 Task: Create a due date automation trigger when advanced on, on the tuesday after a card is due add fields without custom field "Resume" set to a date more than 1 working days from now at 11:00 AM.
Action: Mouse moved to (1107, 337)
Screenshot: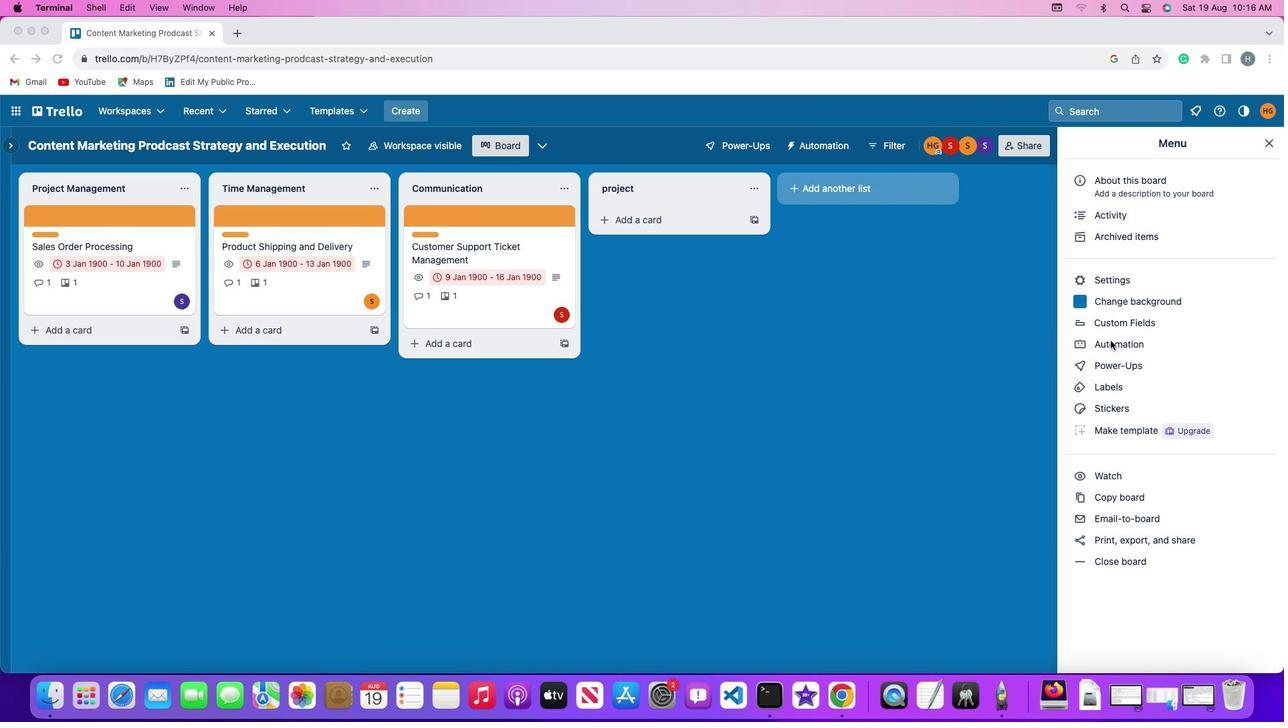 
Action: Mouse pressed left at (1107, 337)
Screenshot: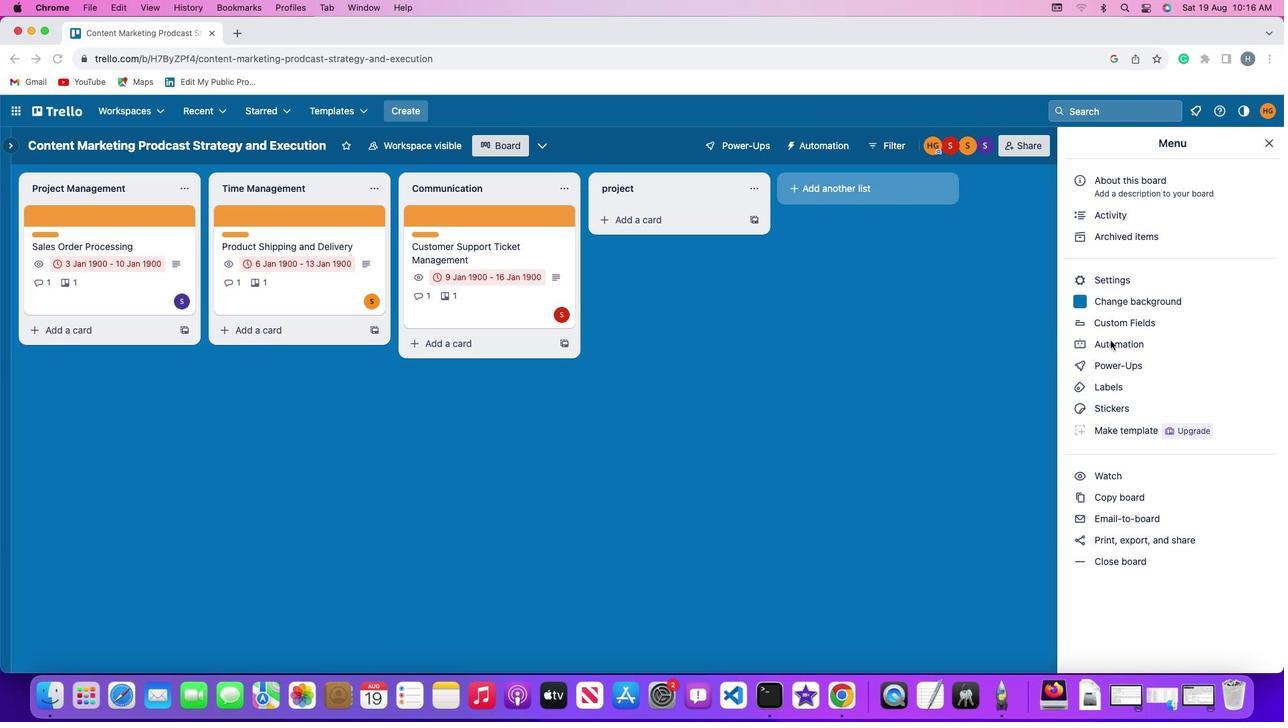 
Action: Mouse pressed left at (1107, 337)
Screenshot: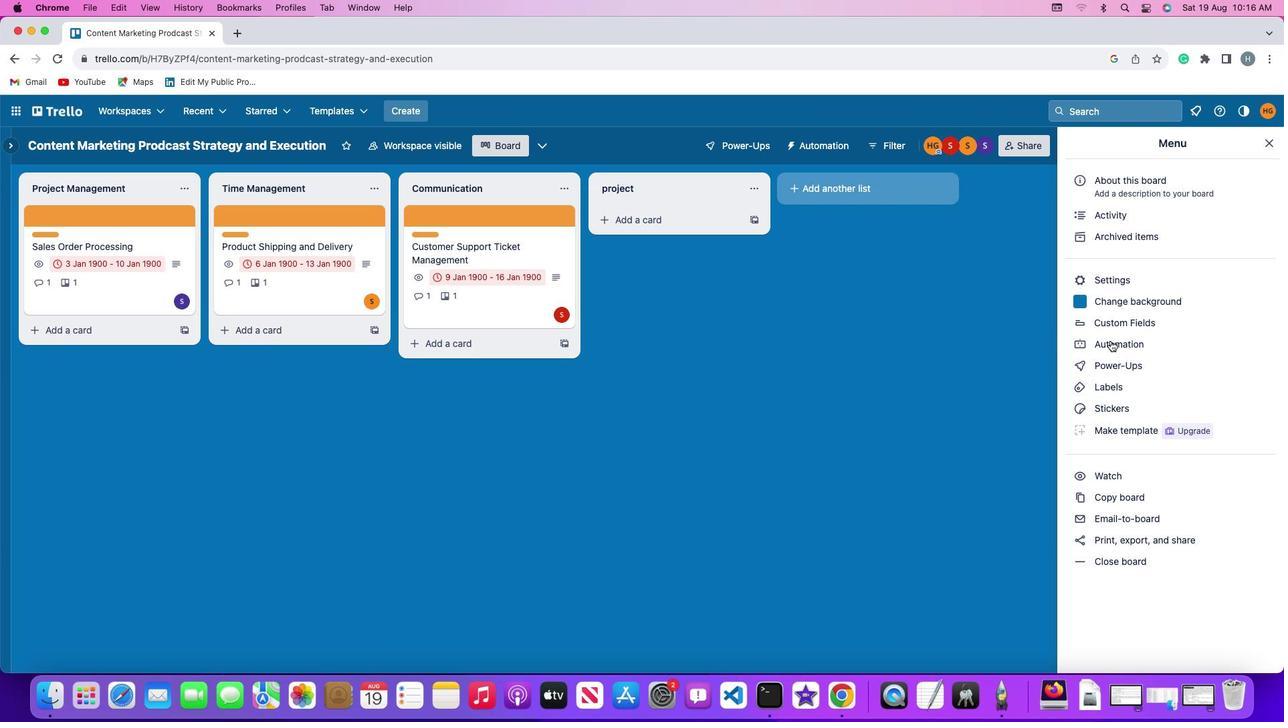 
Action: Mouse moved to (60, 309)
Screenshot: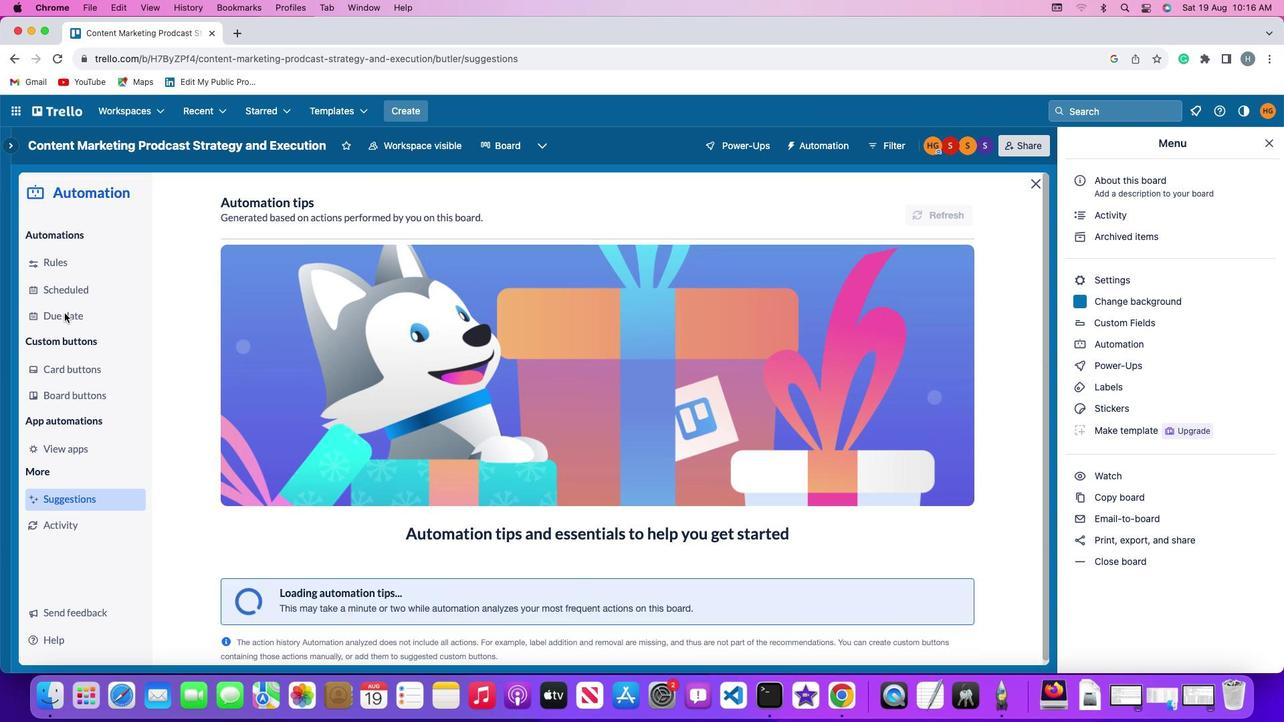 
Action: Mouse pressed left at (60, 309)
Screenshot: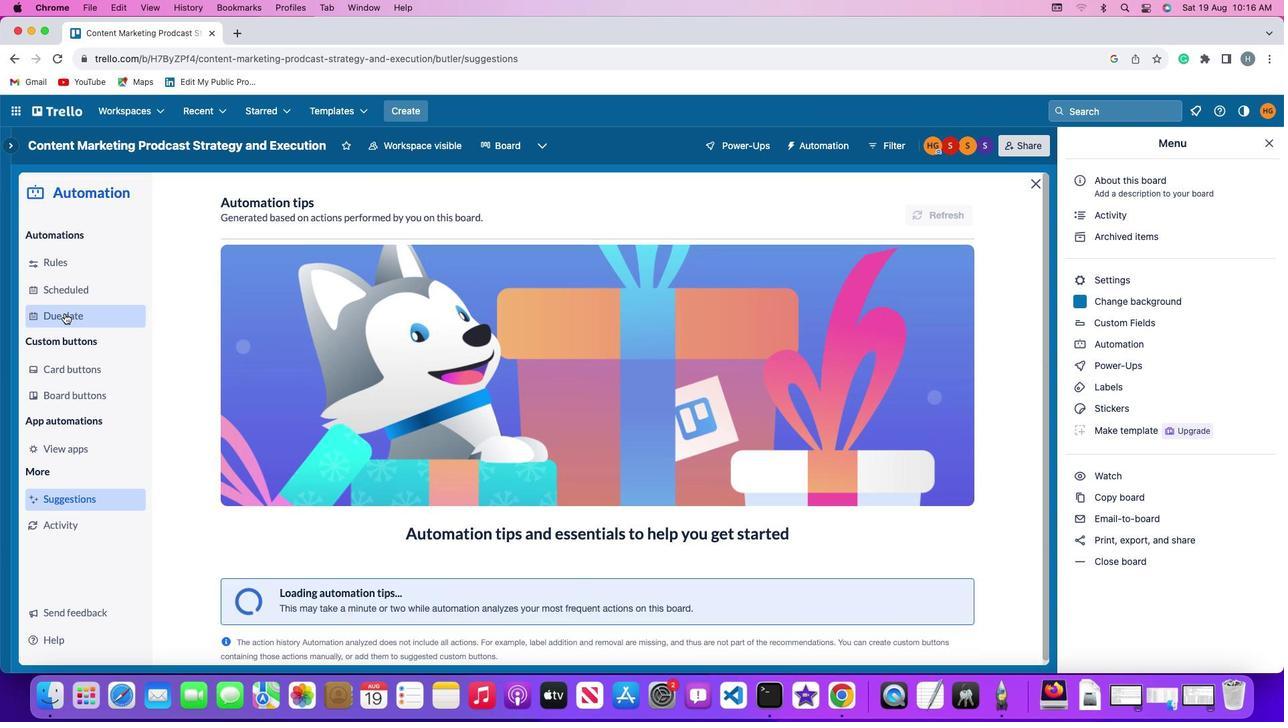 
Action: Mouse moved to (883, 201)
Screenshot: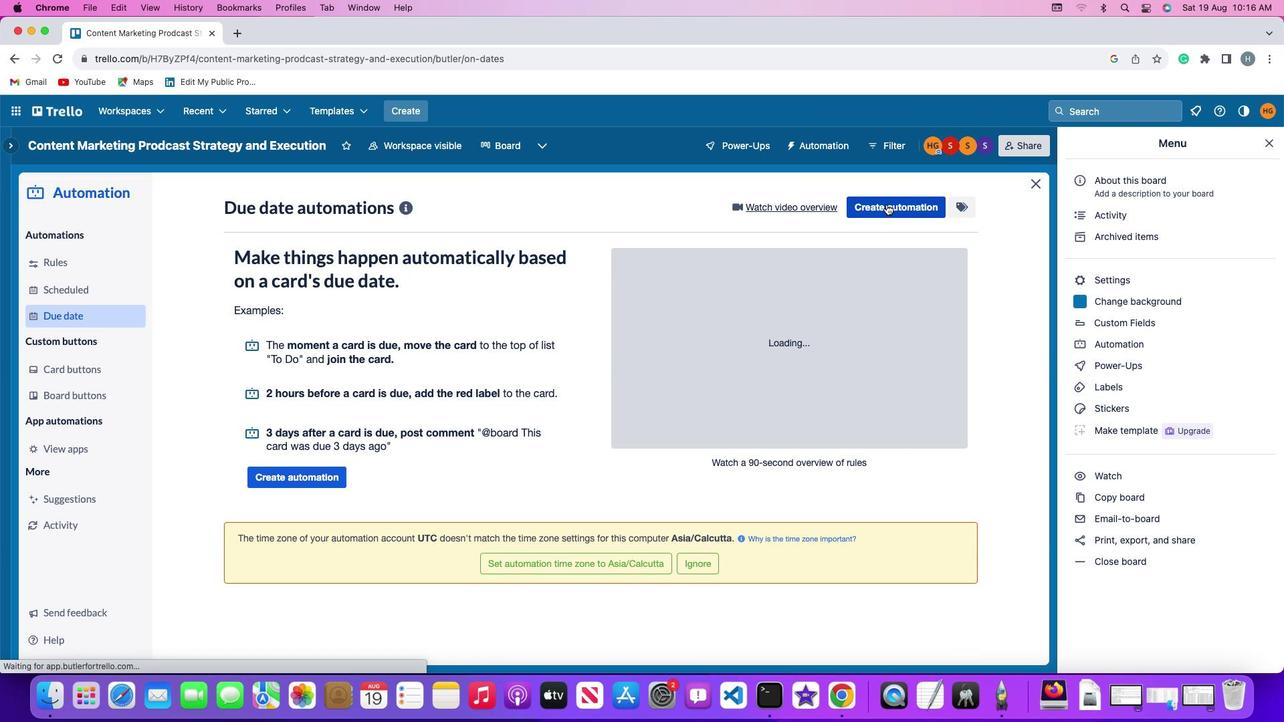 
Action: Mouse pressed left at (883, 201)
Screenshot: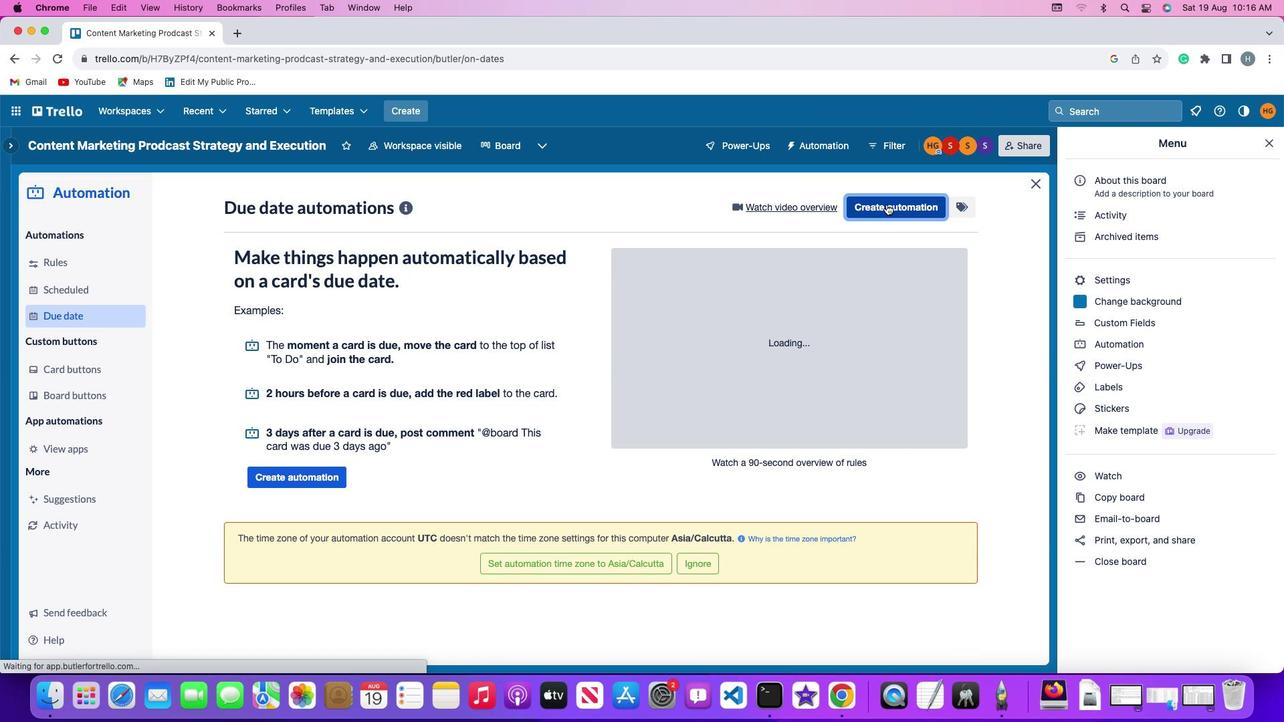 
Action: Mouse moved to (255, 333)
Screenshot: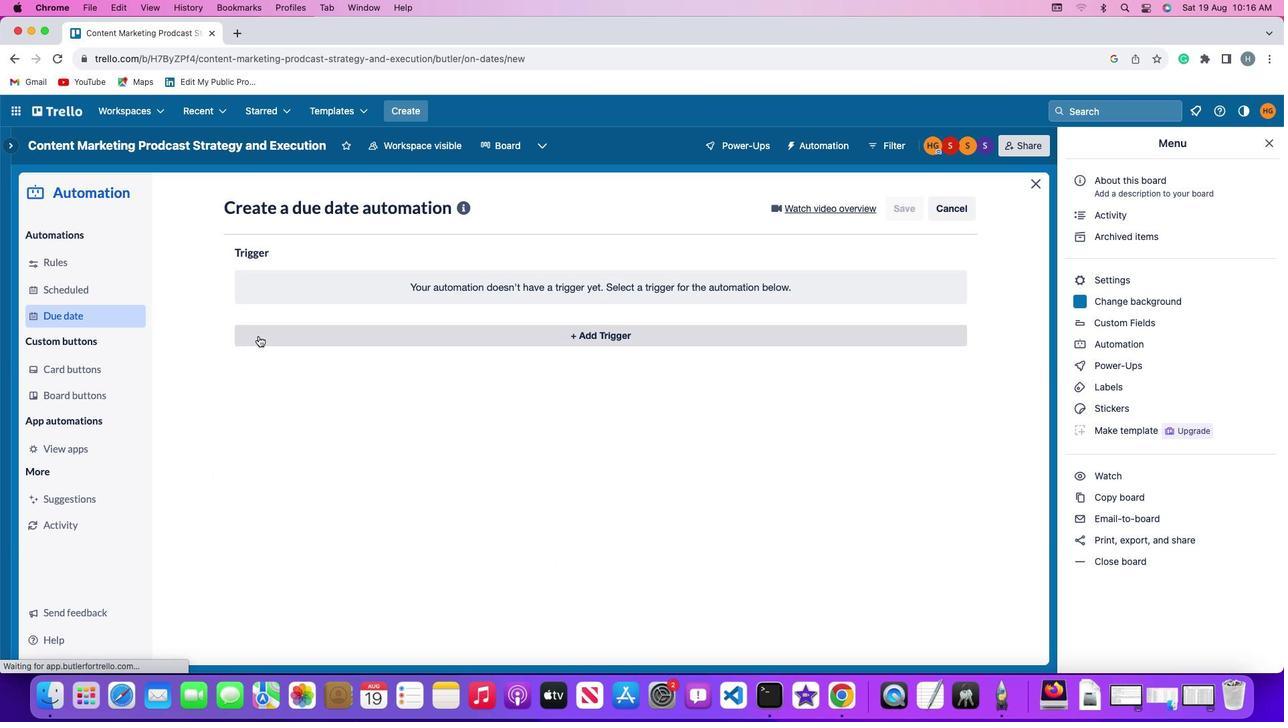 
Action: Mouse pressed left at (255, 333)
Screenshot: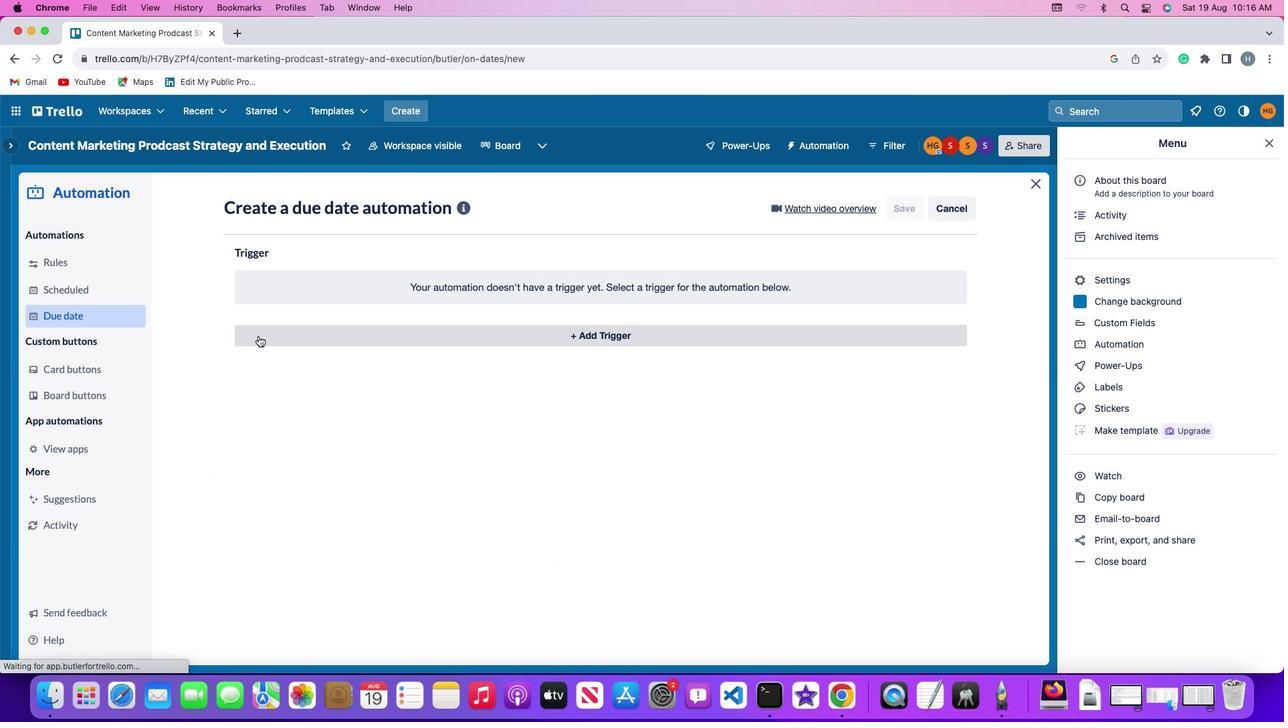 
Action: Mouse moved to (297, 579)
Screenshot: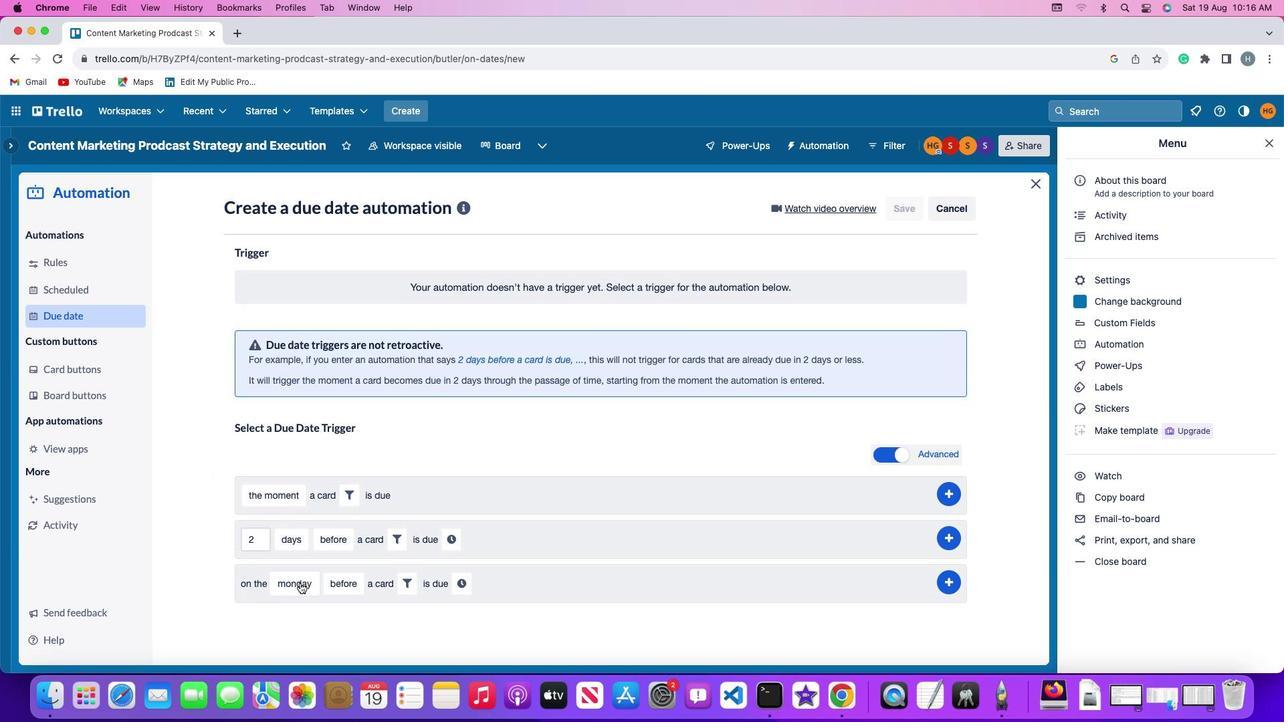 
Action: Mouse pressed left at (297, 579)
Screenshot: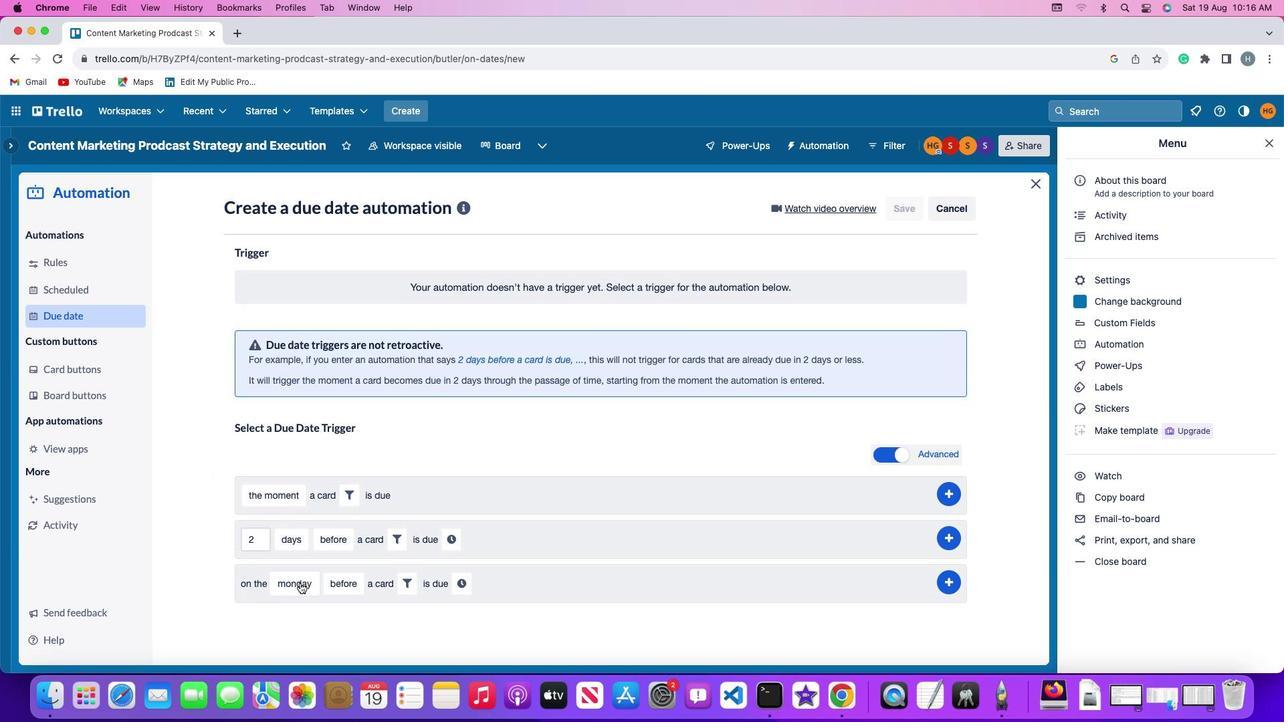 
Action: Mouse moved to (311, 424)
Screenshot: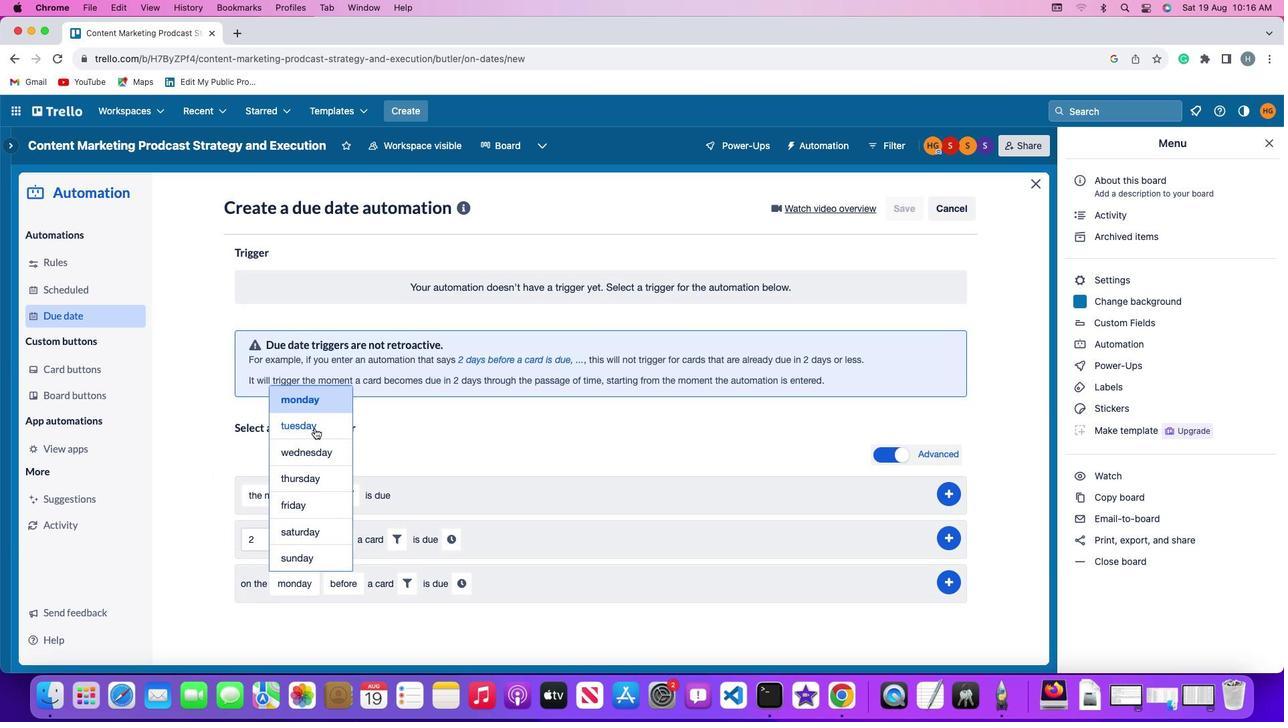 
Action: Mouse pressed left at (311, 424)
Screenshot: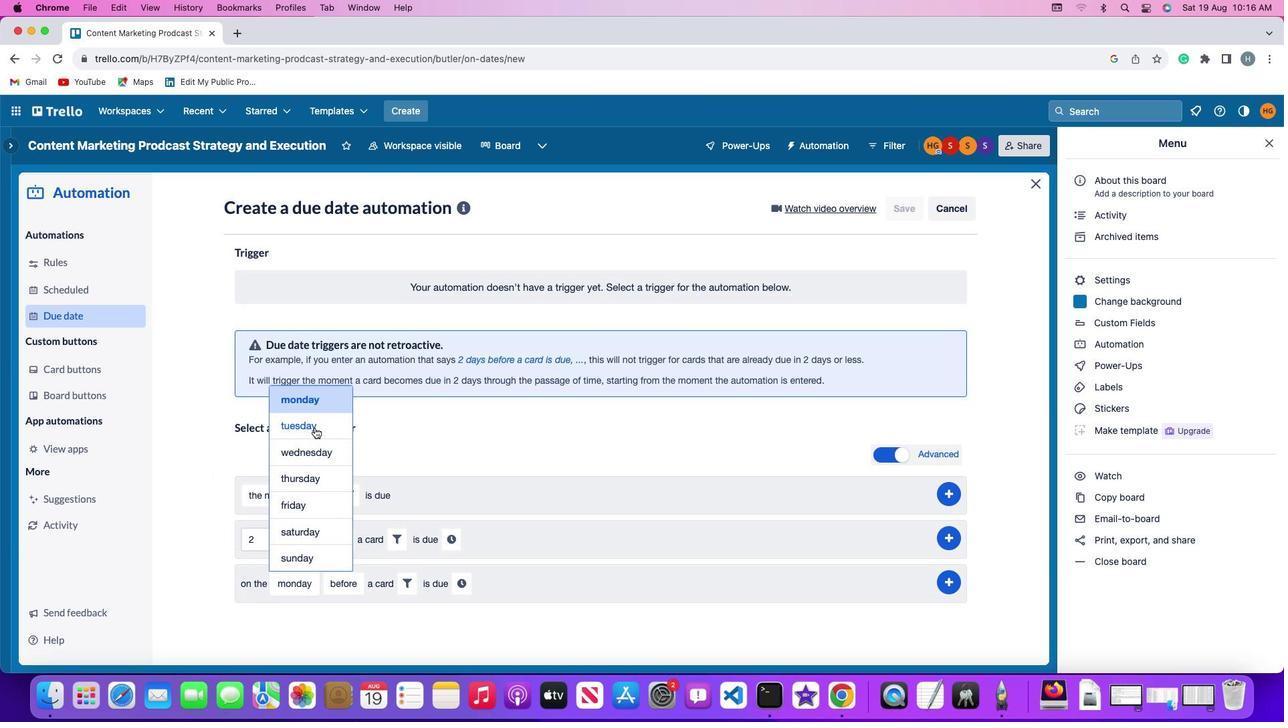 
Action: Mouse moved to (335, 574)
Screenshot: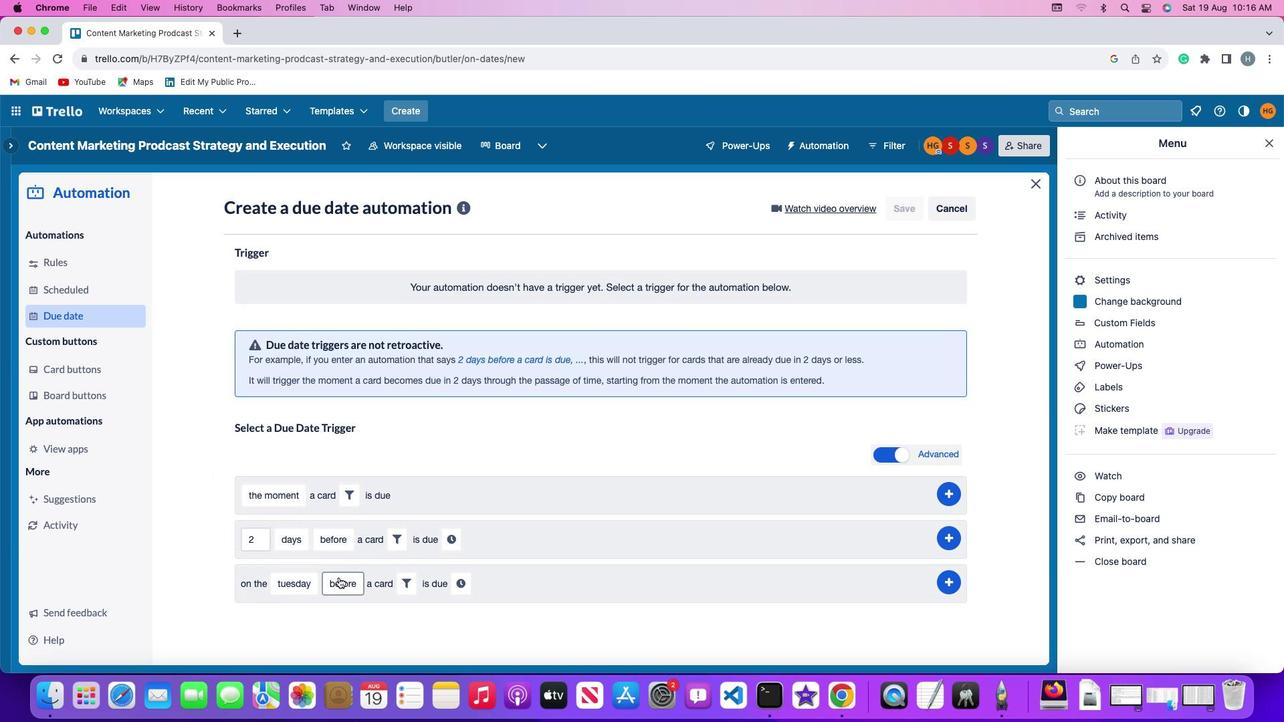 
Action: Mouse pressed left at (335, 574)
Screenshot: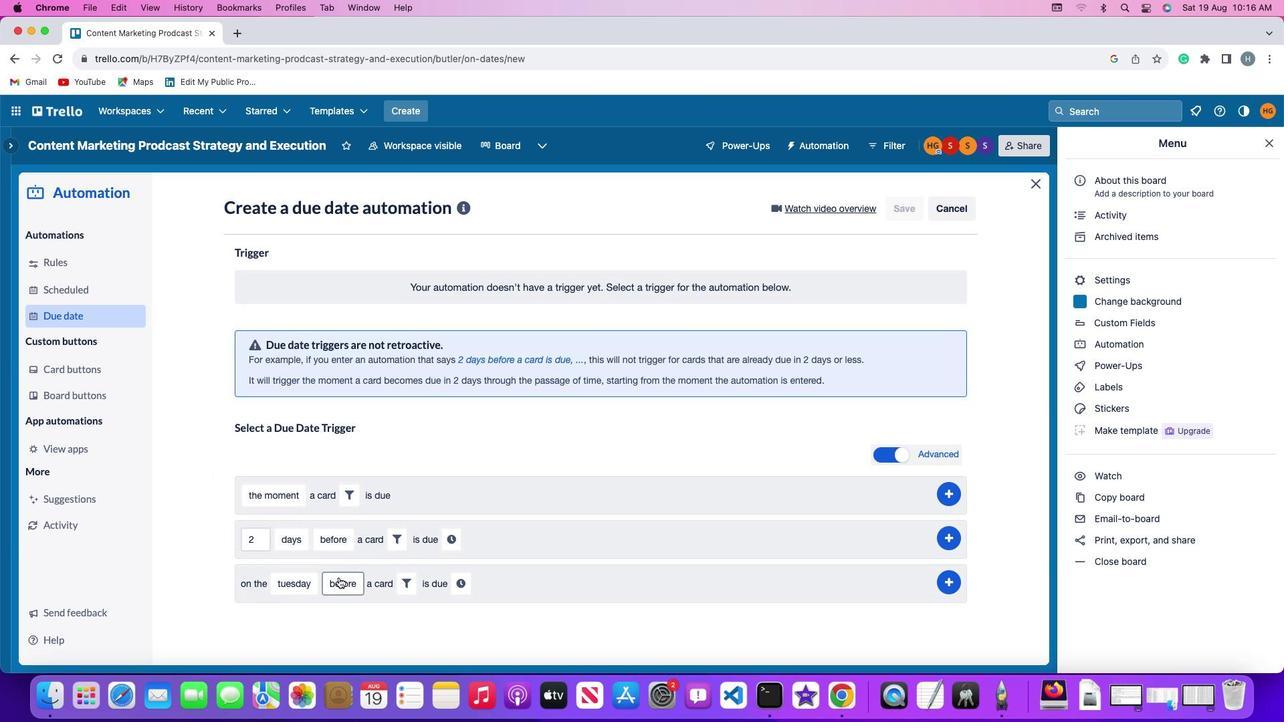 
Action: Mouse moved to (353, 495)
Screenshot: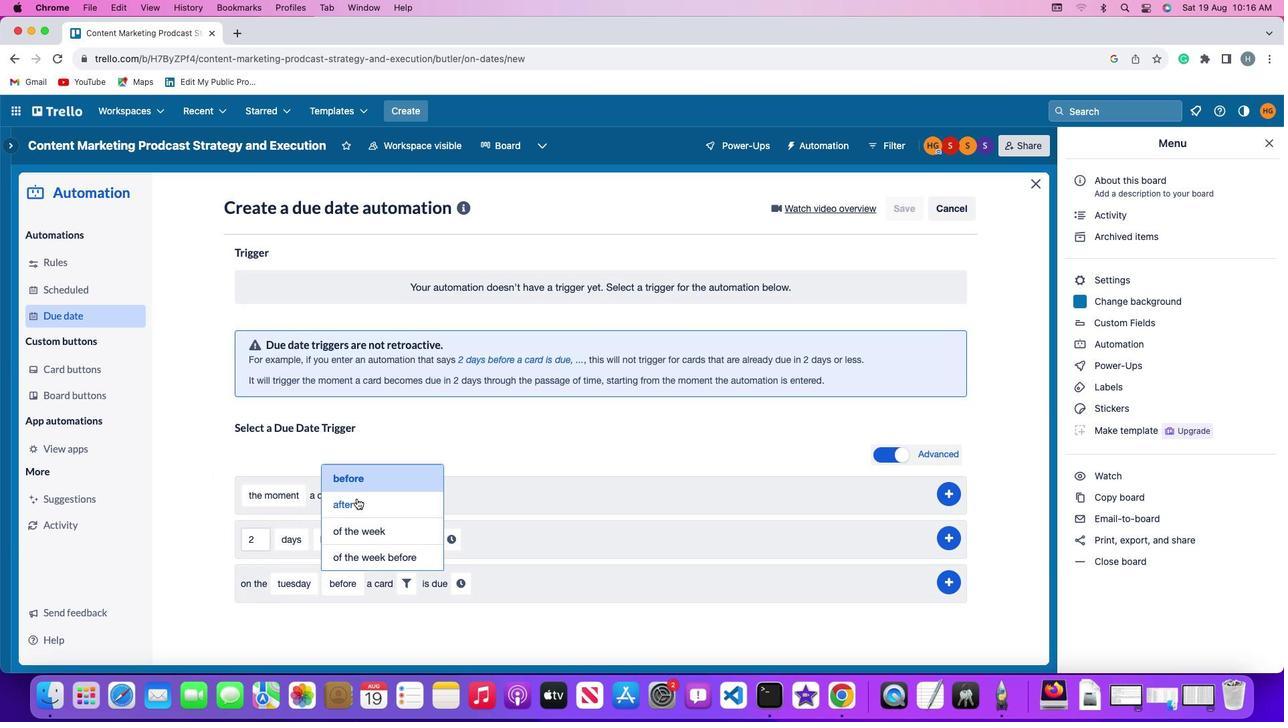 
Action: Mouse pressed left at (353, 495)
Screenshot: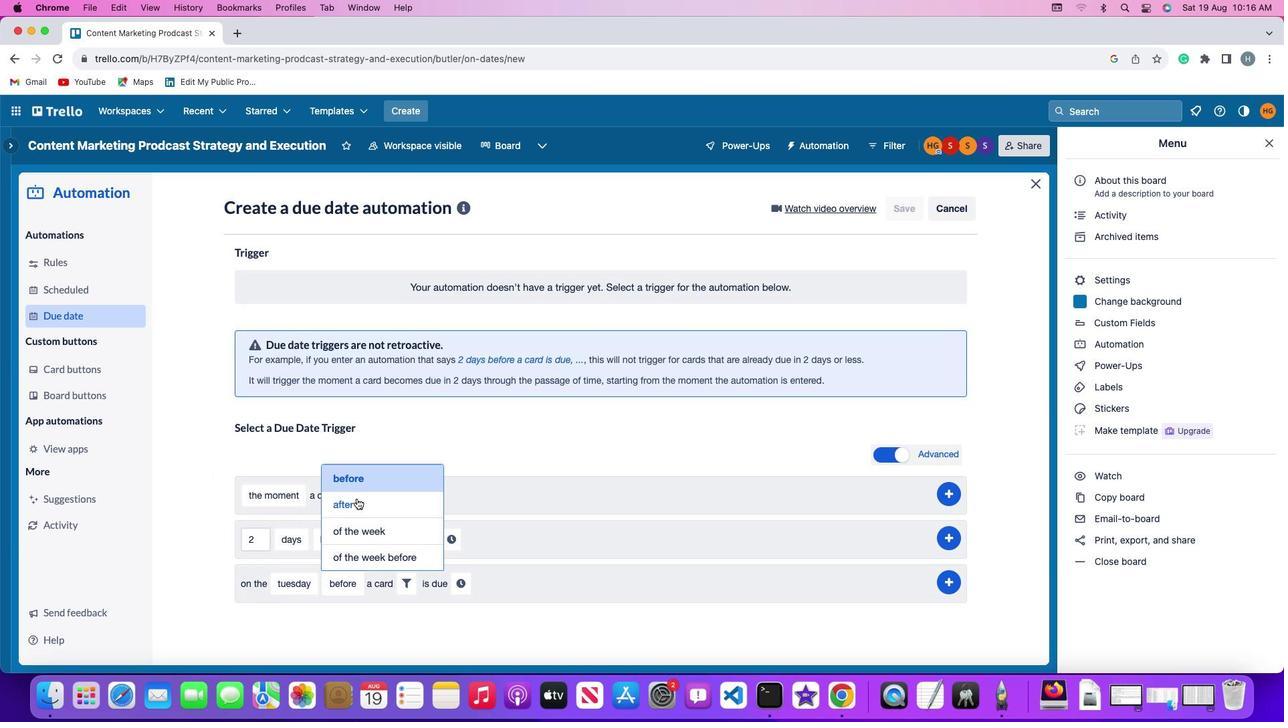 
Action: Mouse moved to (398, 574)
Screenshot: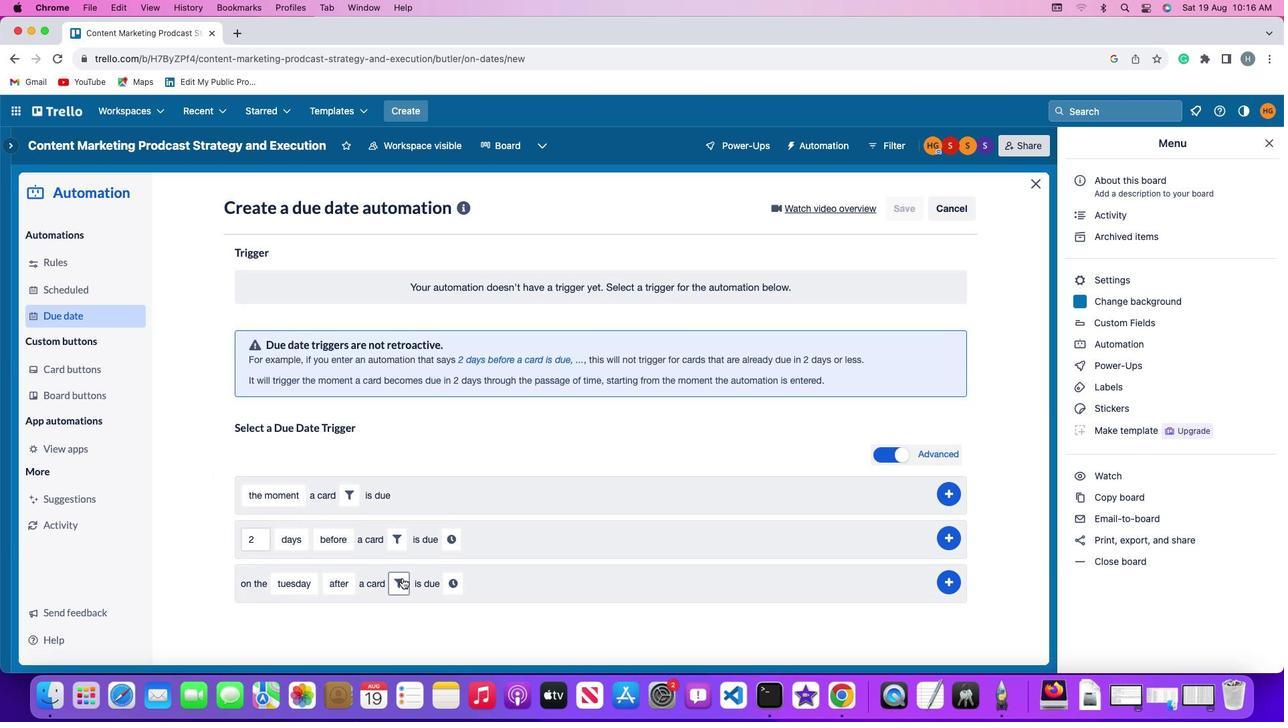 
Action: Mouse pressed left at (398, 574)
Screenshot: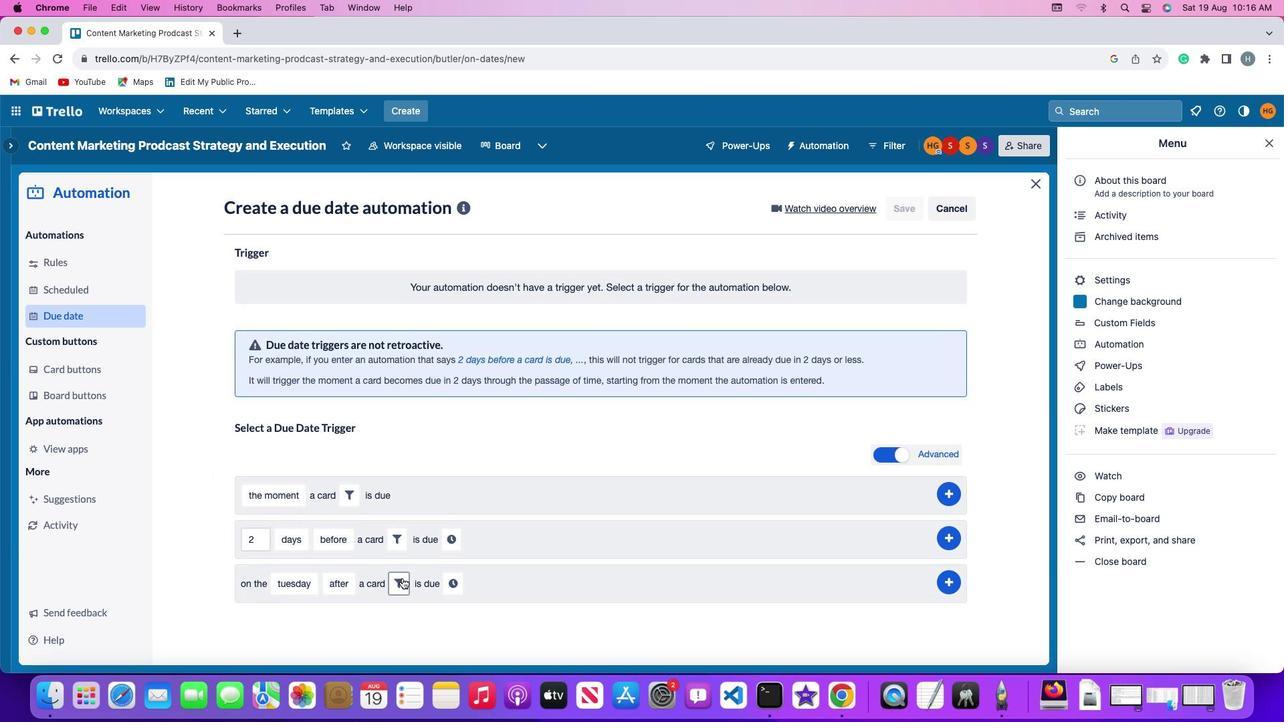 
Action: Mouse moved to (612, 620)
Screenshot: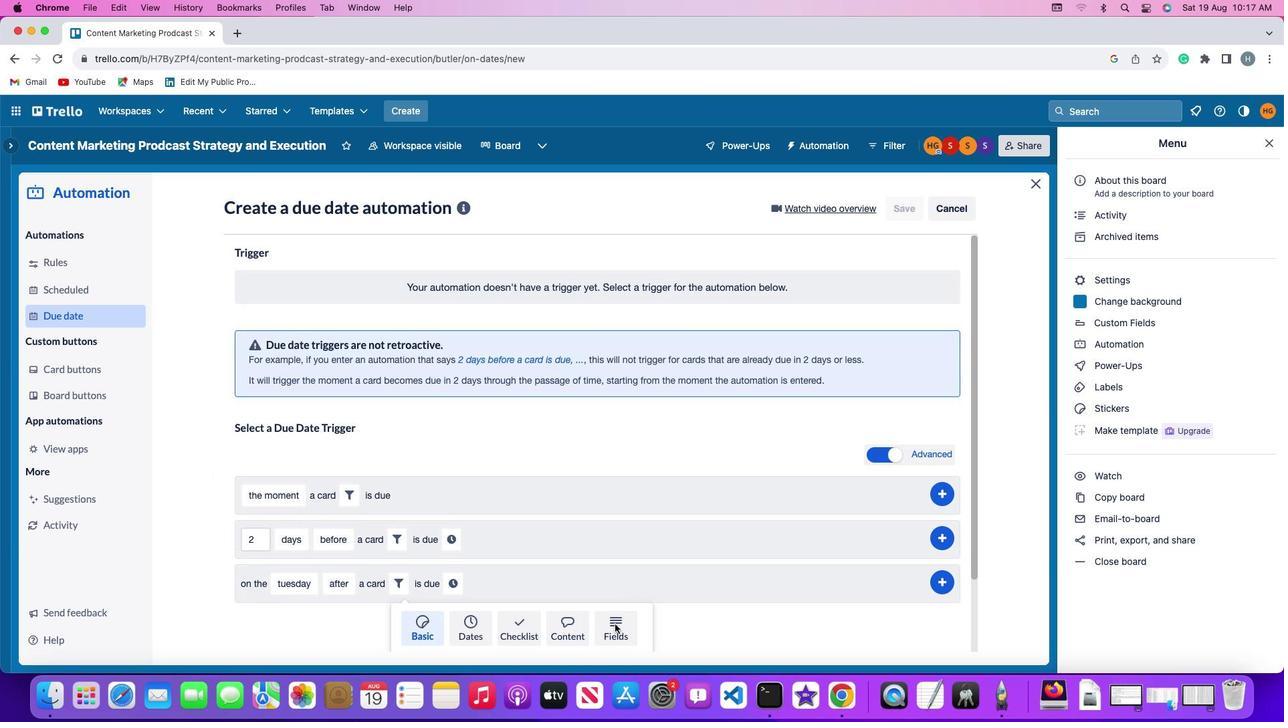 
Action: Mouse pressed left at (612, 620)
Screenshot: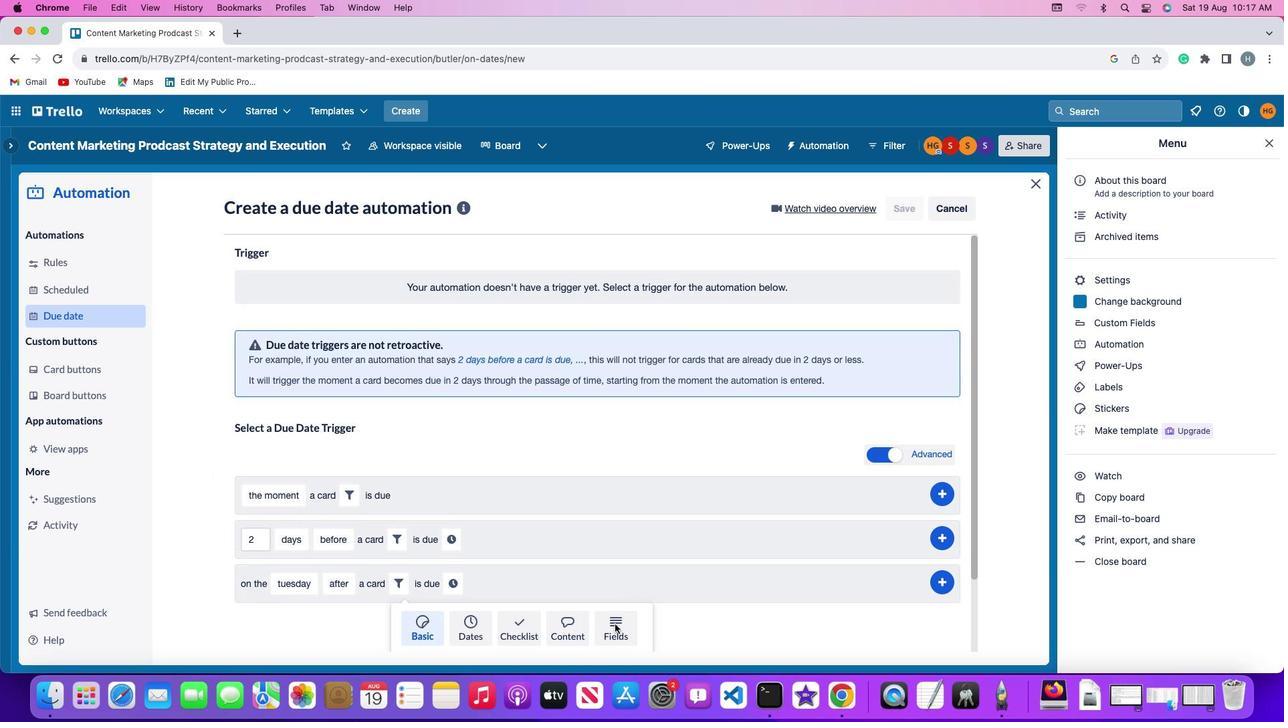 
Action: Mouse moved to (326, 616)
Screenshot: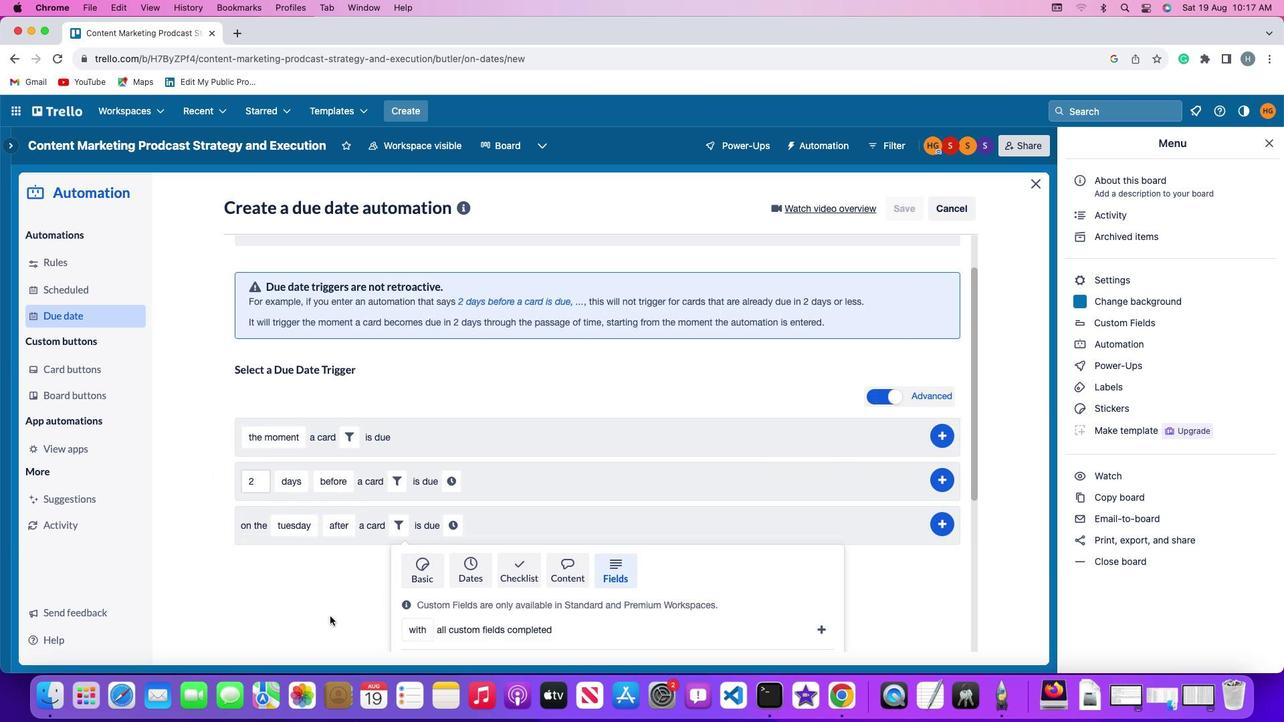 
Action: Mouse scrolled (326, 616) with delta (-2, -3)
Screenshot: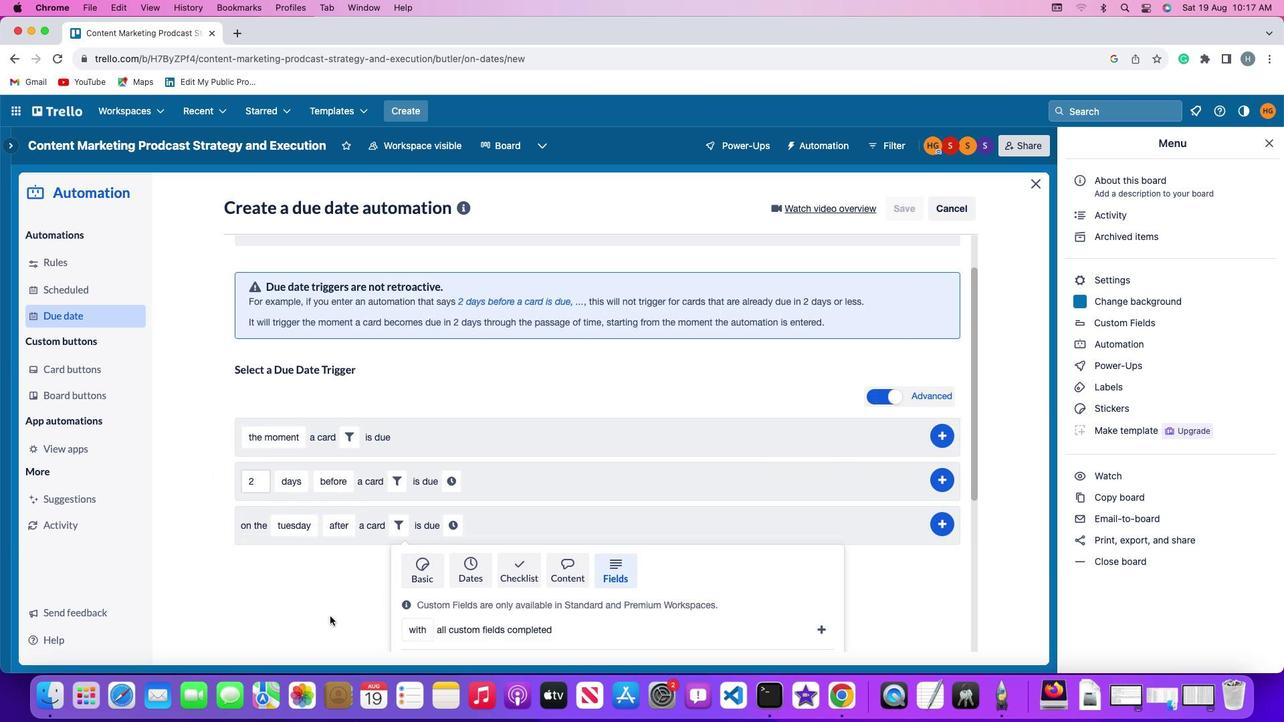 
Action: Mouse moved to (326, 614)
Screenshot: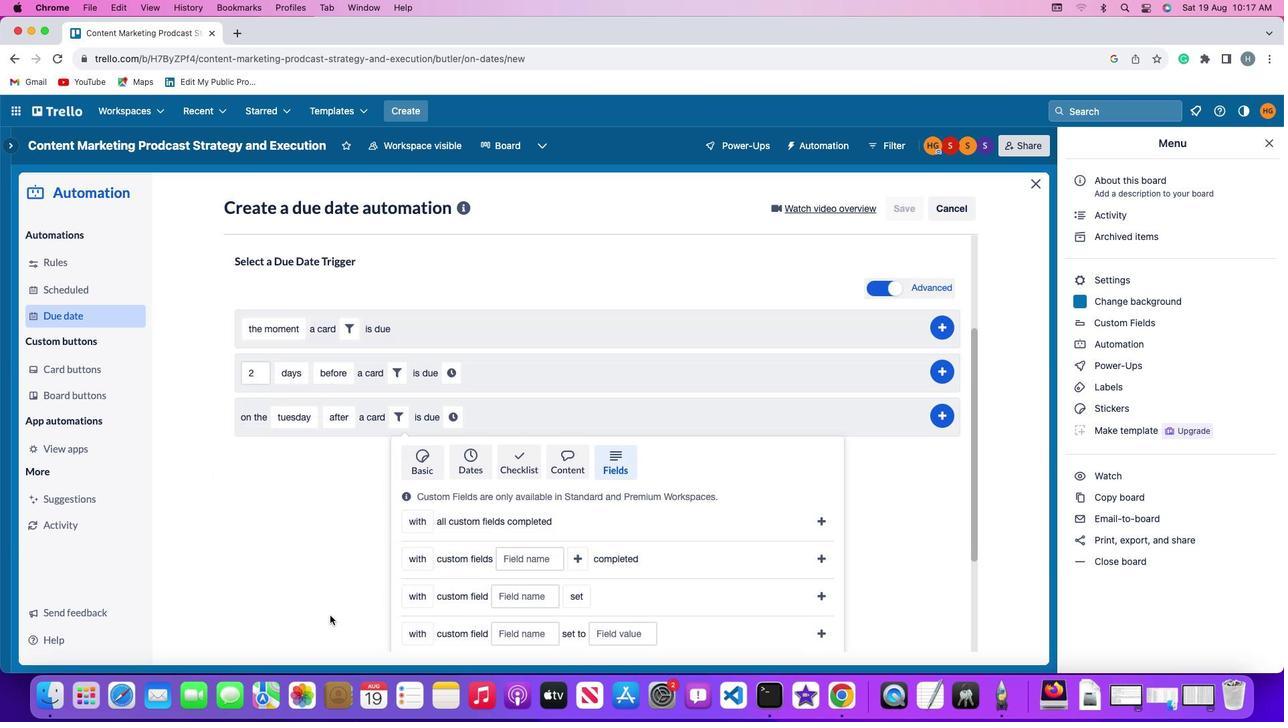 
Action: Mouse scrolled (326, 614) with delta (-2, -3)
Screenshot: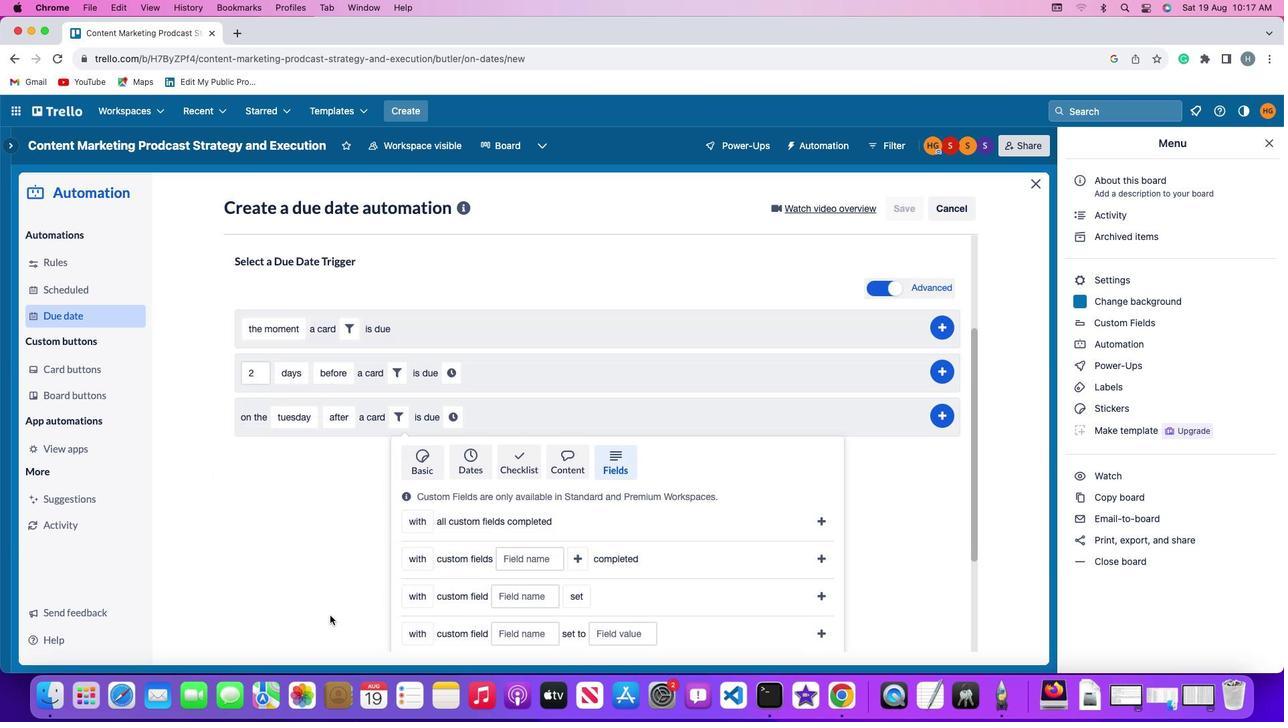 
Action: Mouse scrolled (326, 614) with delta (-2, -4)
Screenshot: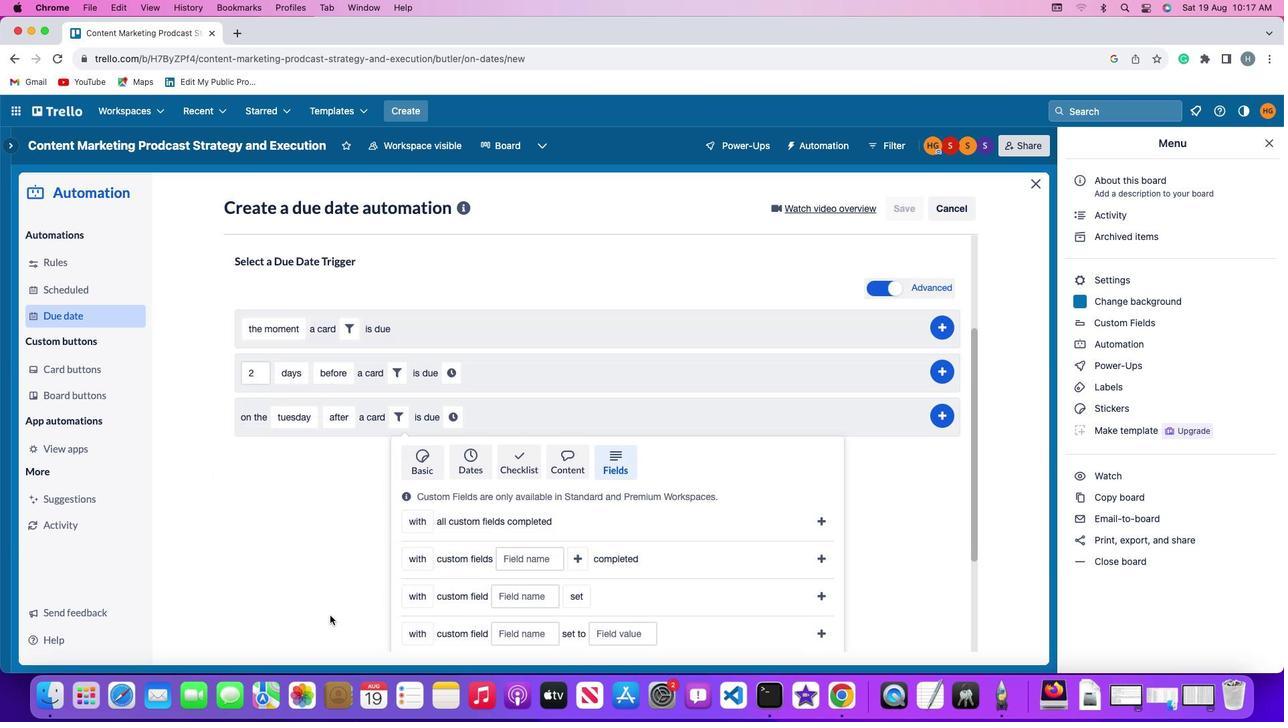 
Action: Mouse moved to (326, 614)
Screenshot: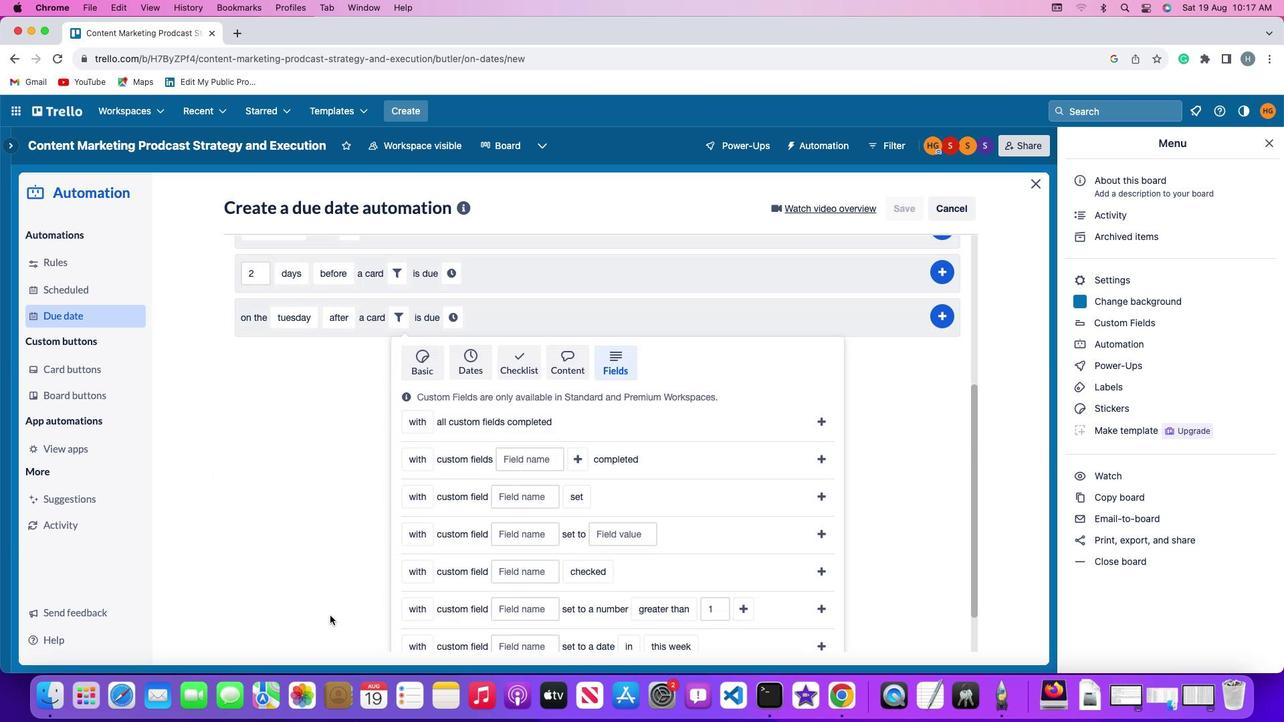 
Action: Mouse scrolled (326, 614) with delta (-2, -6)
Screenshot: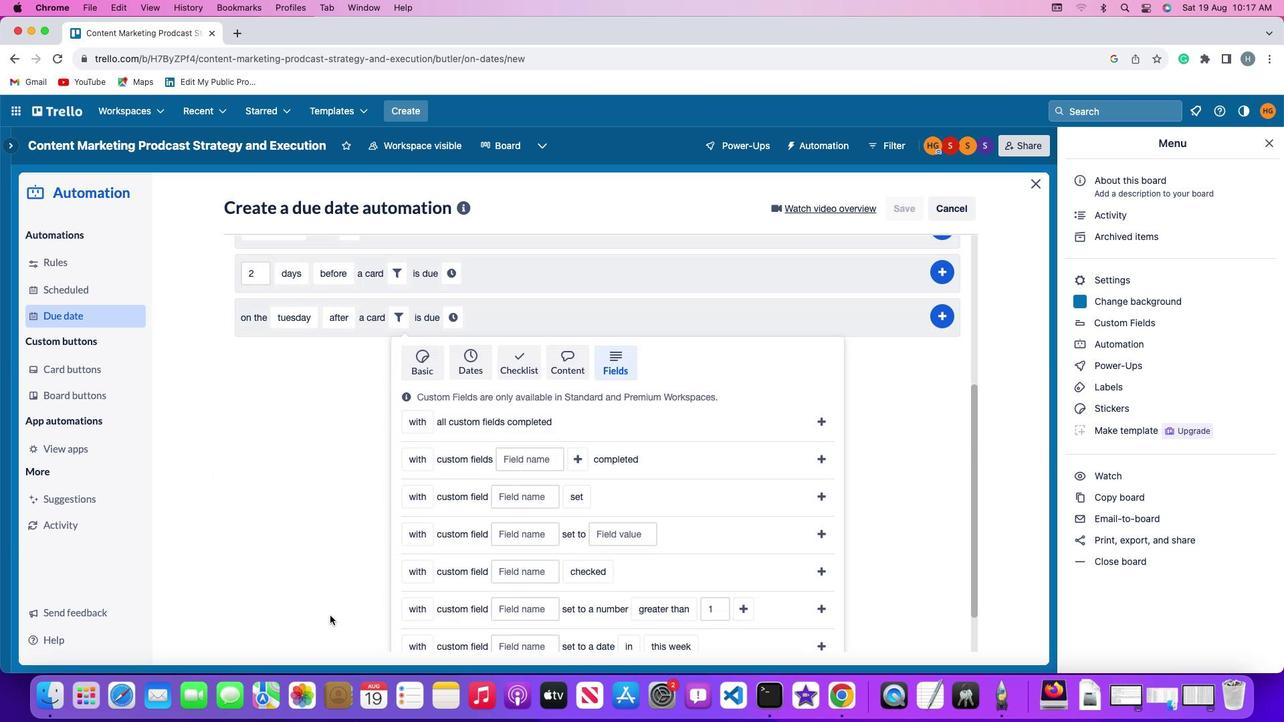 
Action: Mouse moved to (326, 613)
Screenshot: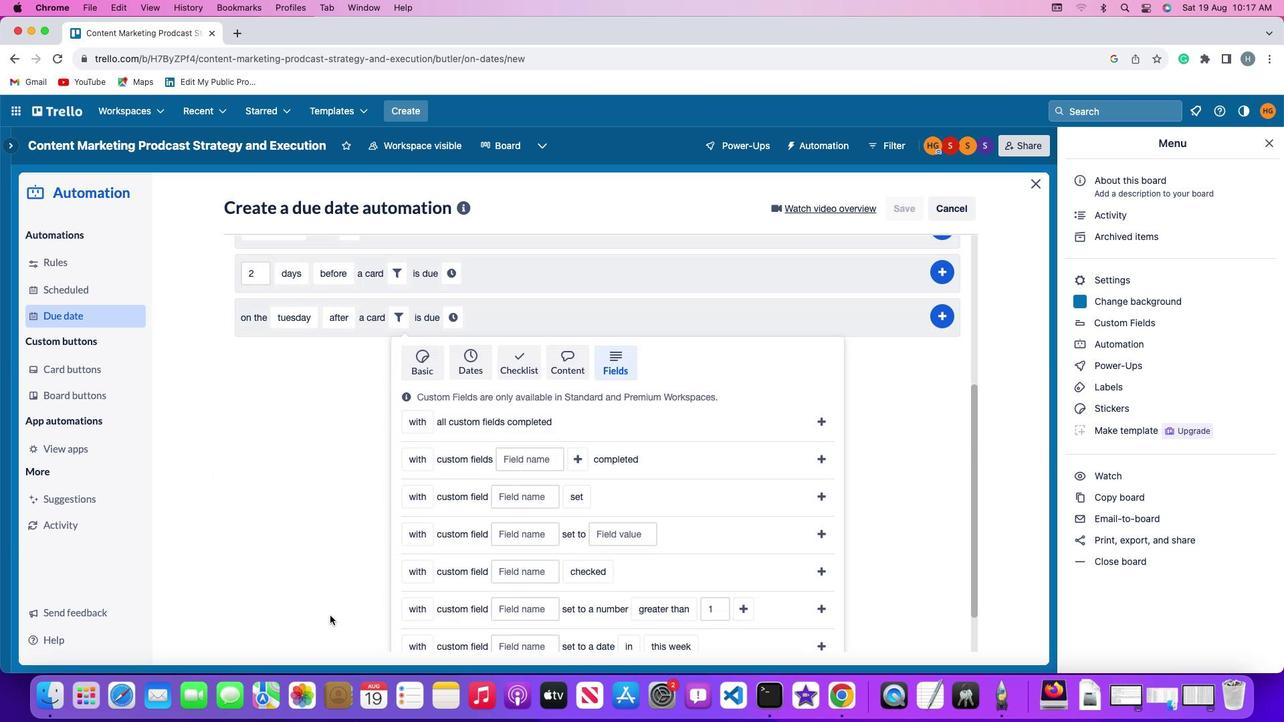 
Action: Mouse scrolled (326, 613) with delta (-2, -6)
Screenshot: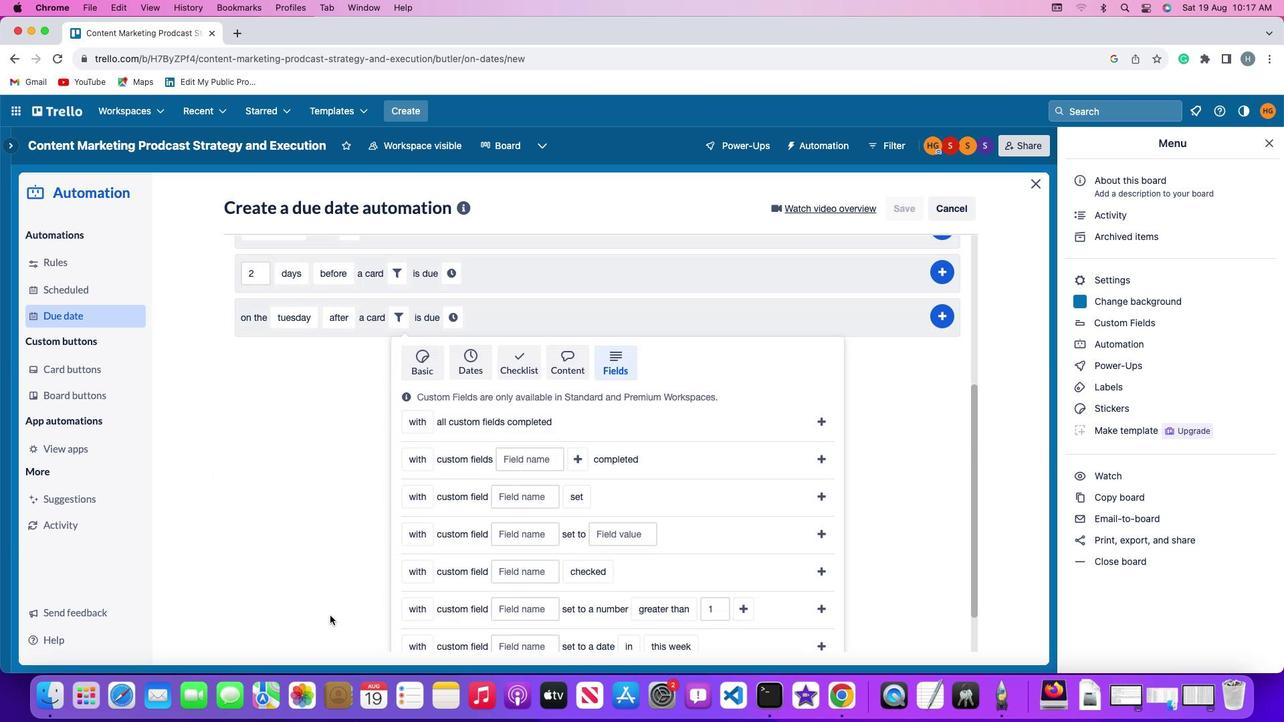 
Action: Mouse moved to (326, 612)
Screenshot: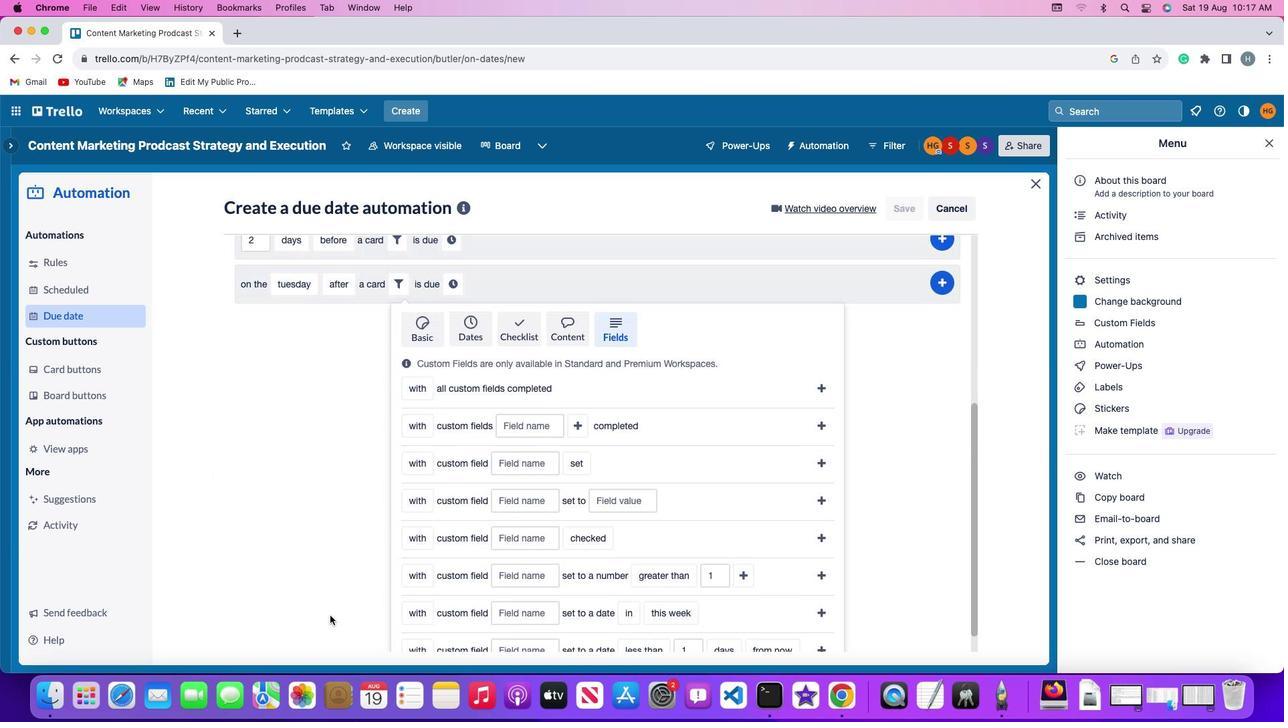 
Action: Mouse scrolled (326, 612) with delta (-2, -3)
Screenshot: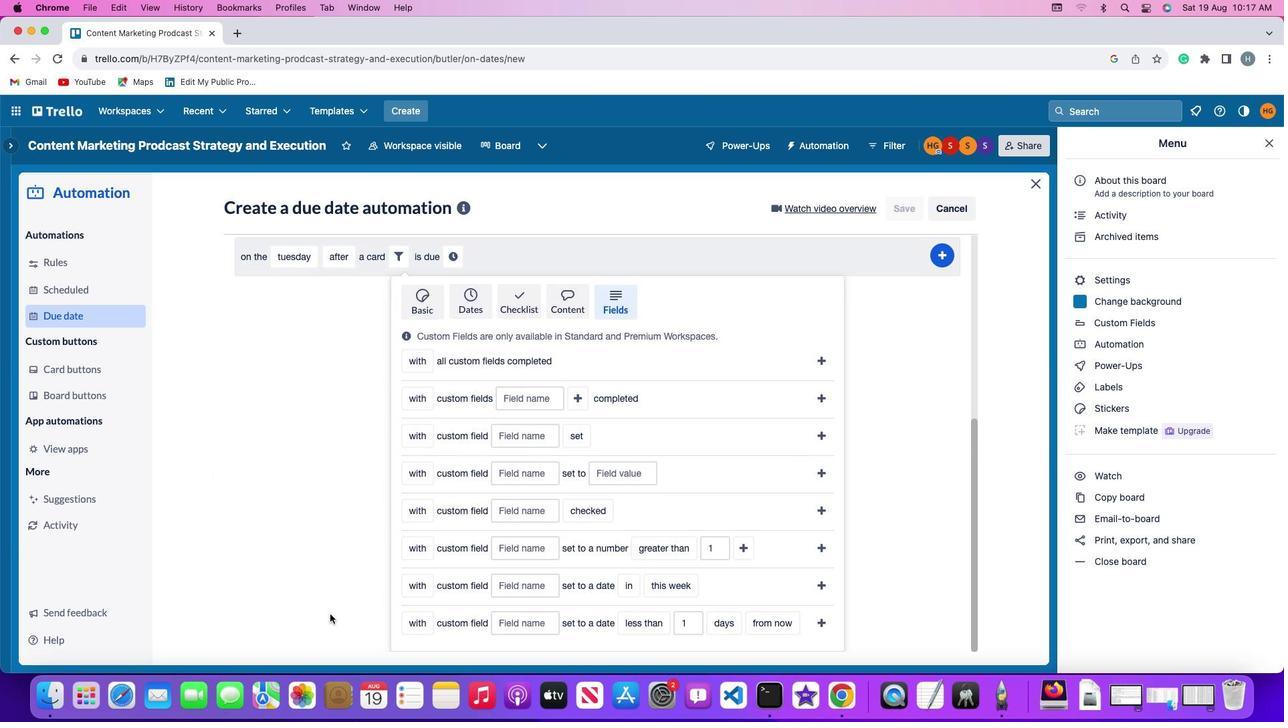 
Action: Mouse scrolled (326, 612) with delta (-2, -3)
Screenshot: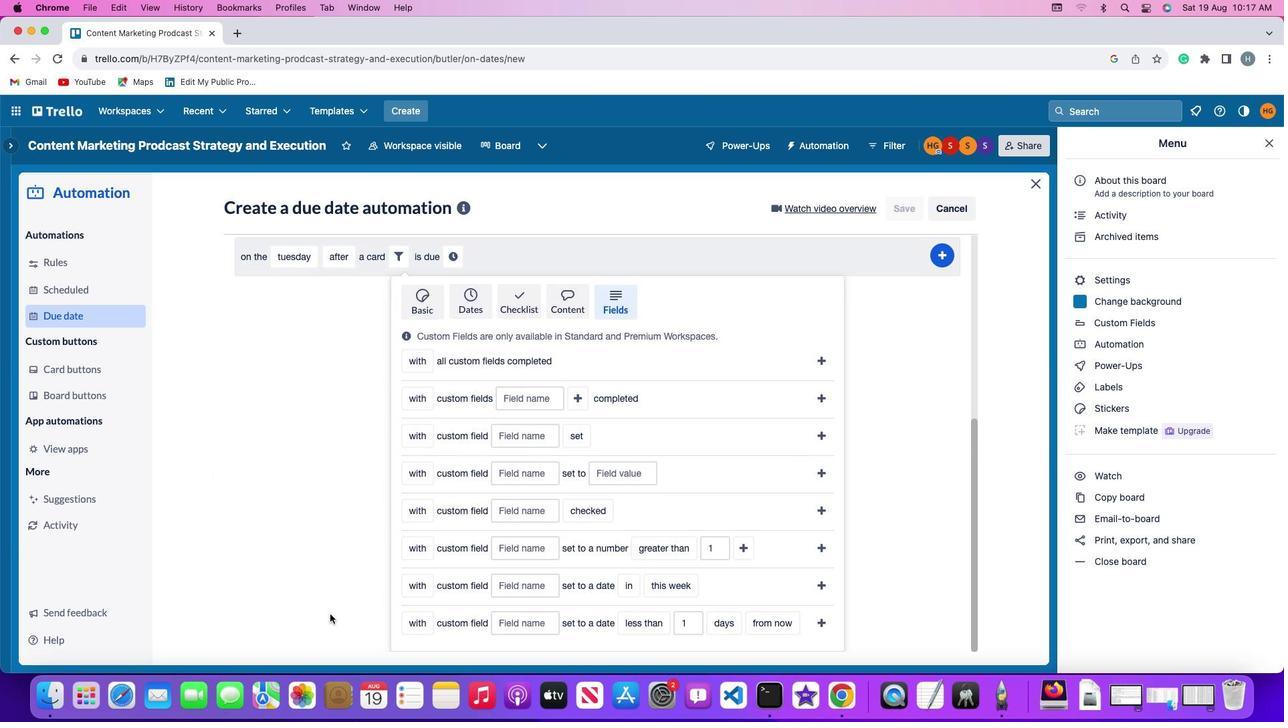 
Action: Mouse scrolled (326, 612) with delta (-2, -4)
Screenshot: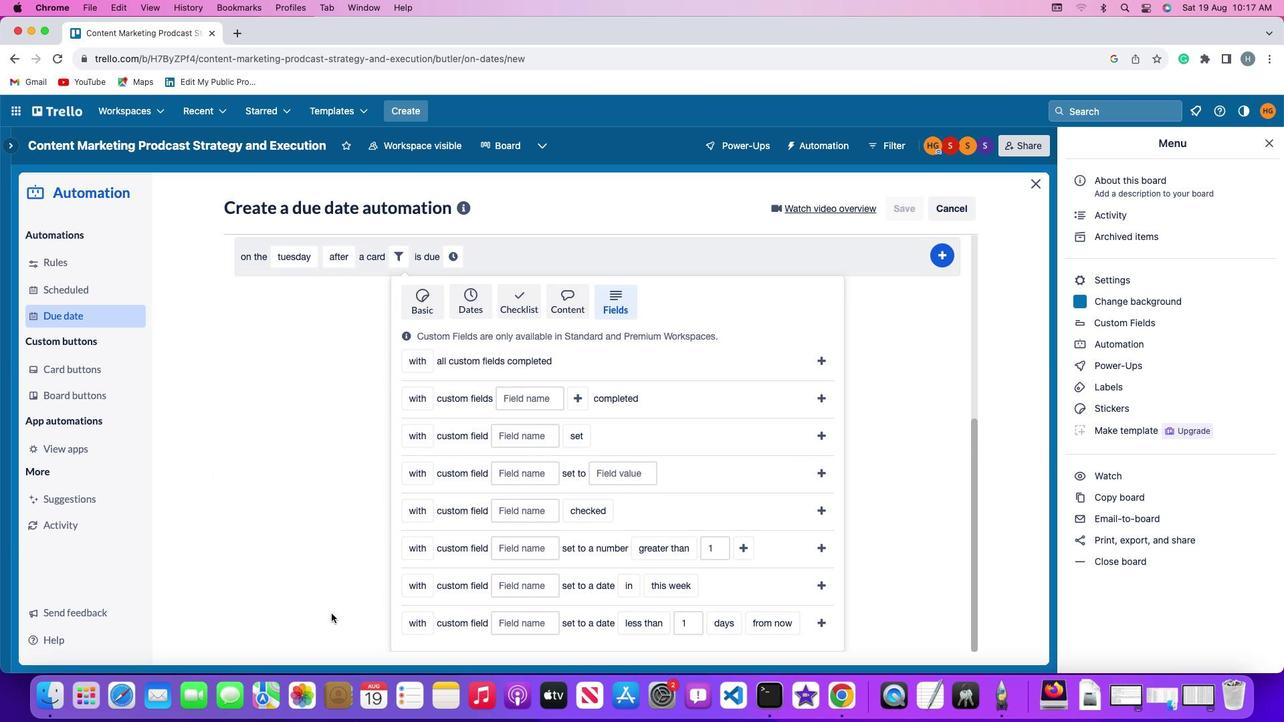 
Action: Mouse scrolled (326, 612) with delta (-2, -6)
Screenshot: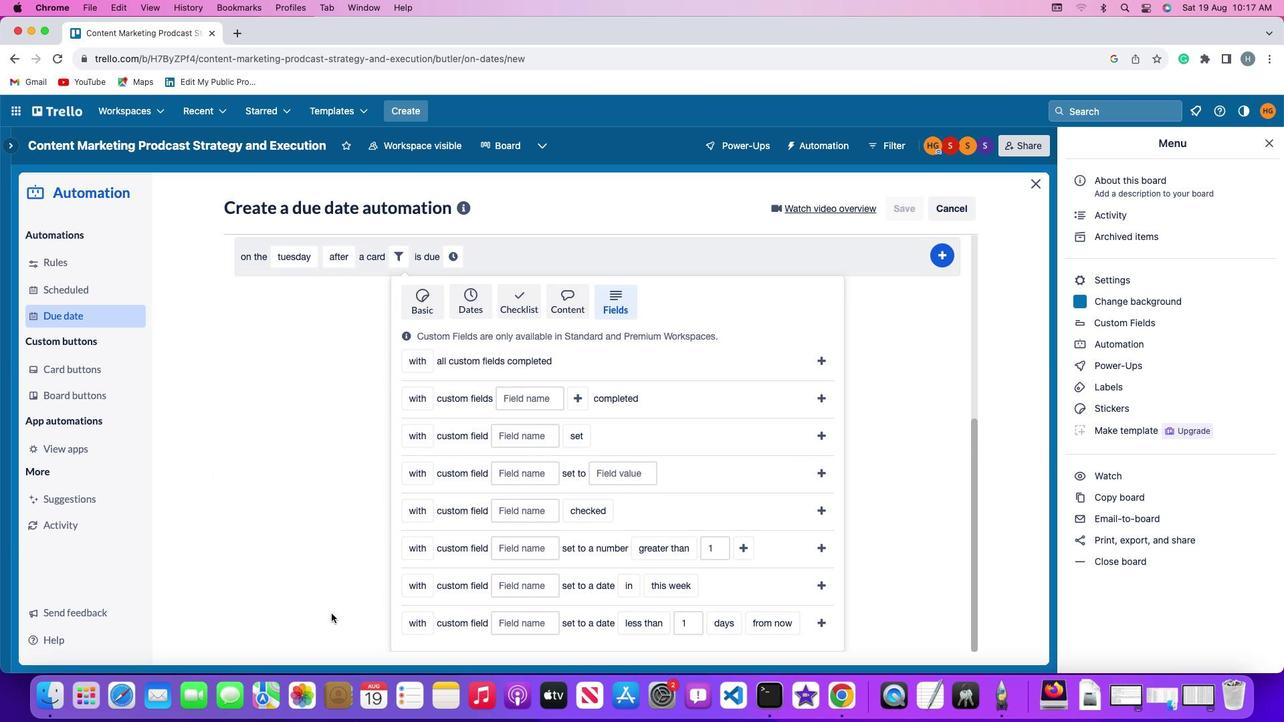 
Action: Mouse moved to (422, 615)
Screenshot: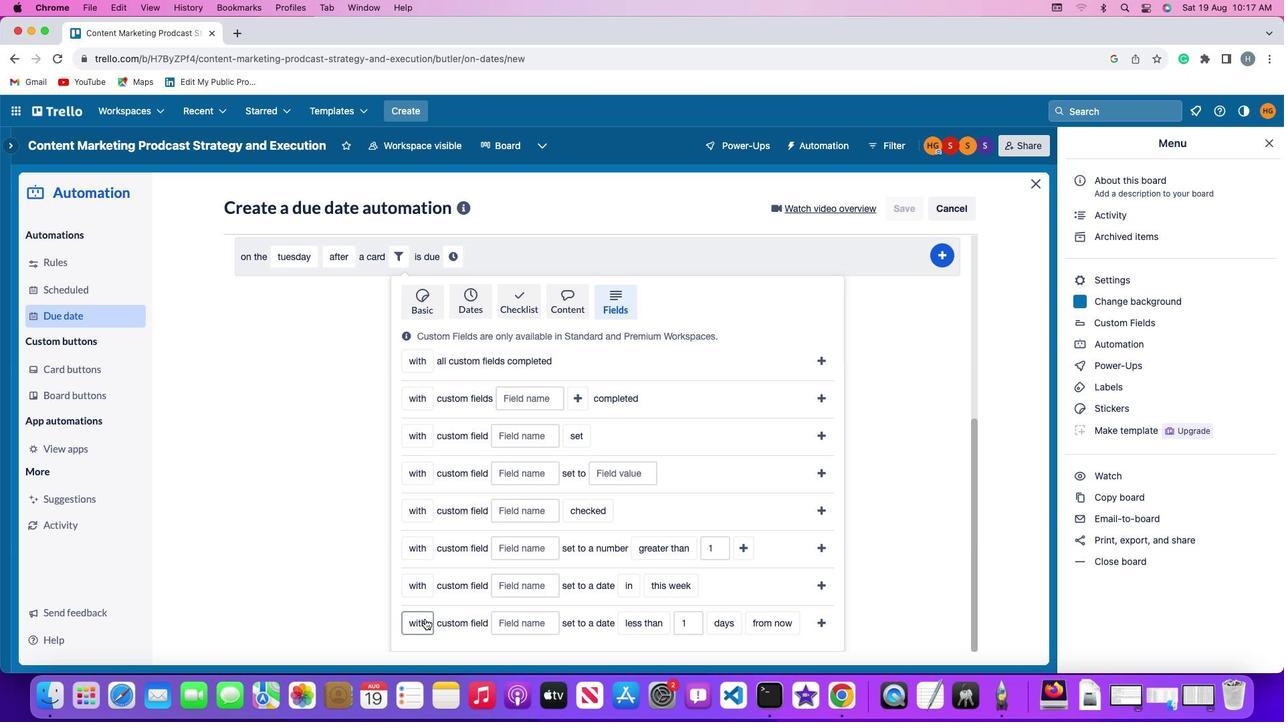 
Action: Mouse pressed left at (422, 615)
Screenshot: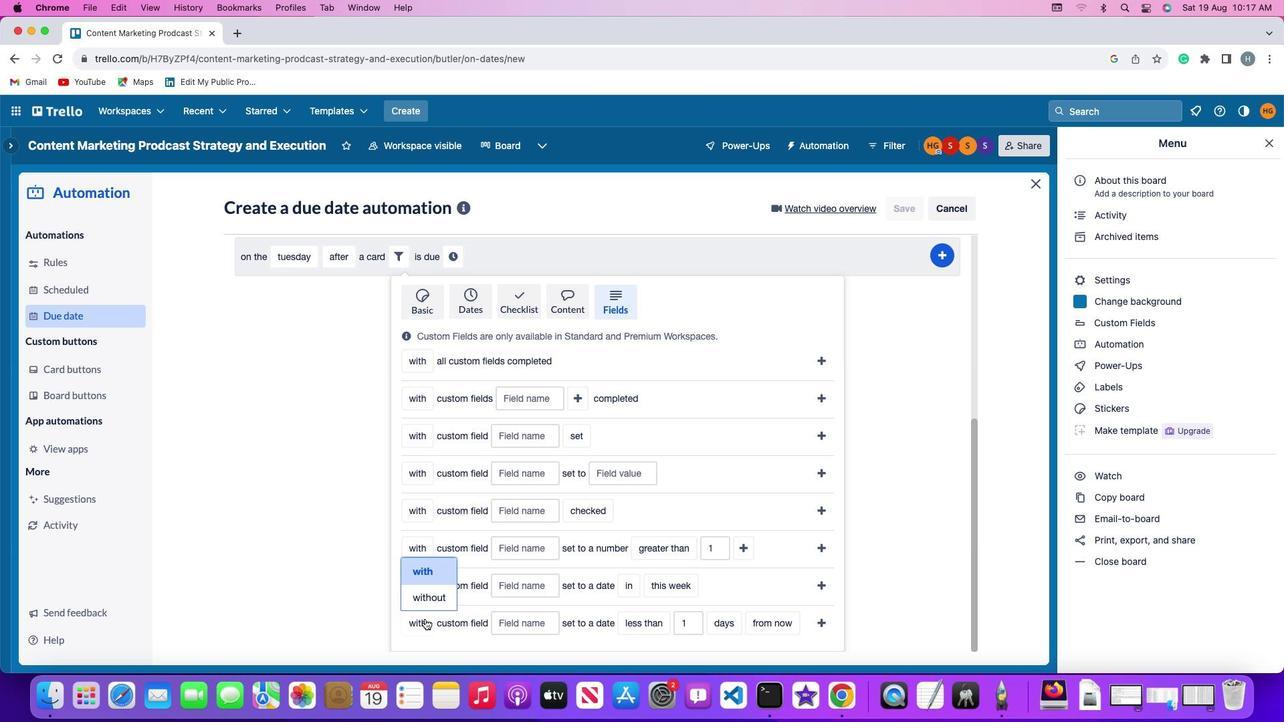 
Action: Mouse moved to (424, 591)
Screenshot: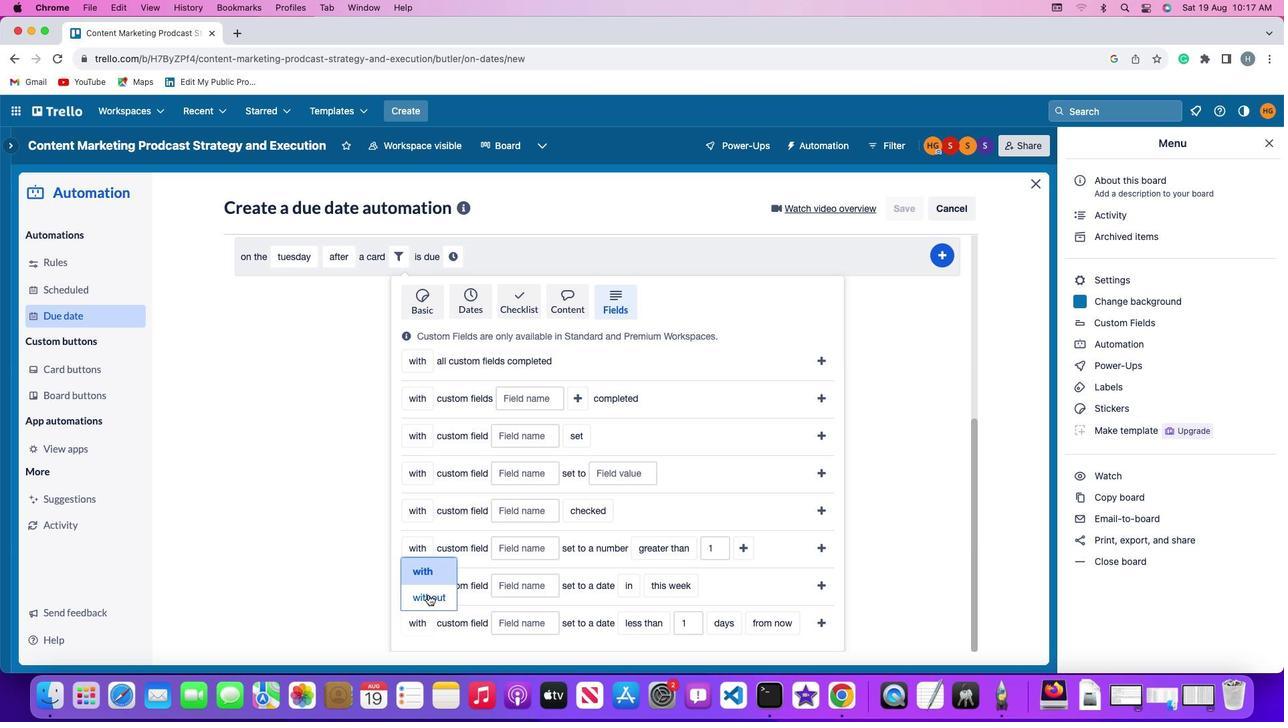 
Action: Mouse pressed left at (424, 591)
Screenshot: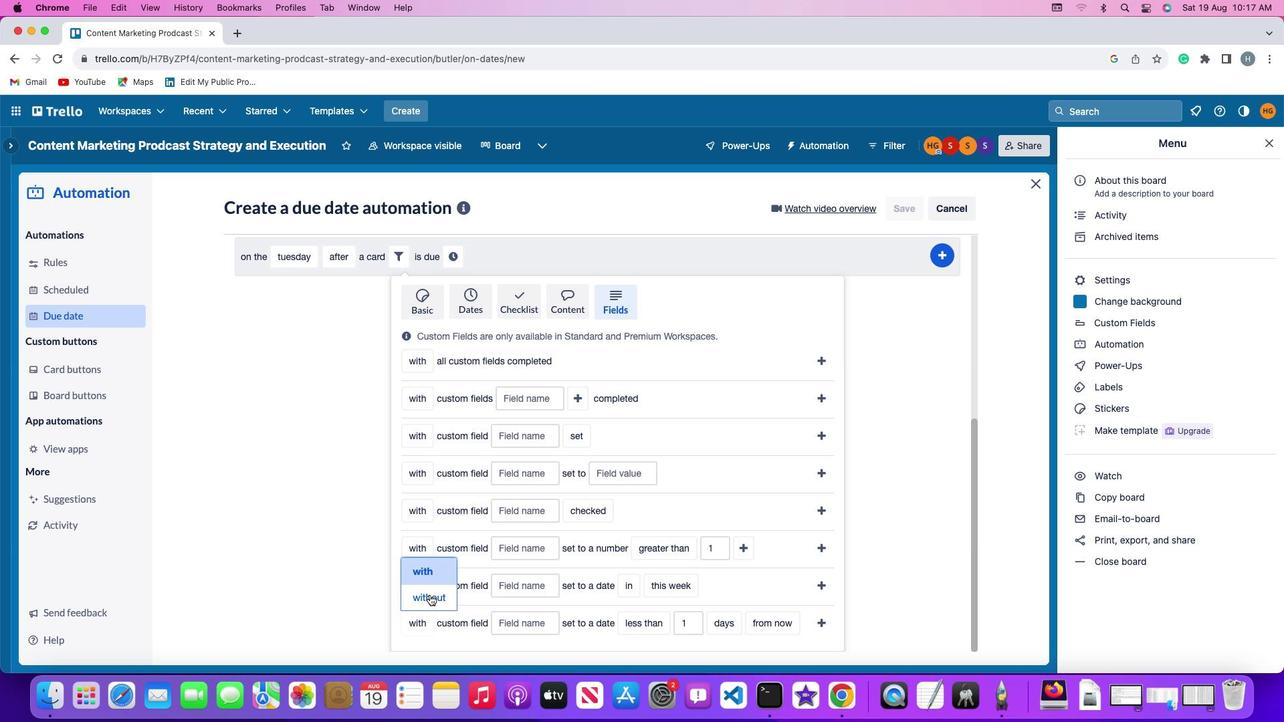 
Action: Mouse moved to (536, 613)
Screenshot: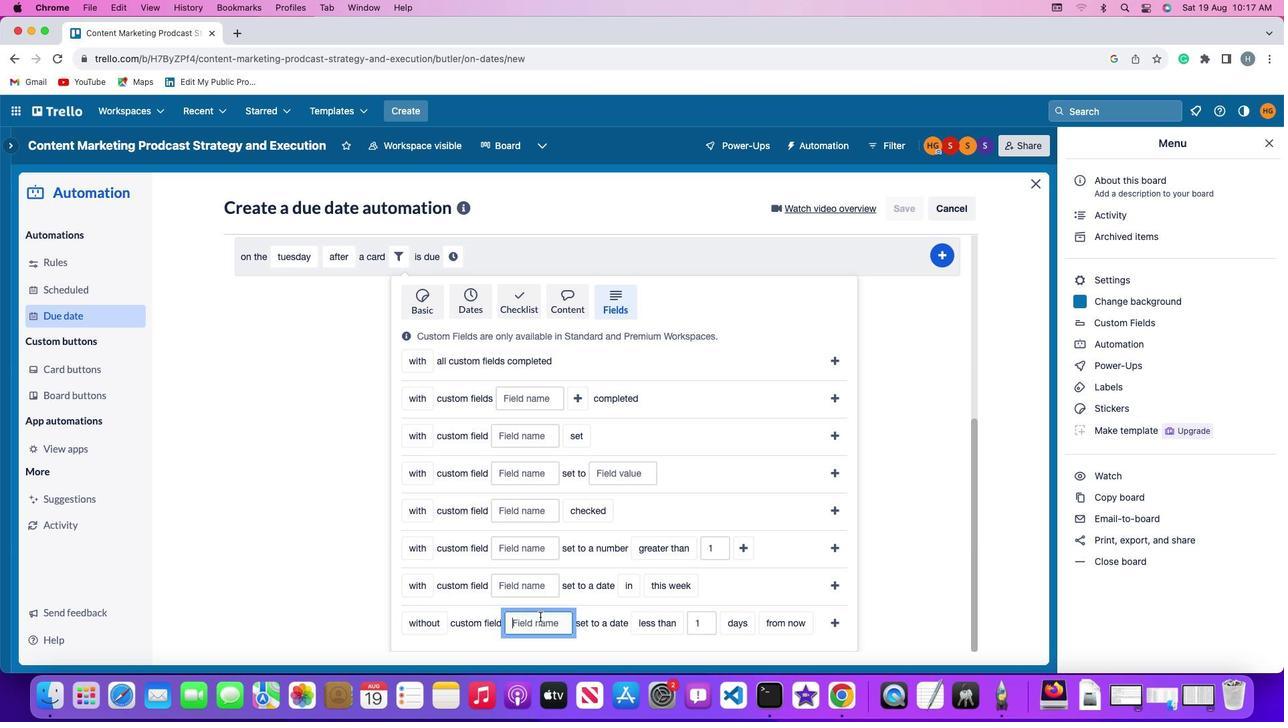 
Action: Mouse pressed left at (536, 613)
Screenshot: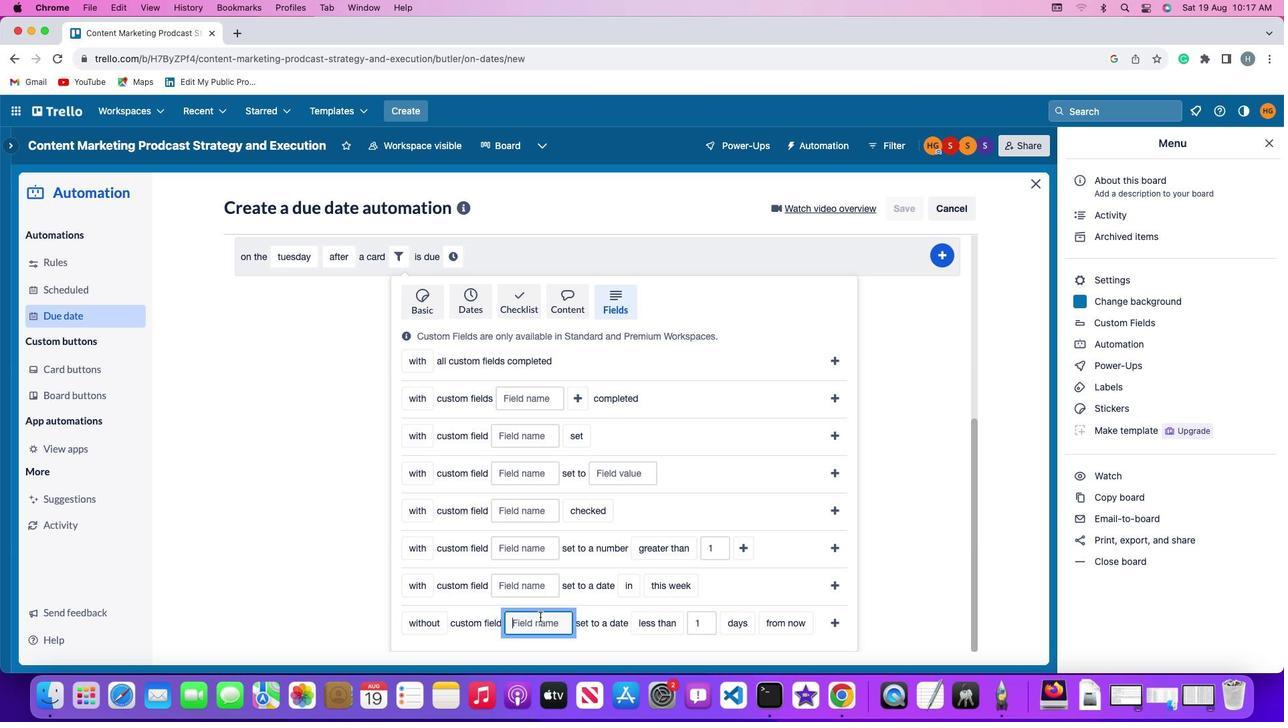 
Action: Mouse moved to (537, 613)
Screenshot: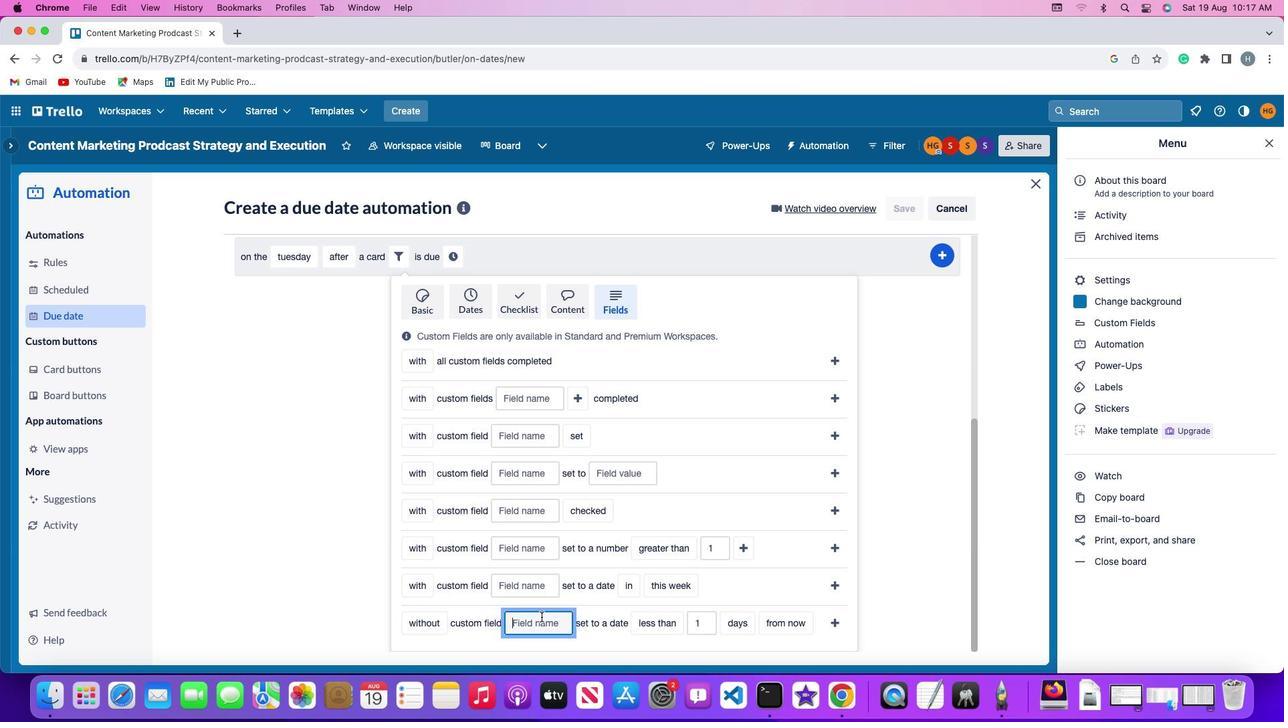 
Action: Key pressed Key.shift'R''e''s''u''m''e'
Screenshot: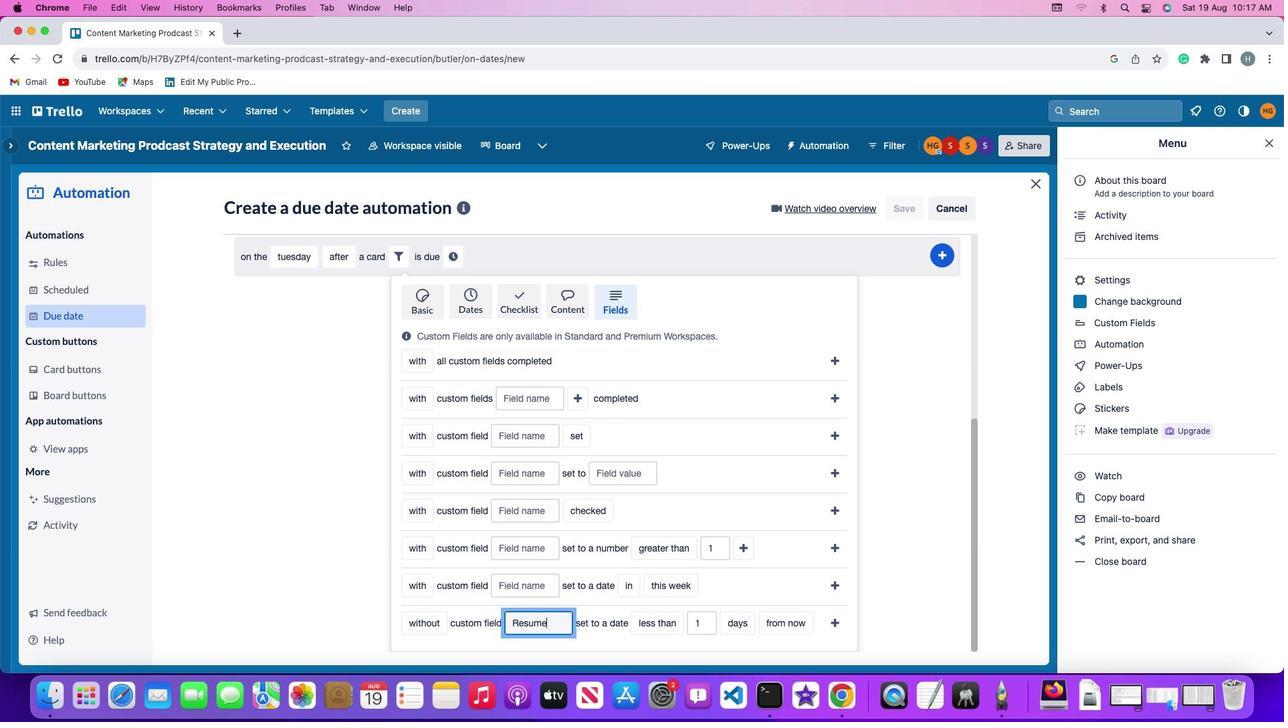
Action: Mouse moved to (632, 618)
Screenshot: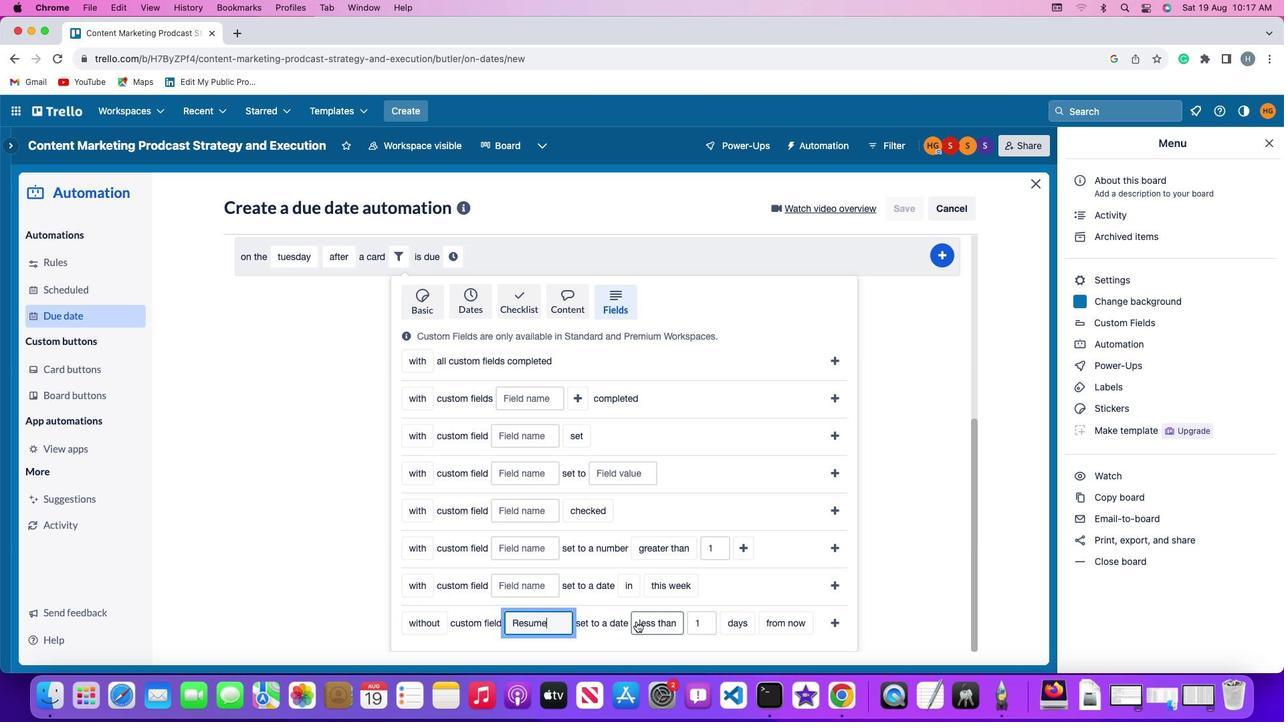 
Action: Mouse pressed left at (632, 618)
Screenshot: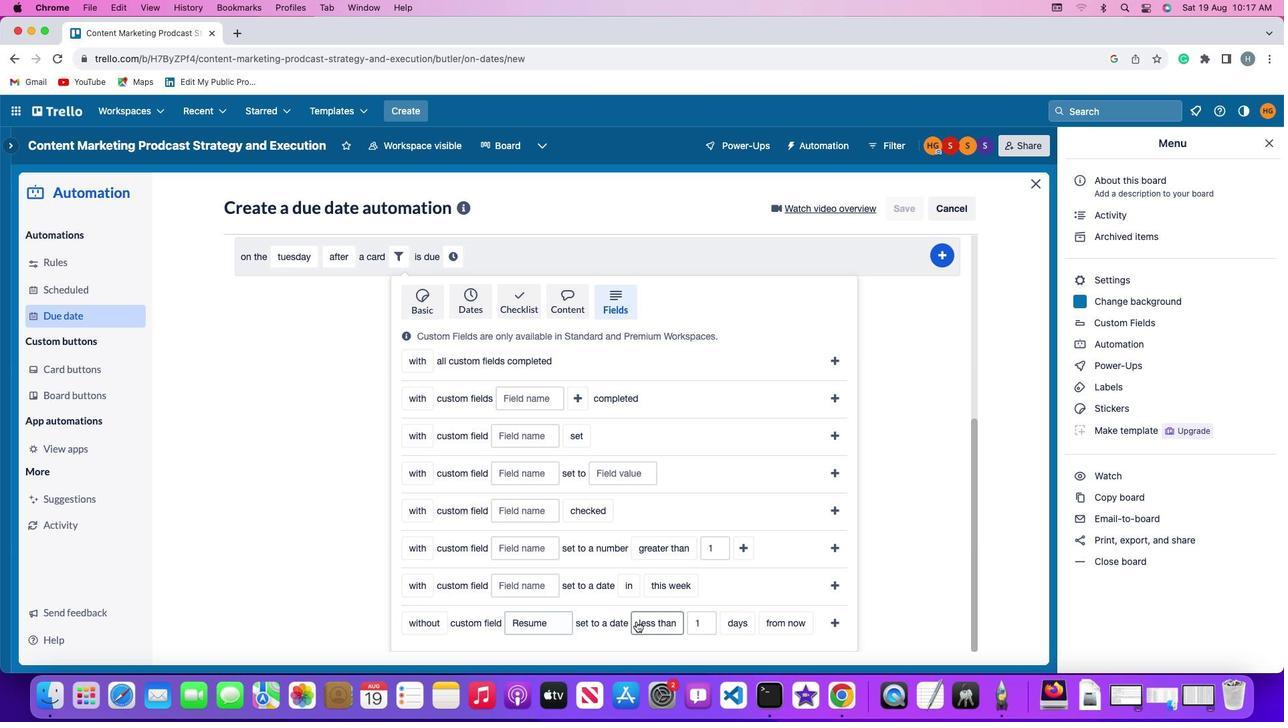 
Action: Mouse moved to (655, 558)
Screenshot: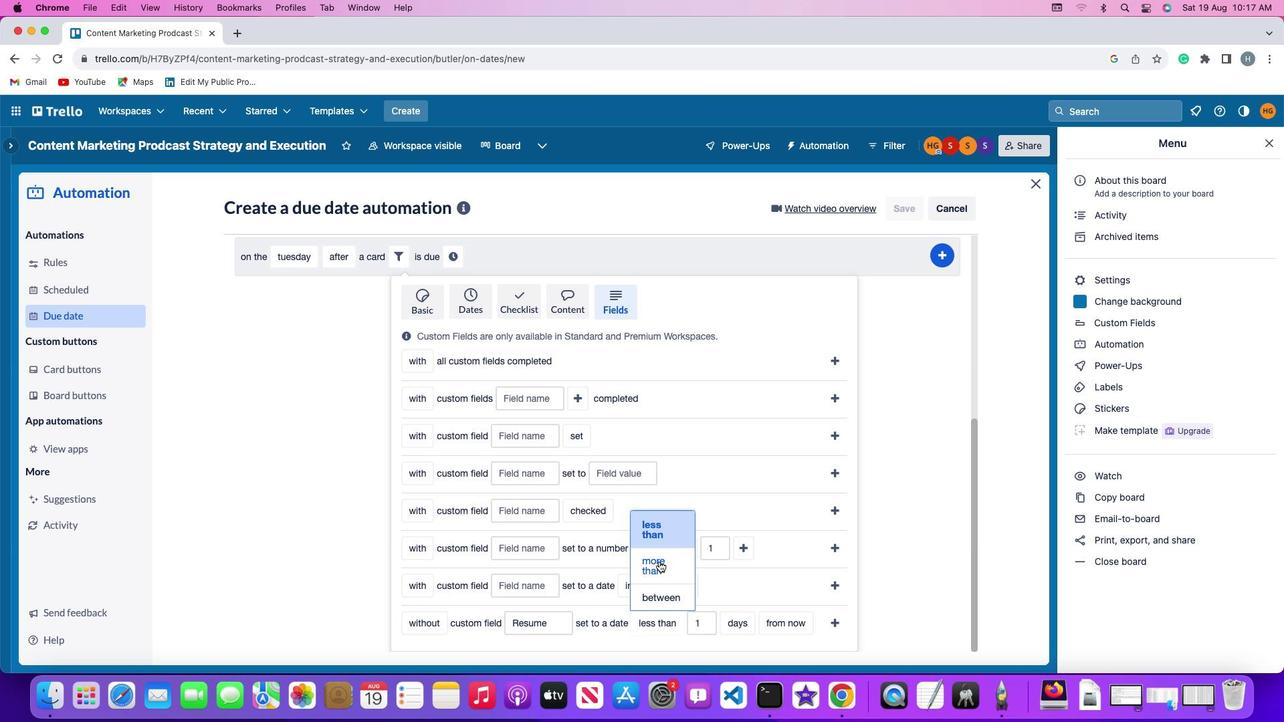 
Action: Mouse pressed left at (655, 558)
Screenshot: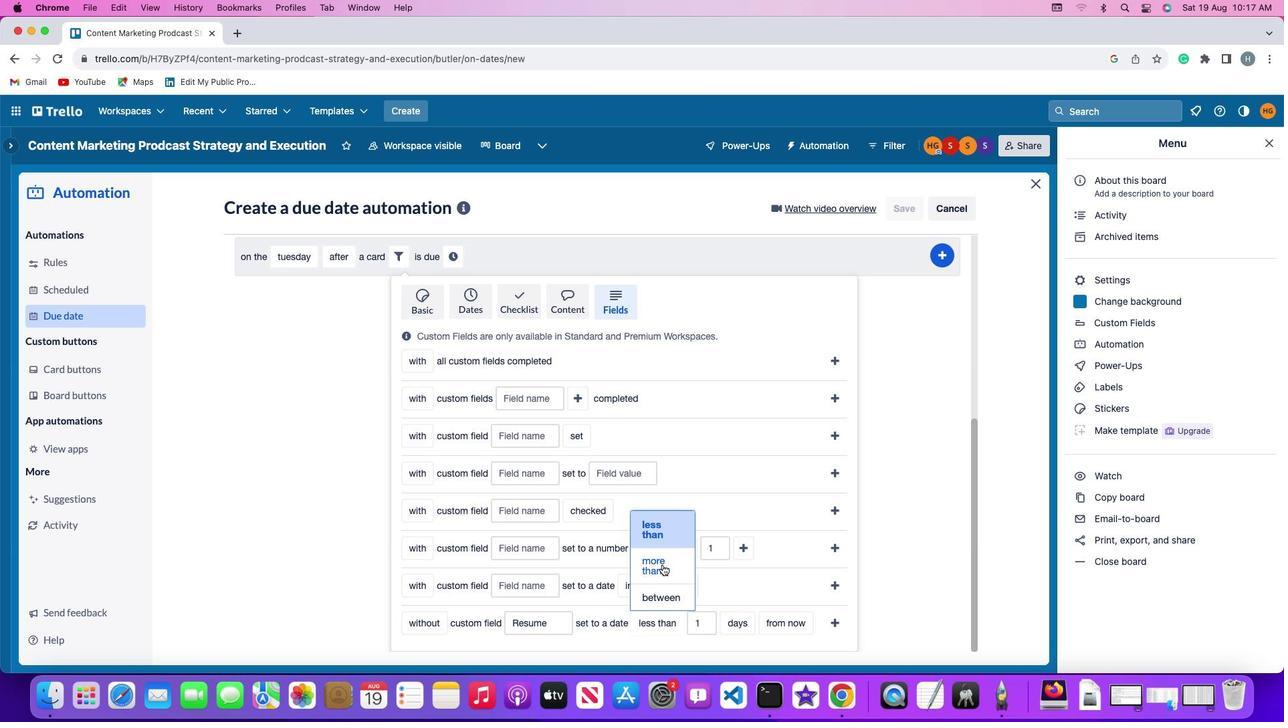
Action: Mouse moved to (711, 620)
Screenshot: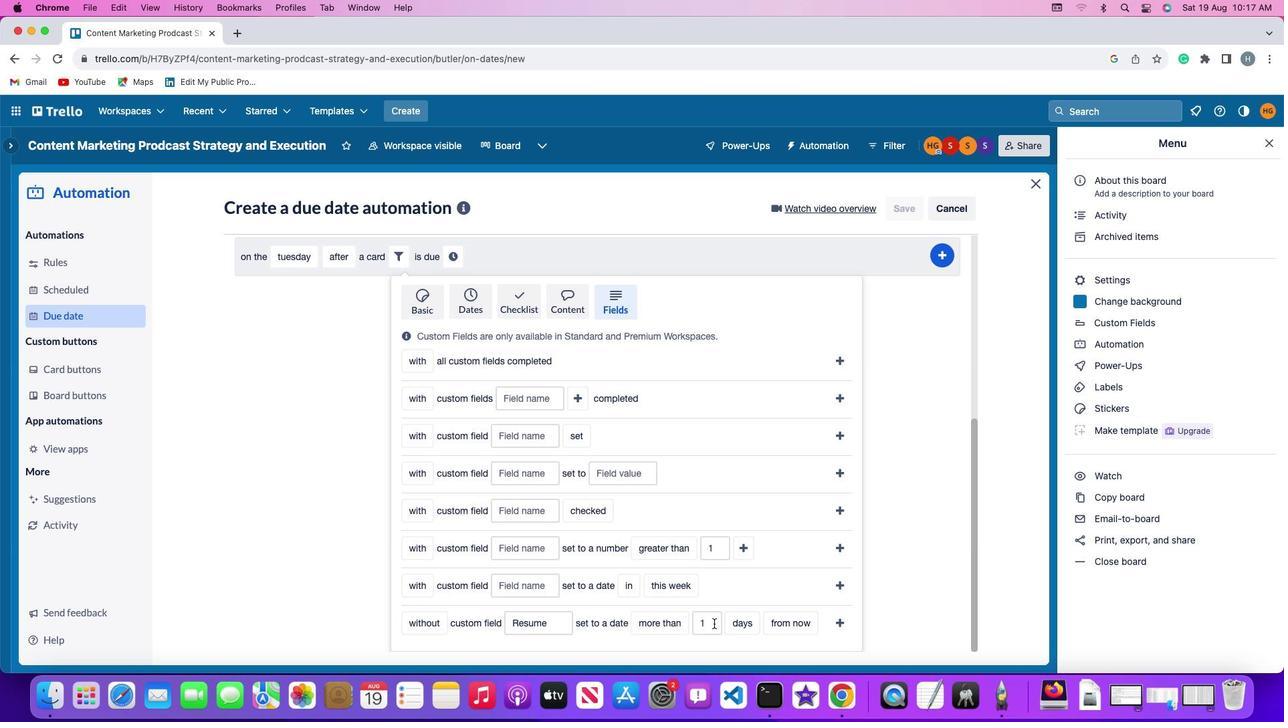 
Action: Mouse pressed left at (711, 620)
Screenshot: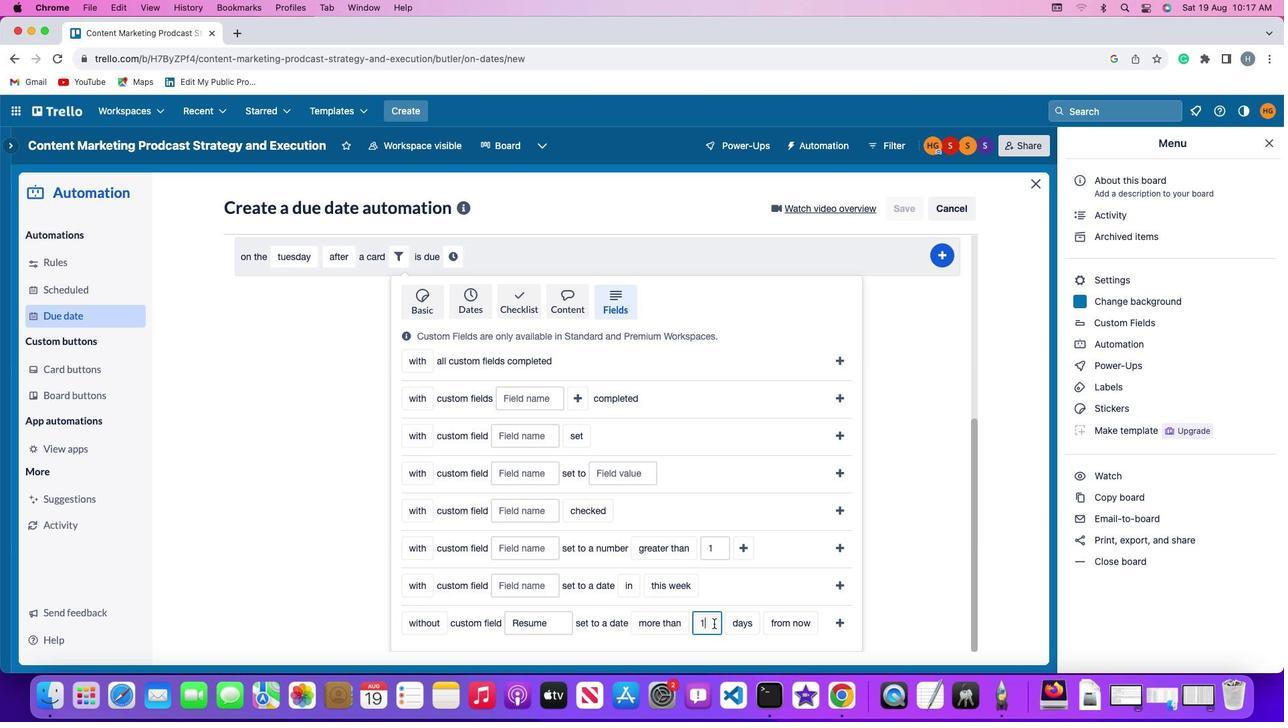 
Action: Mouse moved to (712, 618)
Screenshot: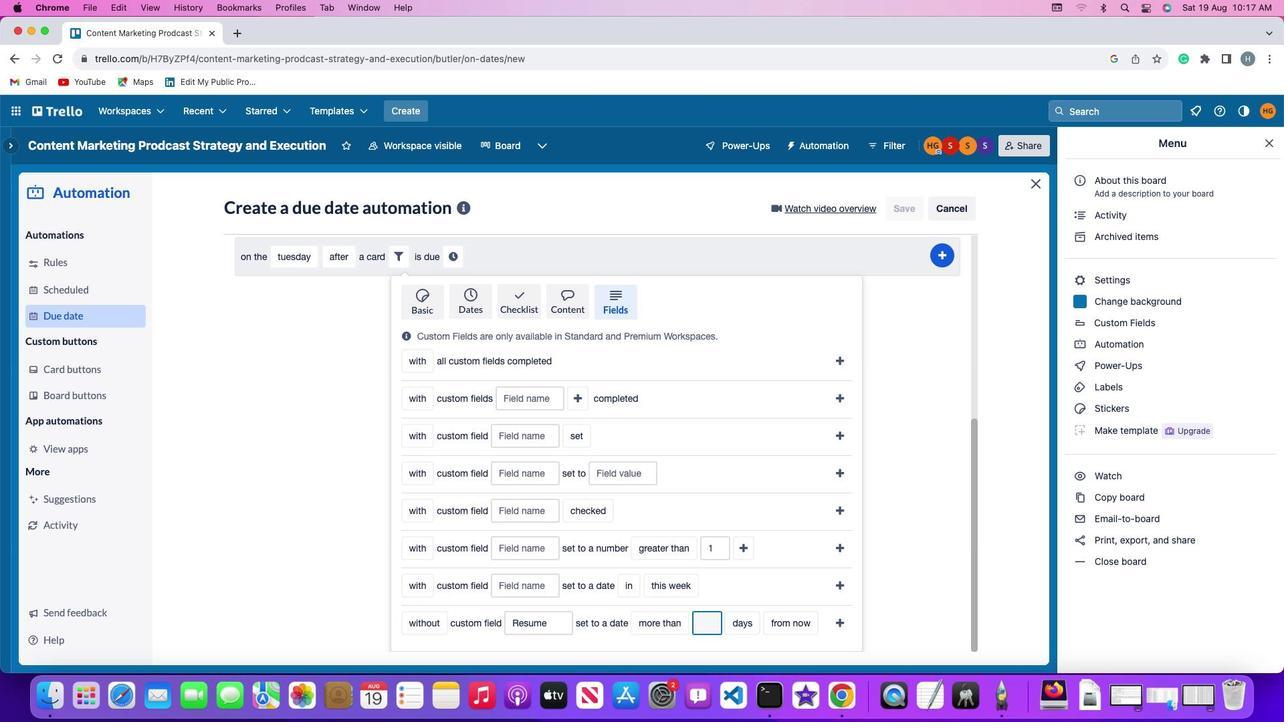 
Action: Key pressed Key.backspace
Screenshot: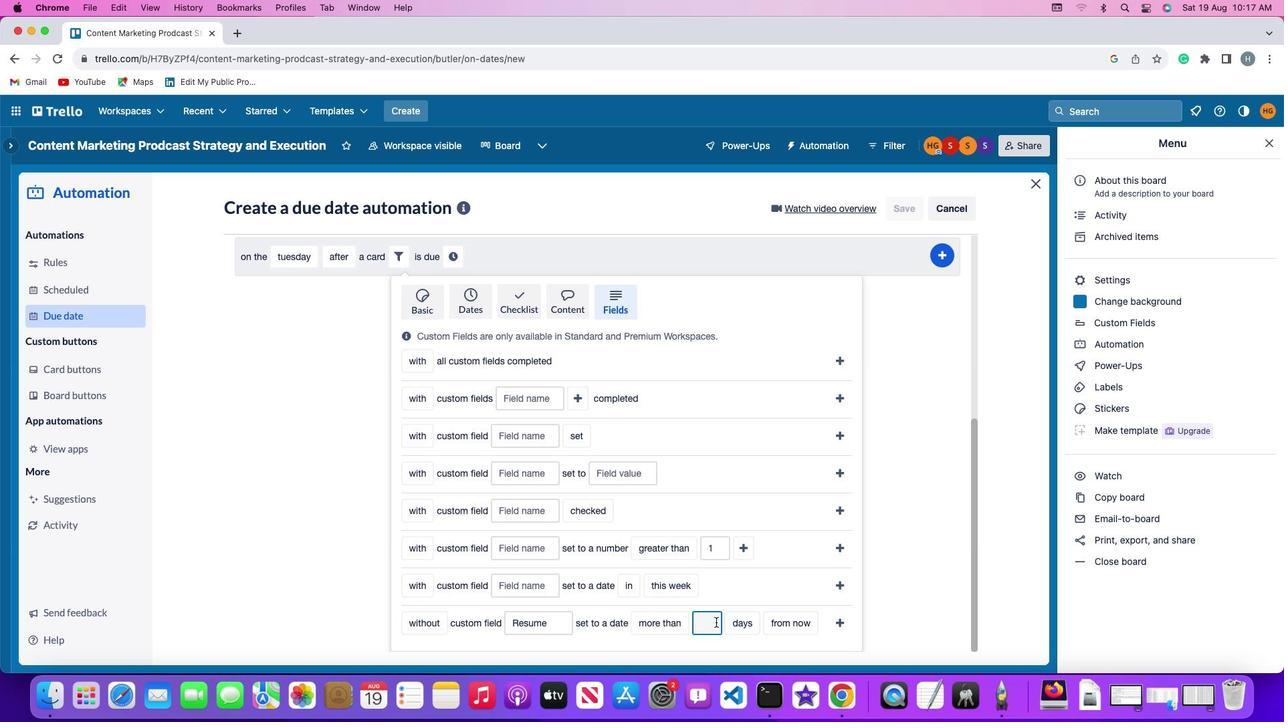 
Action: Mouse moved to (712, 618)
Screenshot: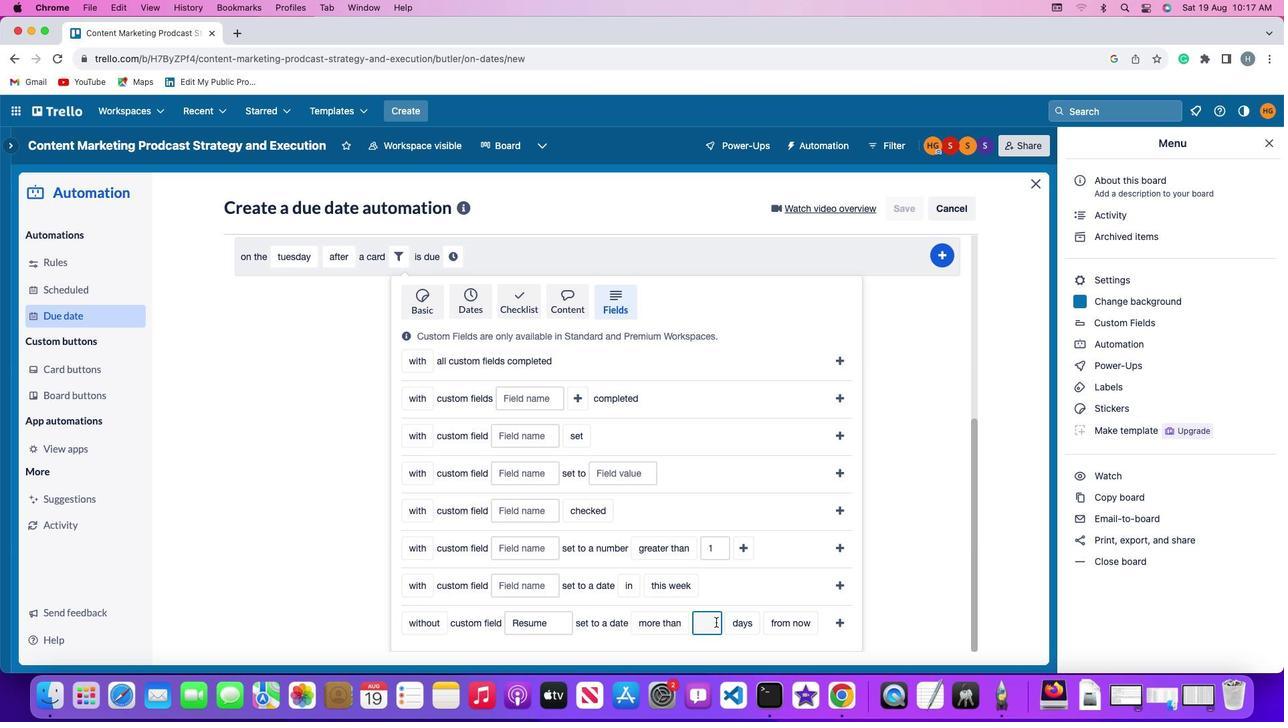
Action: Key pressed '1'
Screenshot: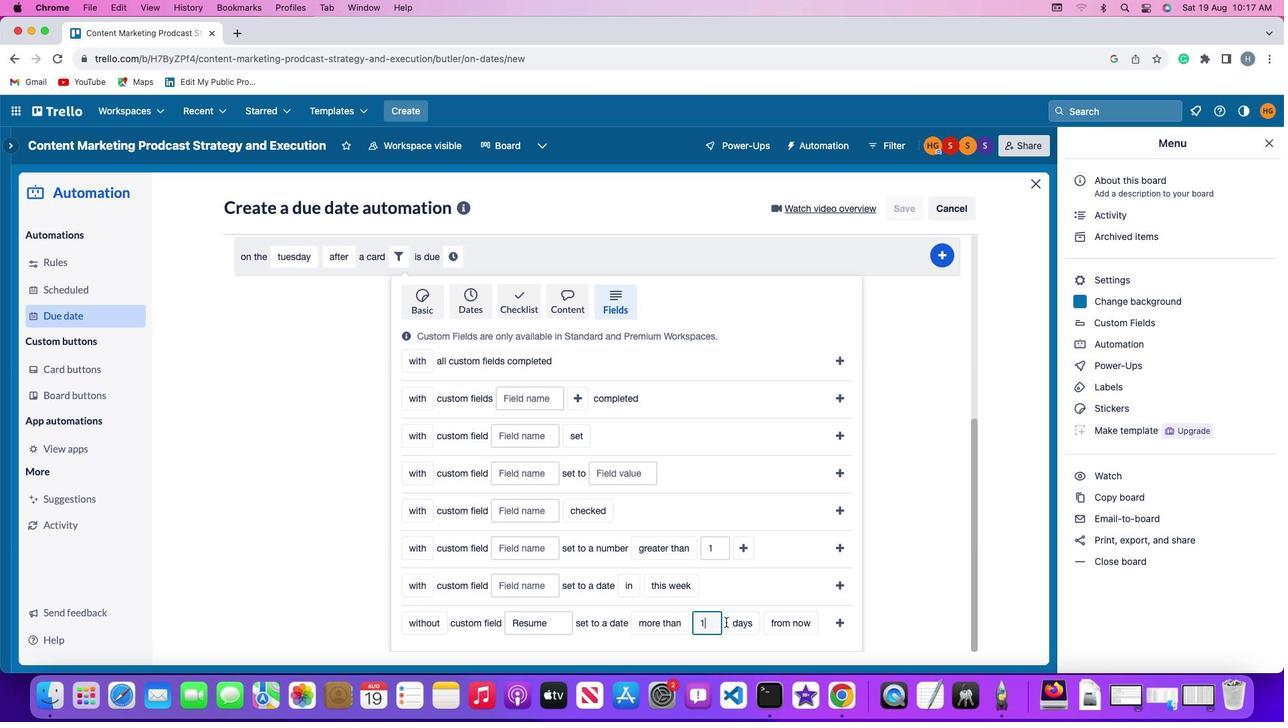 
Action: Mouse moved to (731, 618)
Screenshot: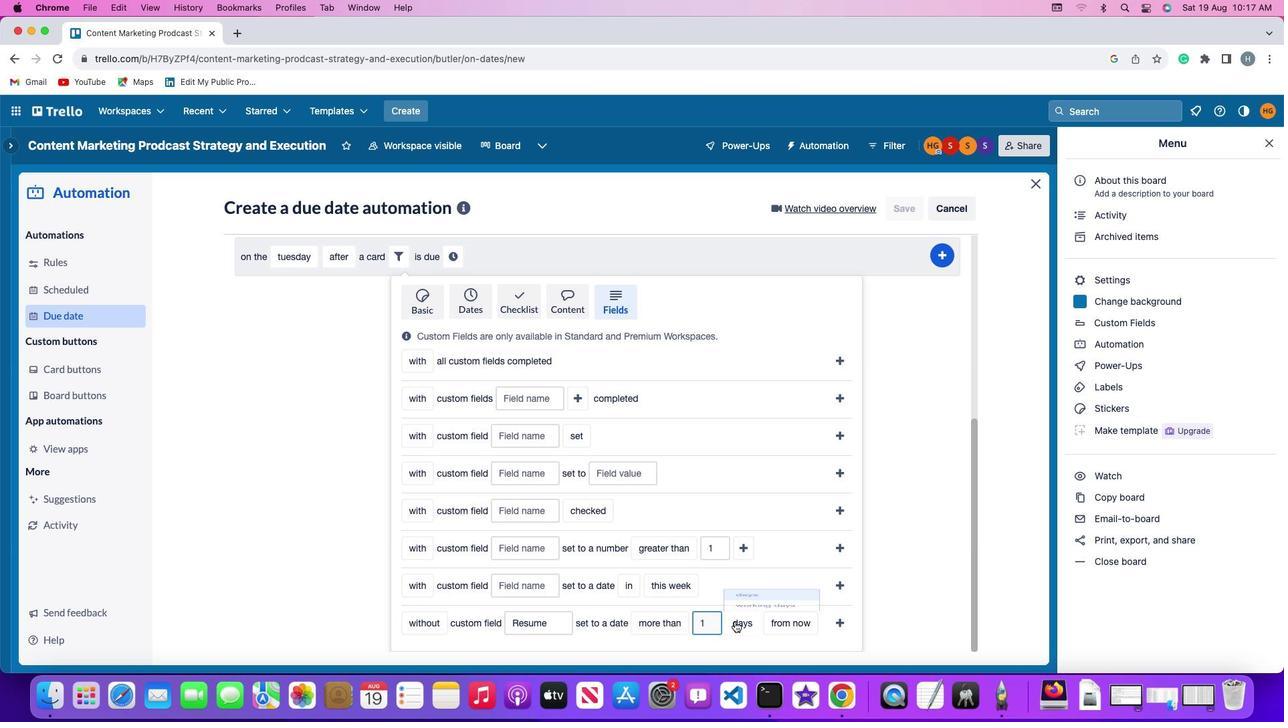 
Action: Mouse pressed left at (731, 618)
Screenshot: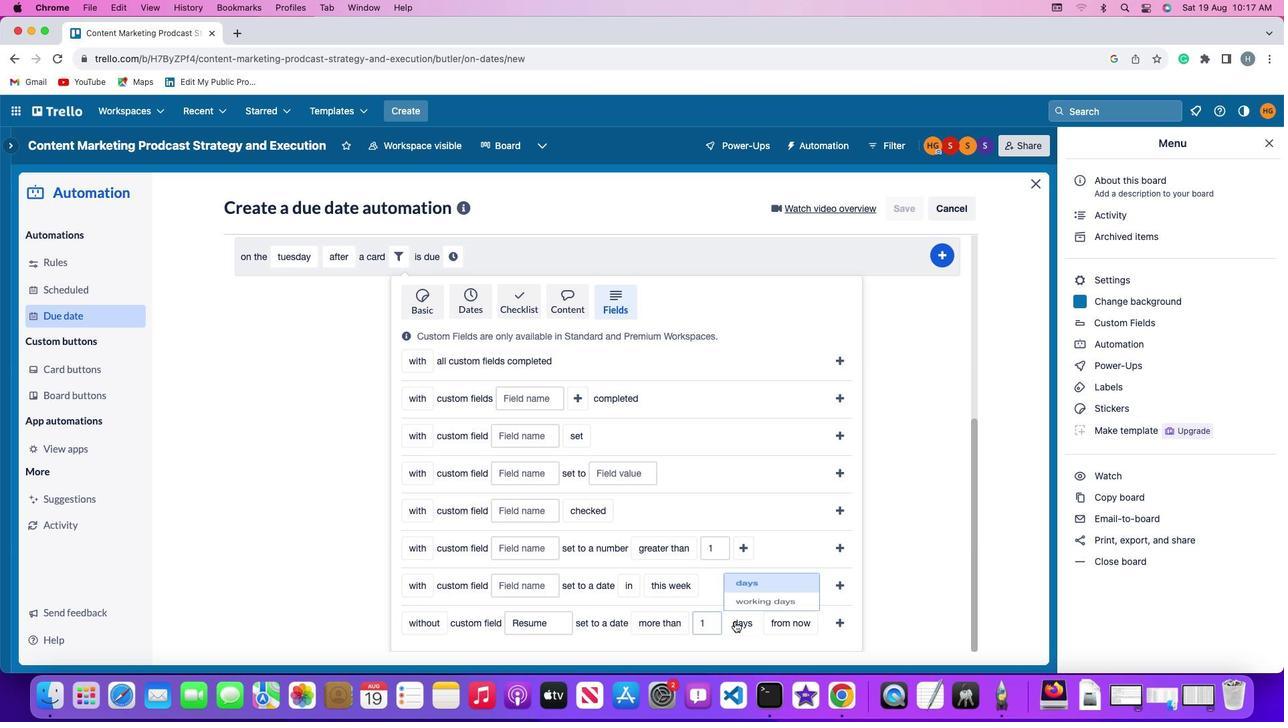 
Action: Mouse moved to (748, 596)
Screenshot: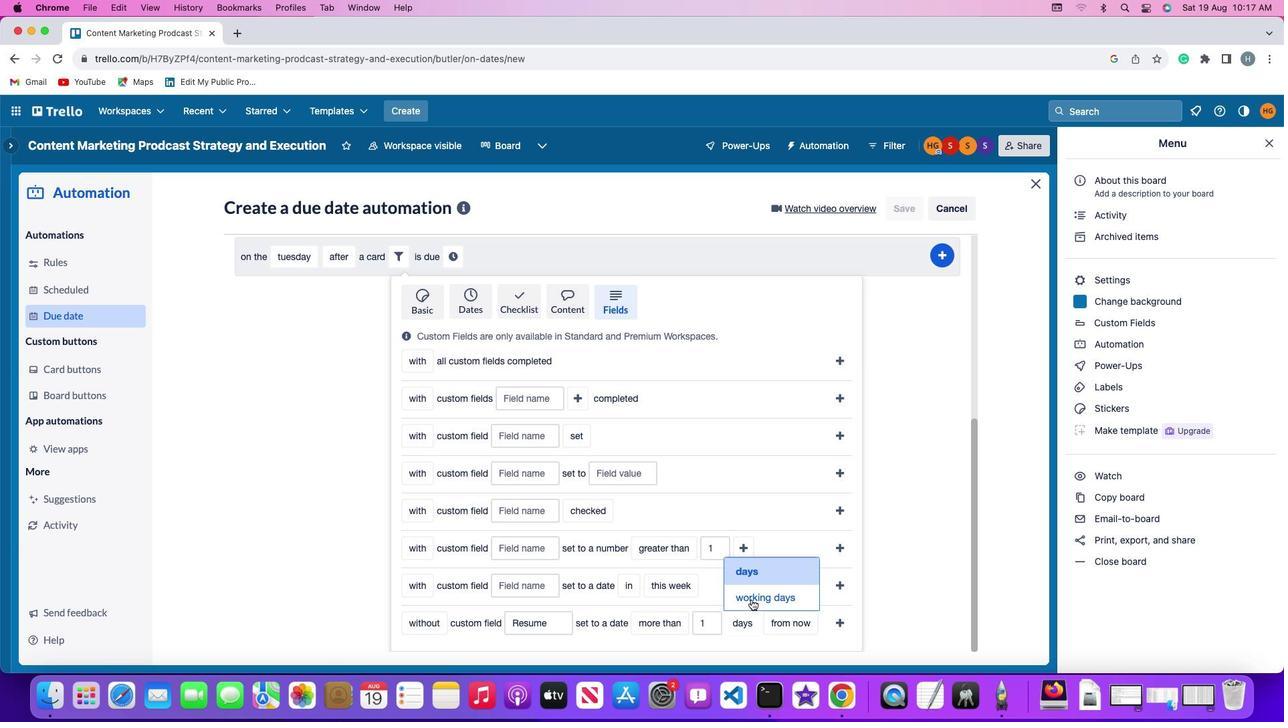 
Action: Mouse pressed left at (748, 596)
Screenshot: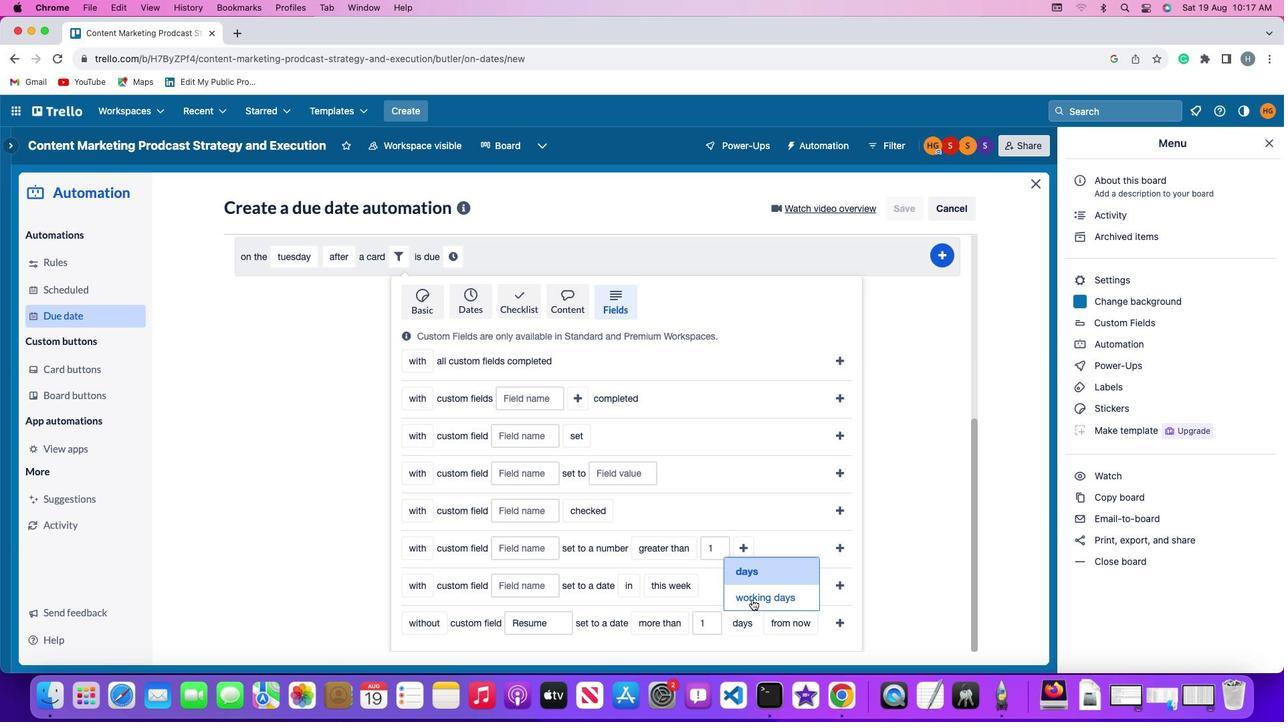 
Action: Mouse moved to (818, 627)
Screenshot: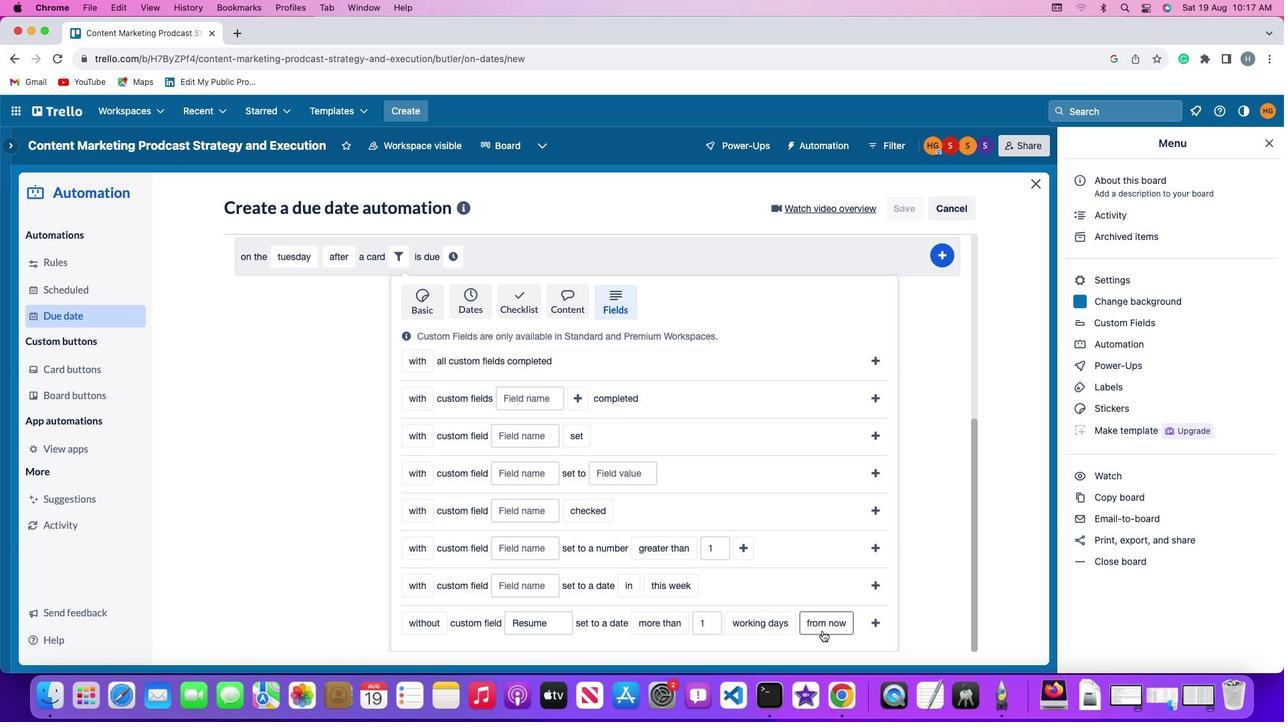
Action: Mouse pressed left at (818, 627)
Screenshot: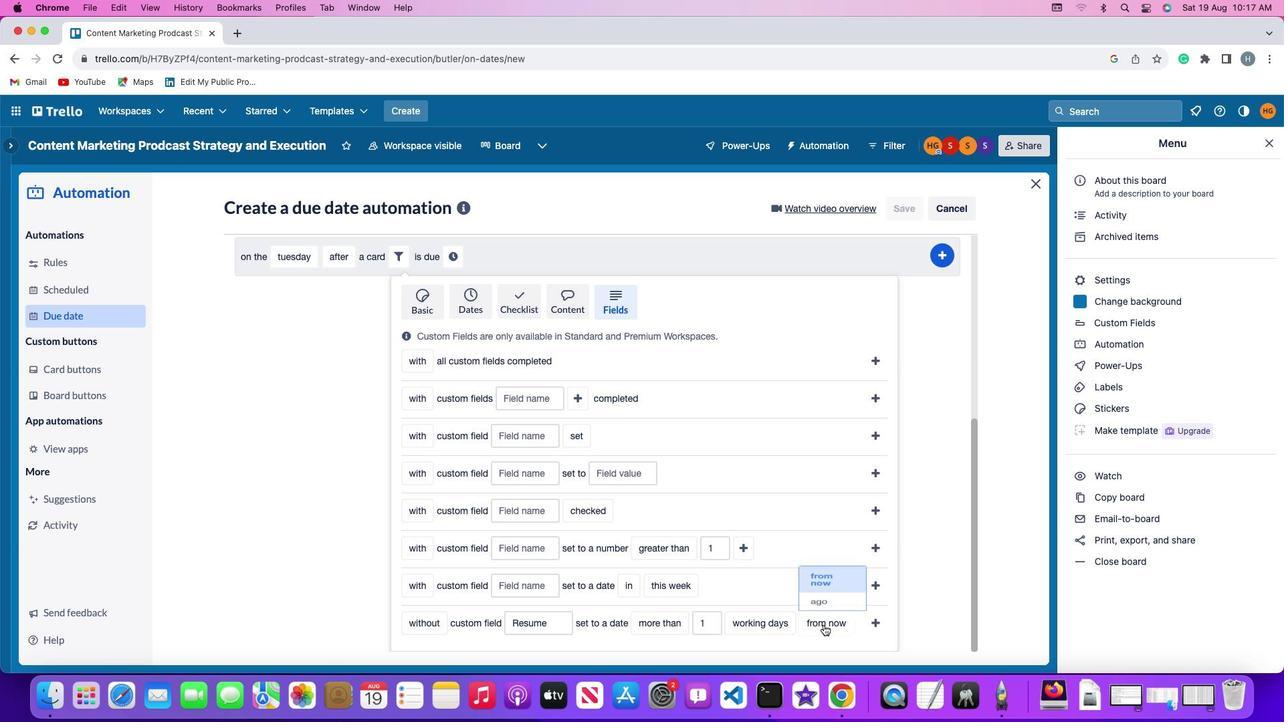 
Action: Mouse moved to (823, 566)
Screenshot: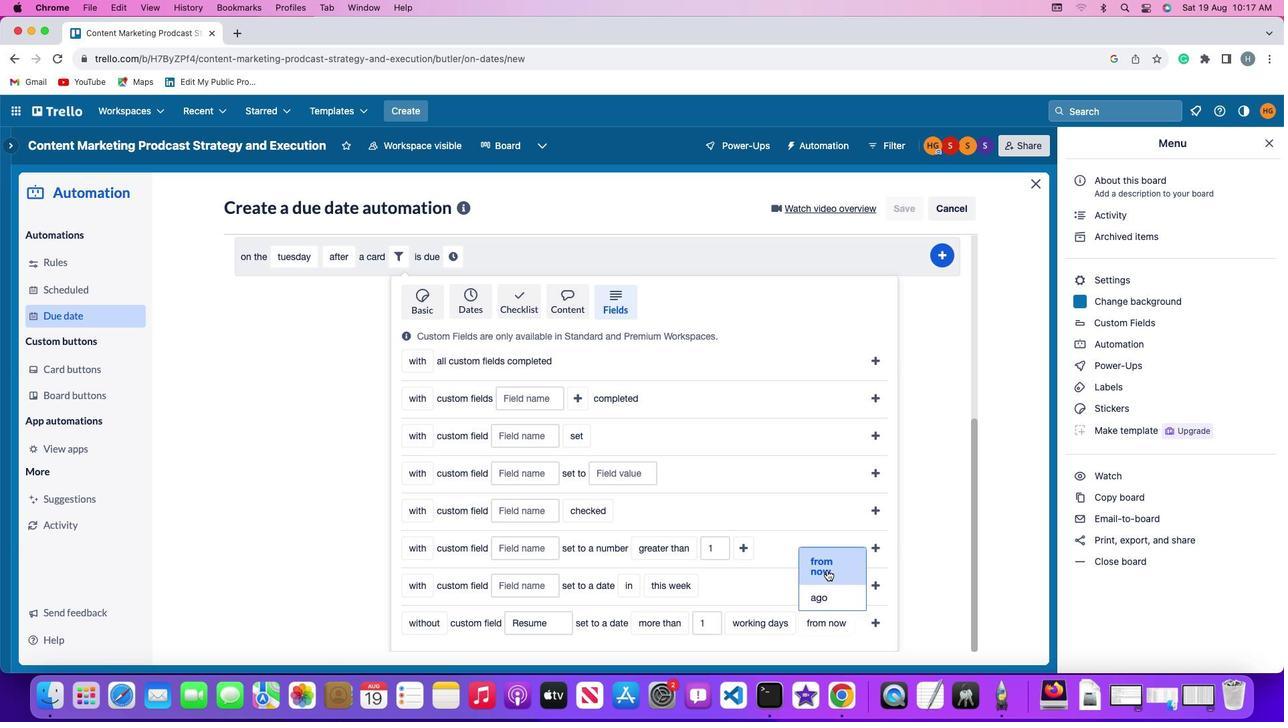 
Action: Mouse pressed left at (823, 566)
Screenshot: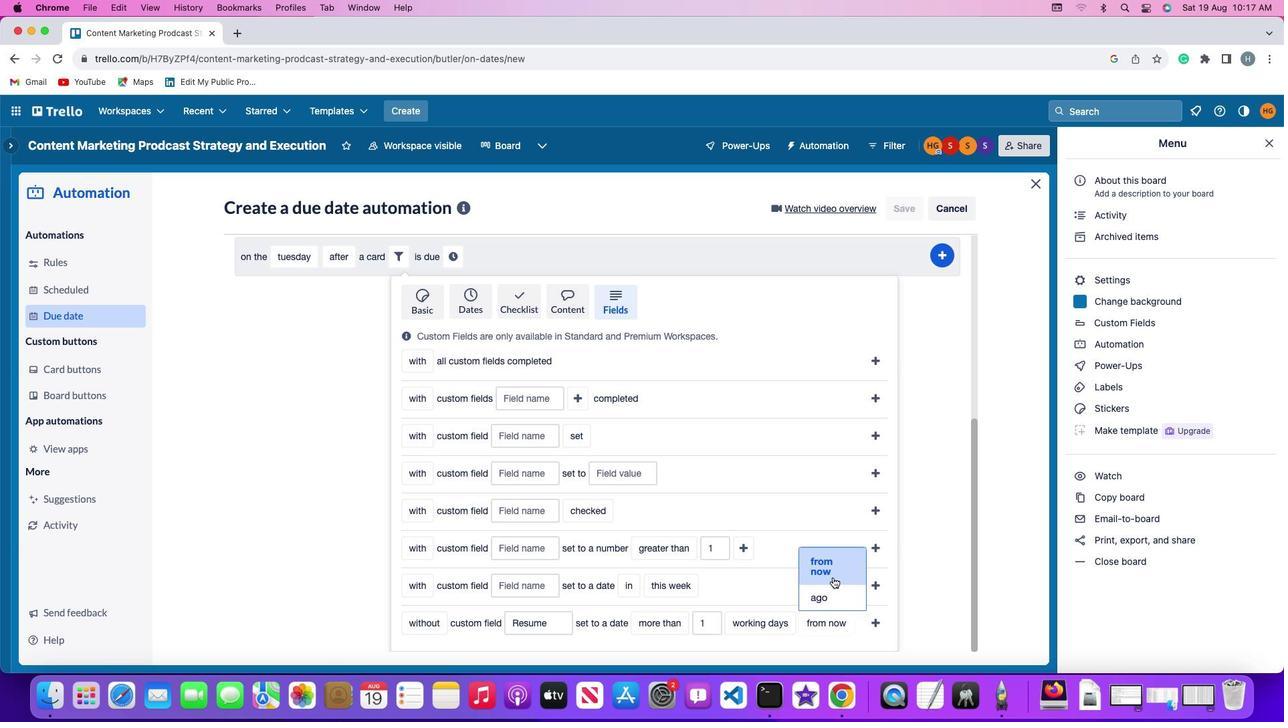 
Action: Mouse moved to (872, 618)
Screenshot: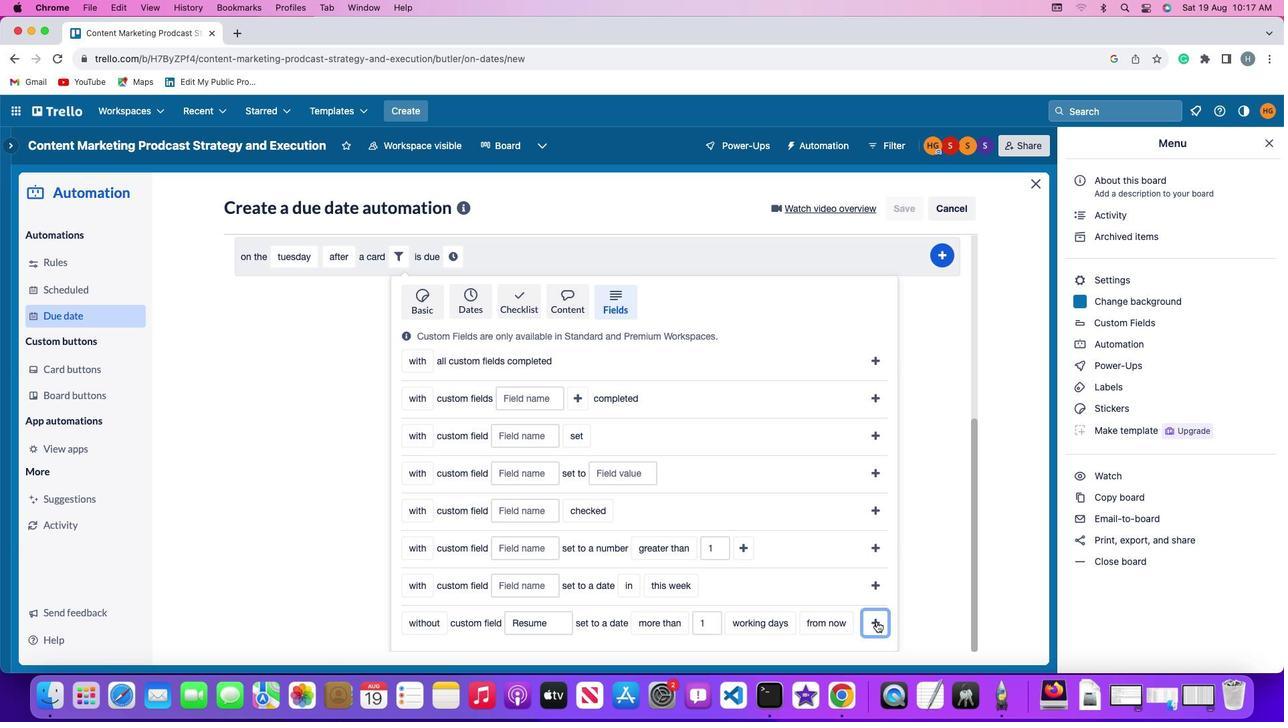 
Action: Mouse pressed left at (872, 618)
Screenshot: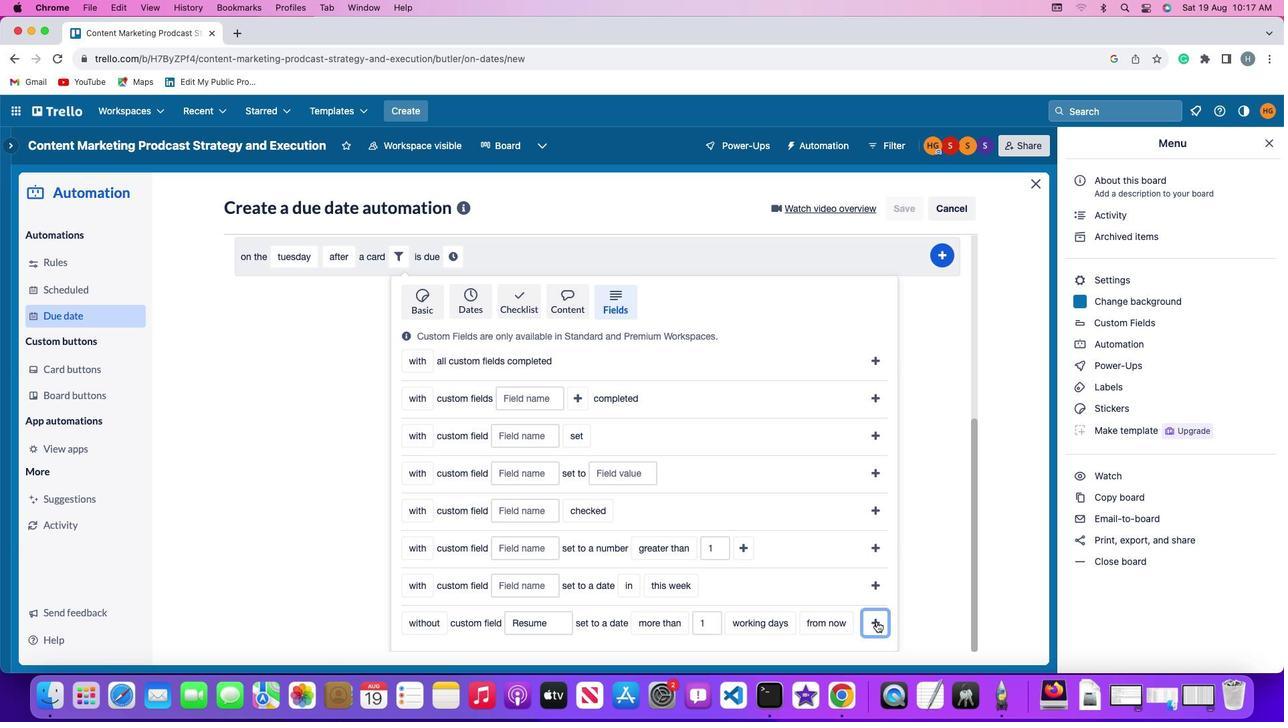 
Action: Mouse moved to (818, 577)
Screenshot: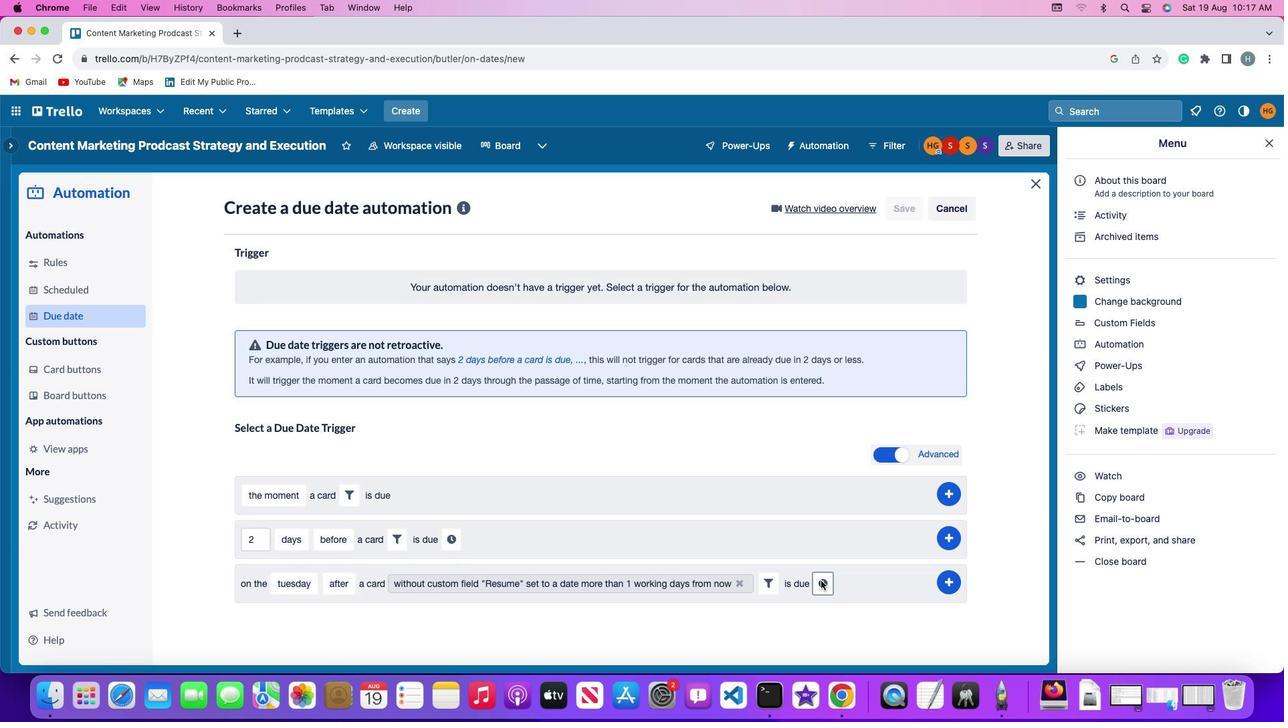 
Action: Mouse pressed left at (818, 577)
Screenshot: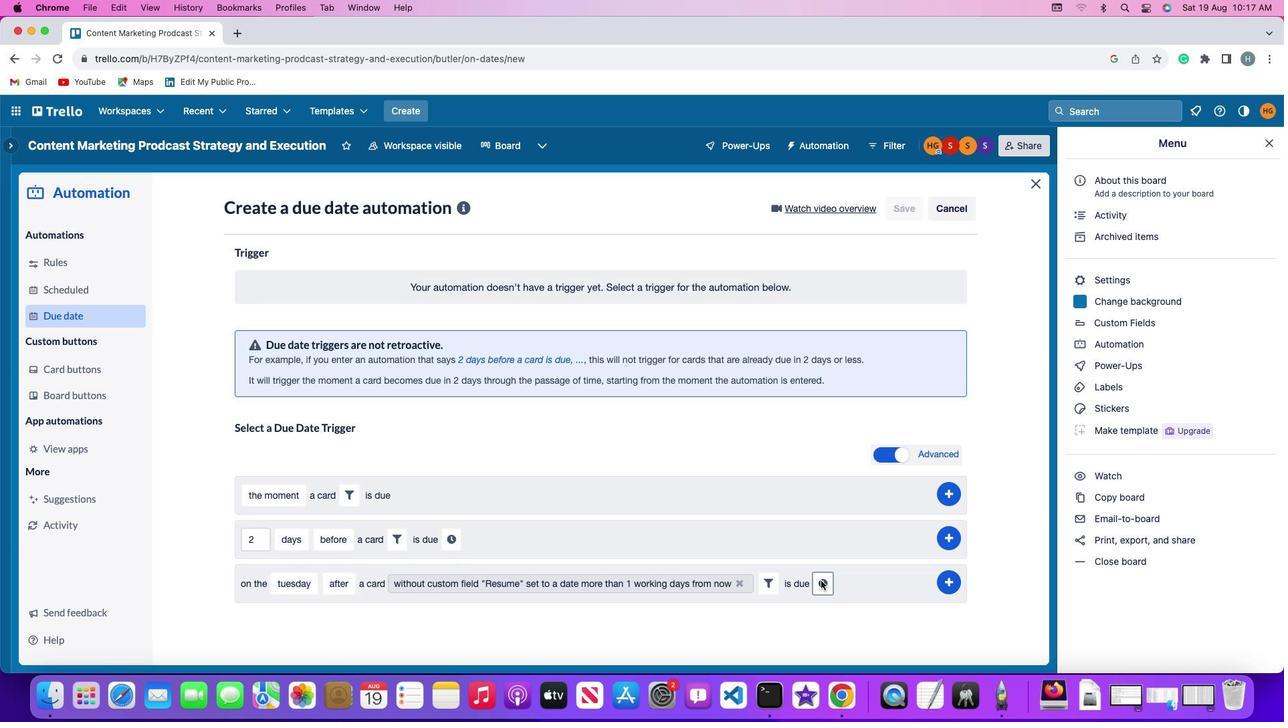 
Action: Mouse moved to (275, 608)
Screenshot: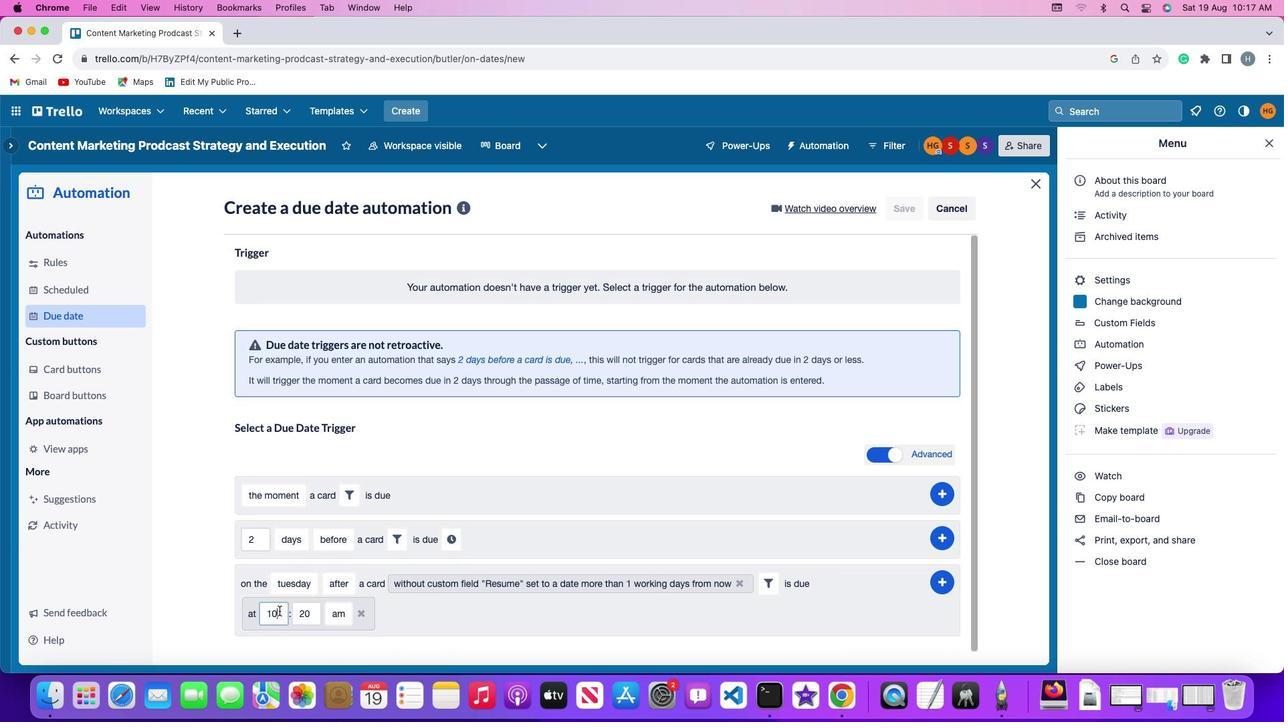 
Action: Mouse pressed left at (275, 608)
Screenshot: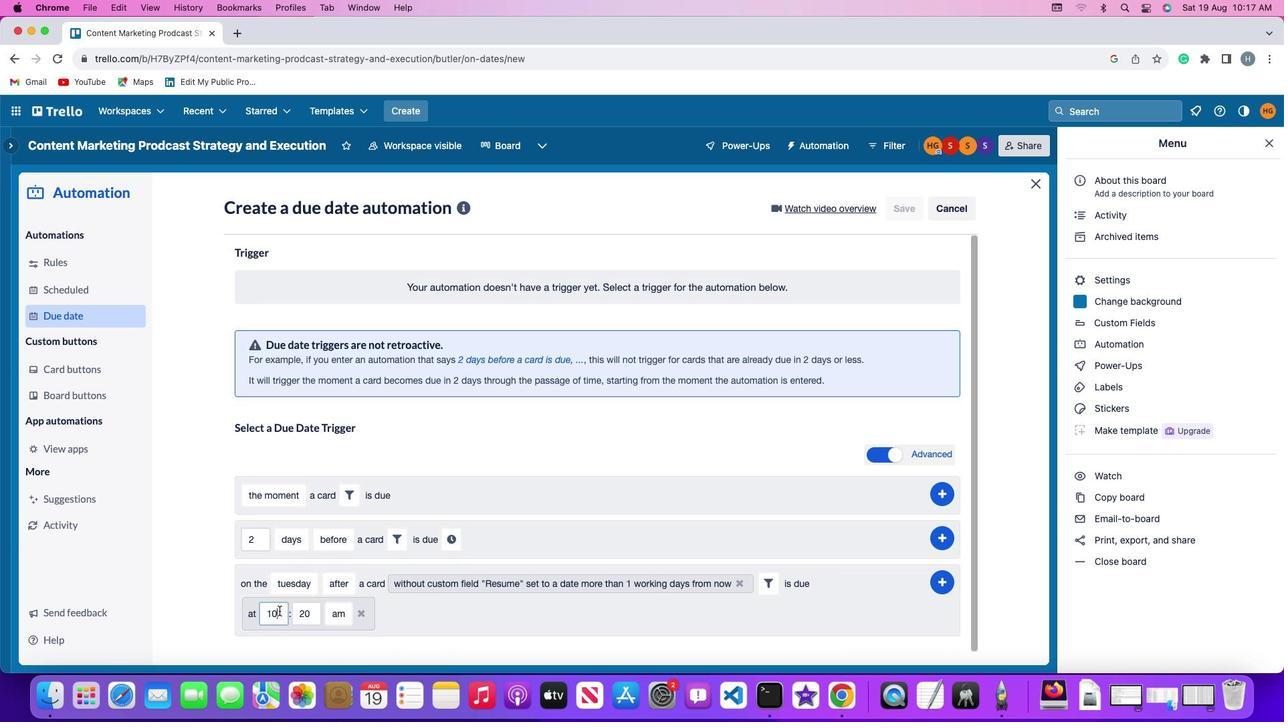 
Action: Mouse moved to (276, 608)
Screenshot: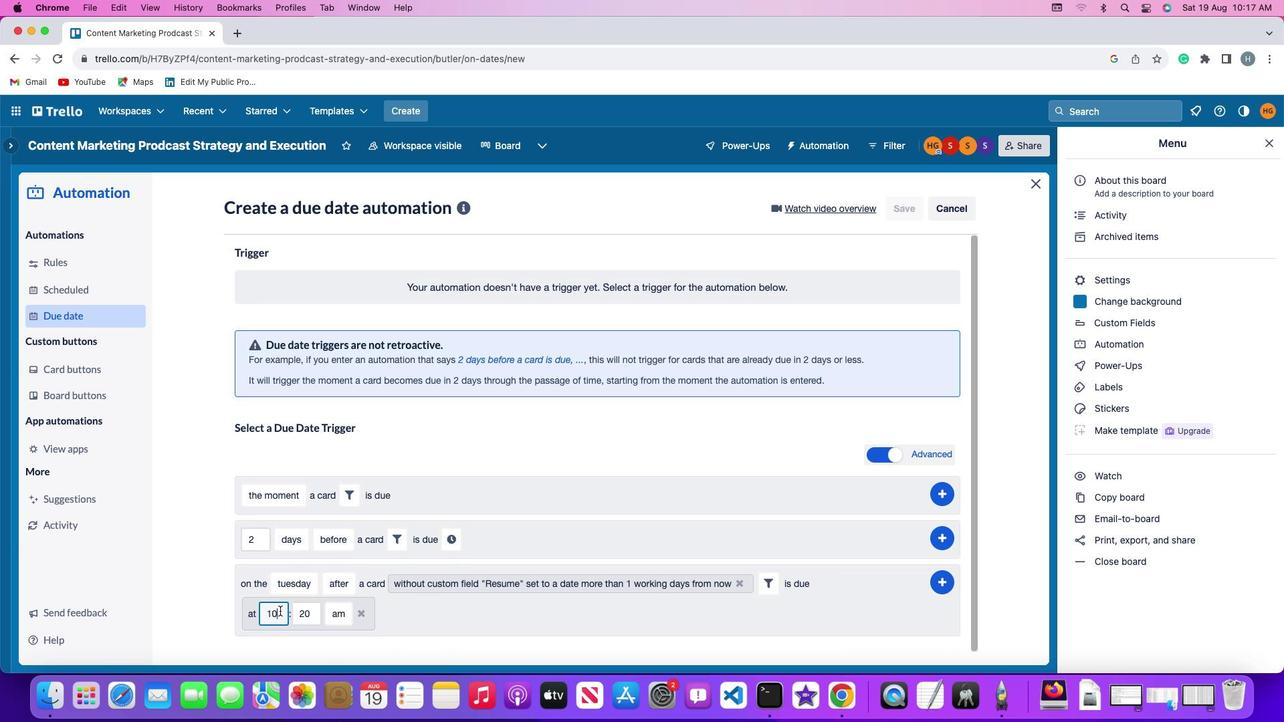 
Action: Key pressed Key.backspace
Screenshot: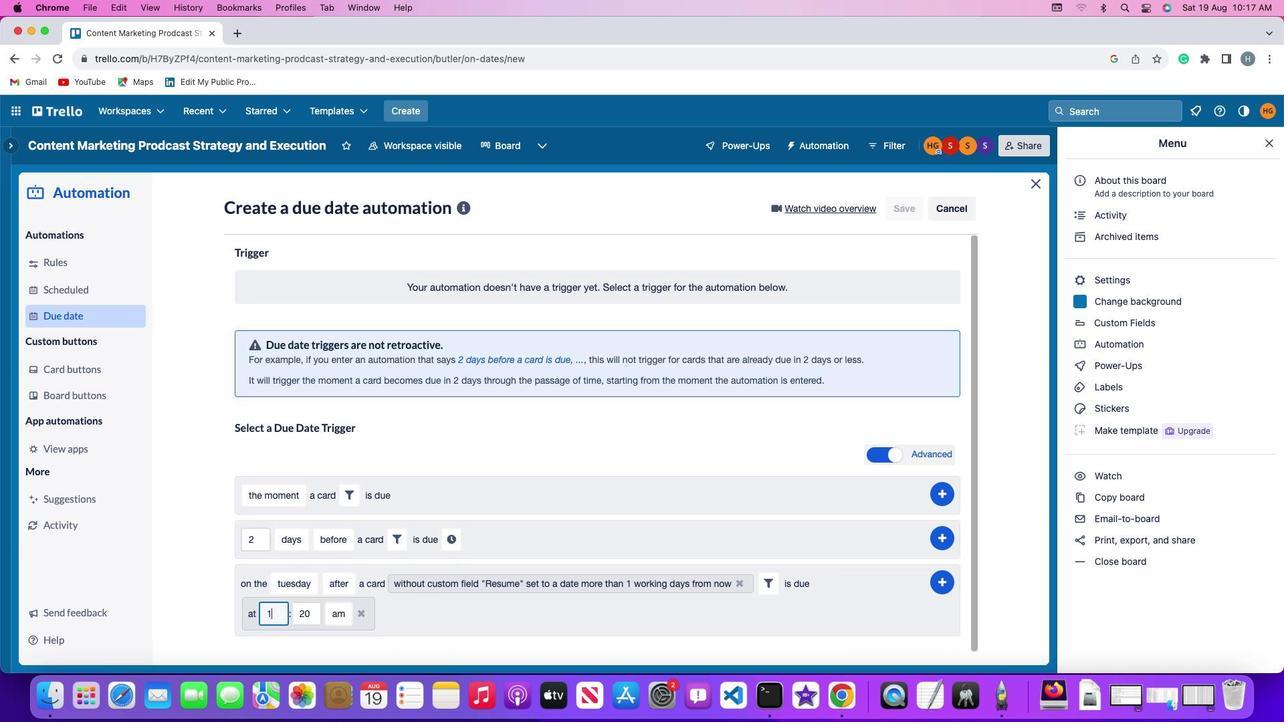 
Action: Mouse moved to (277, 606)
Screenshot: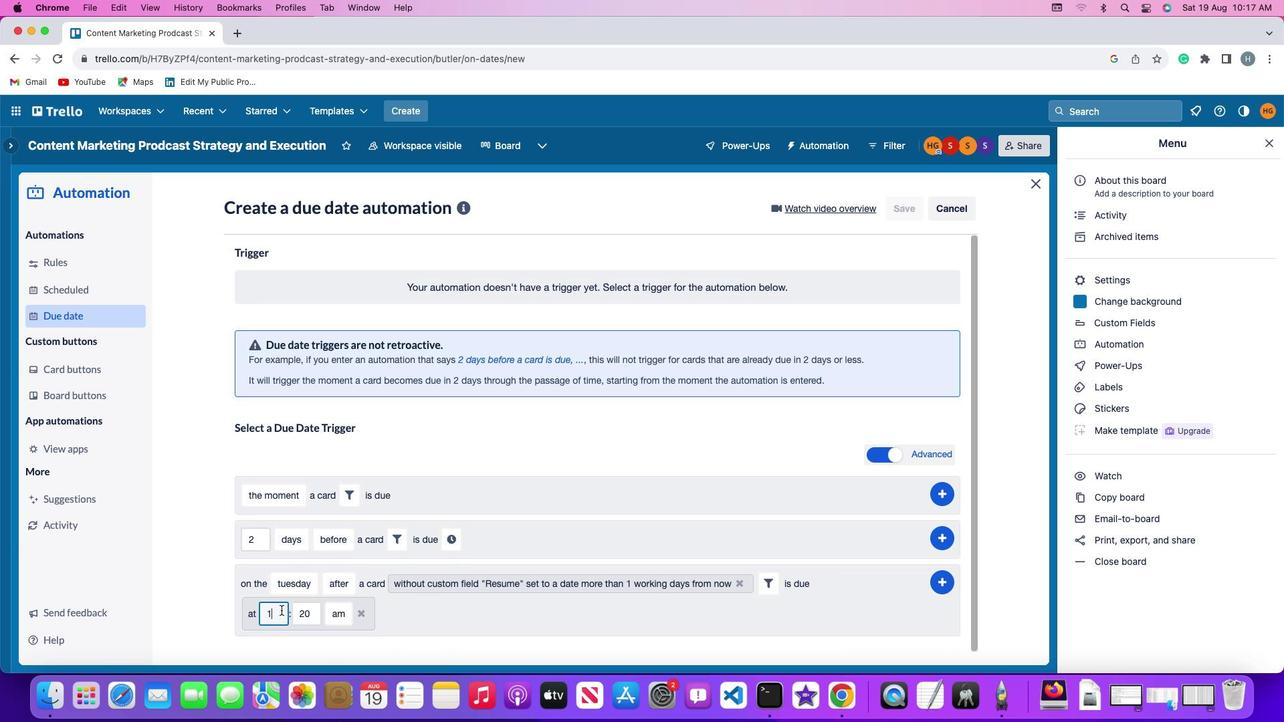 
Action: Key pressed '1'
Screenshot: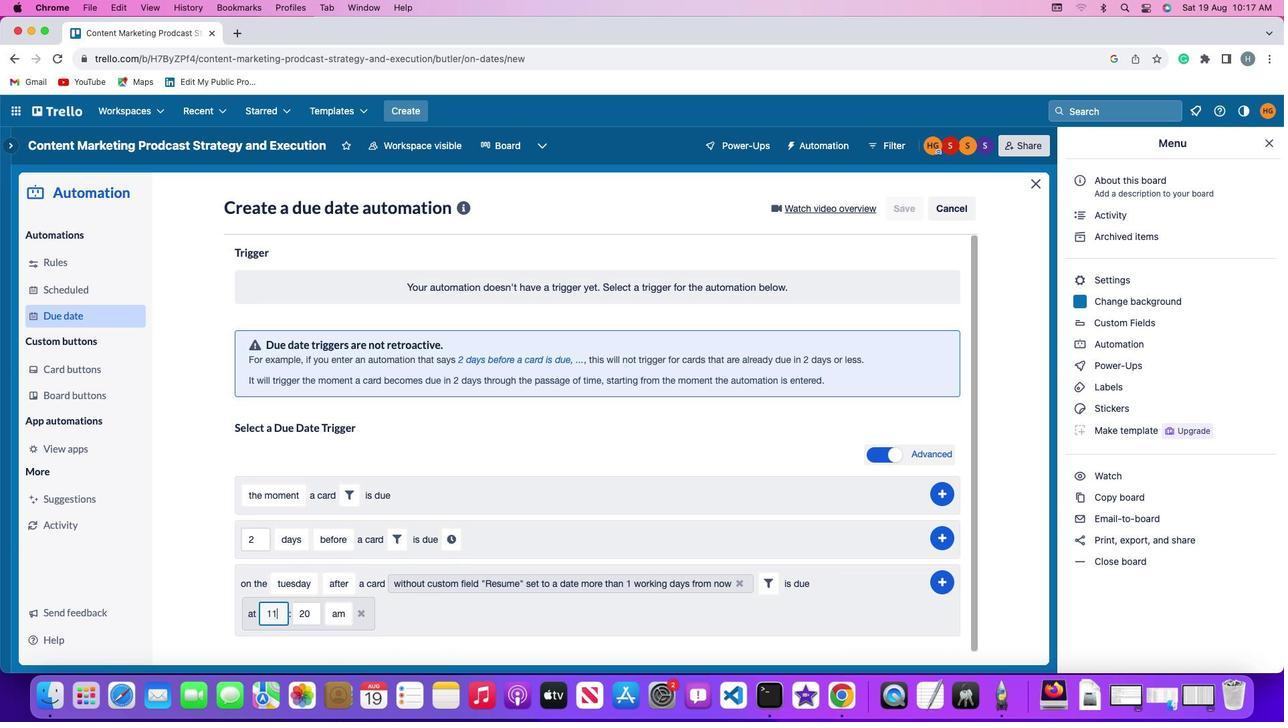 
Action: Mouse moved to (307, 608)
Screenshot: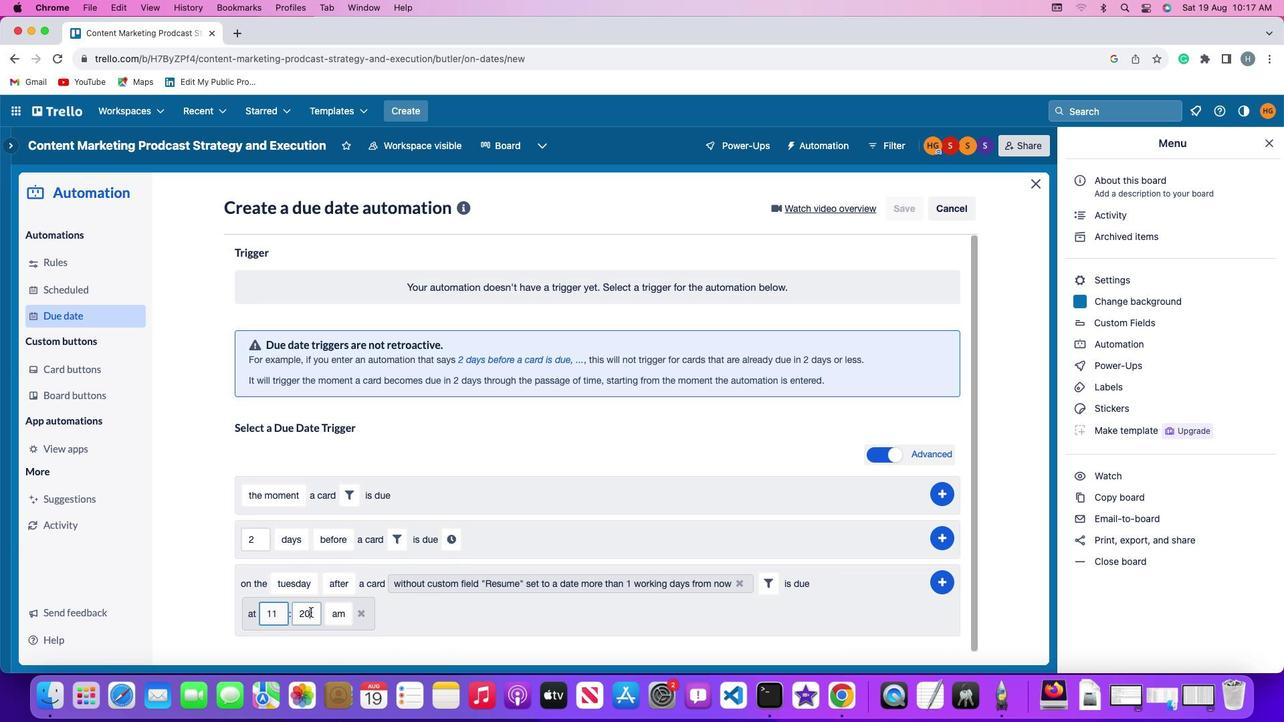 
Action: Mouse pressed left at (307, 608)
Screenshot: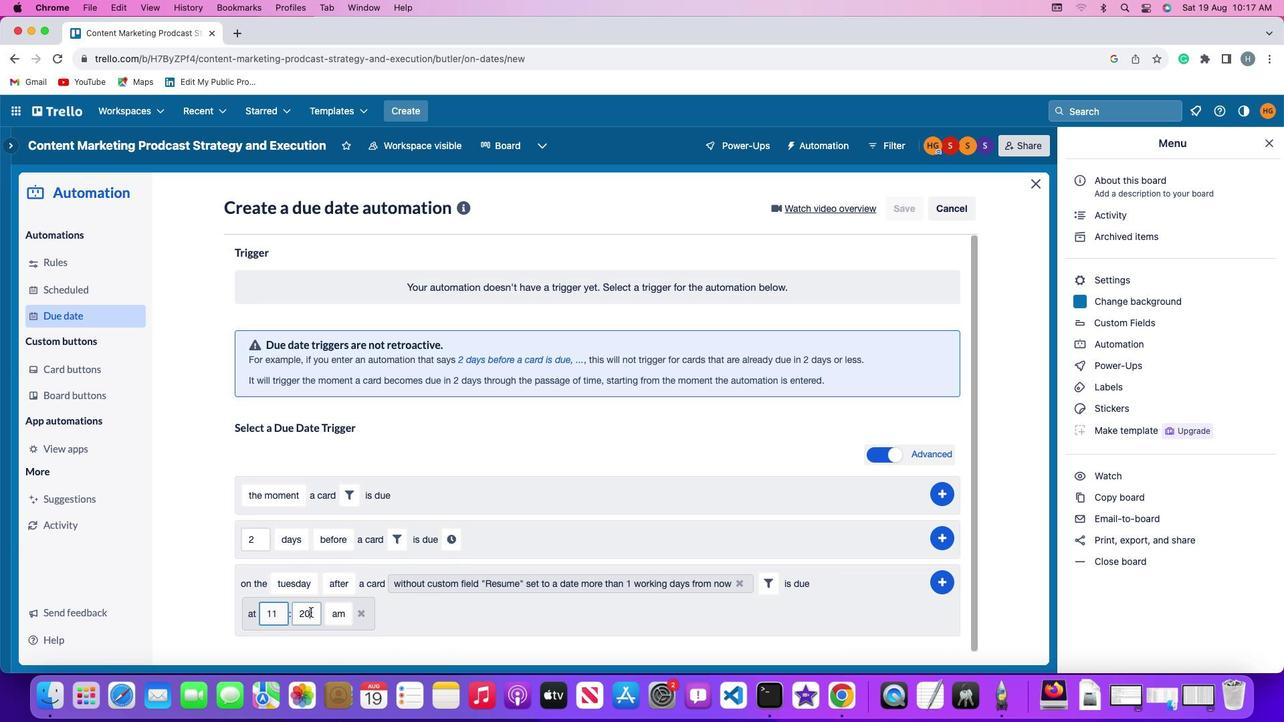 
Action: Key pressed Key.backspaceKey.backspace
Screenshot: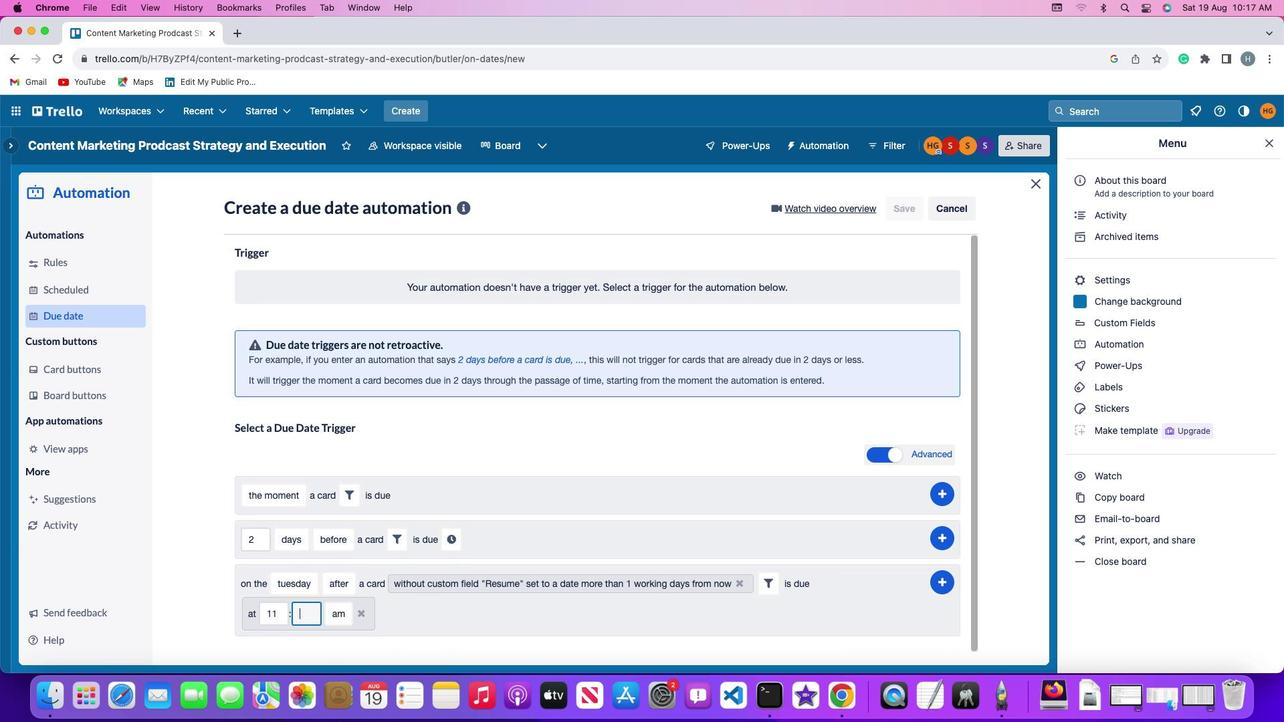 
Action: Mouse moved to (307, 608)
Screenshot: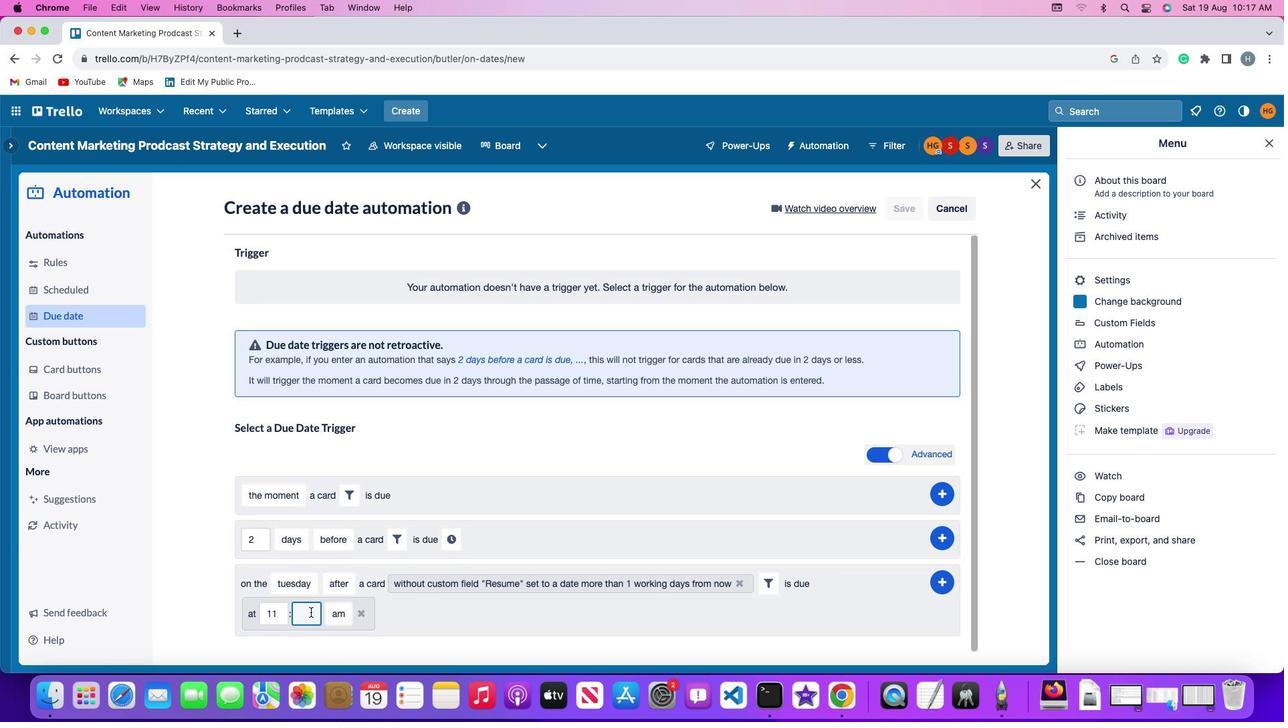 
Action: Key pressed '0''0'
Screenshot: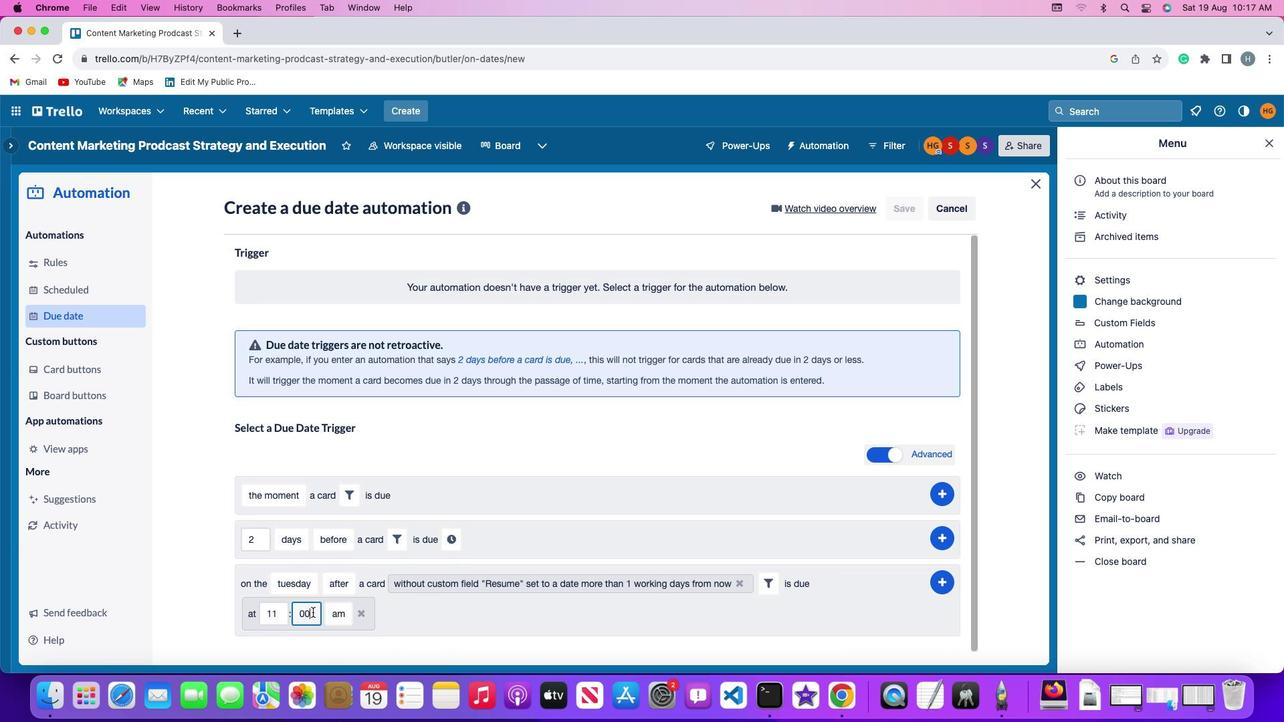 
Action: Mouse moved to (333, 608)
Screenshot: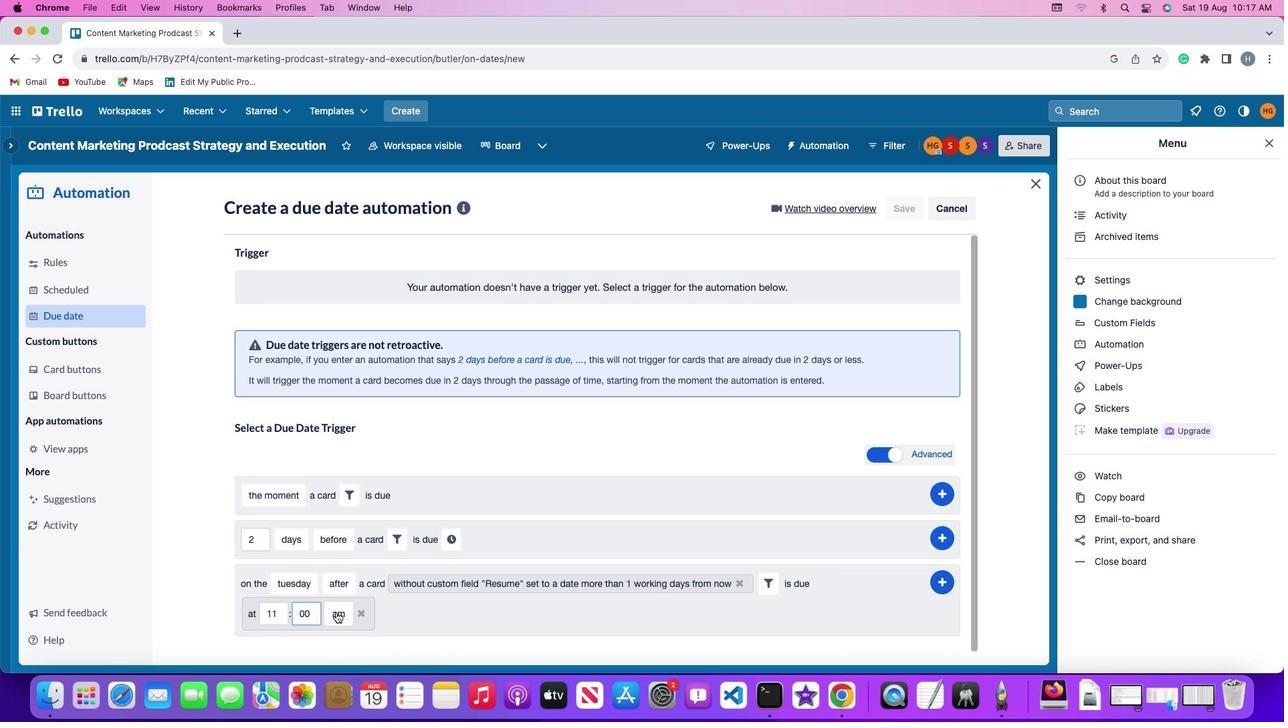 
Action: Mouse pressed left at (333, 608)
Screenshot: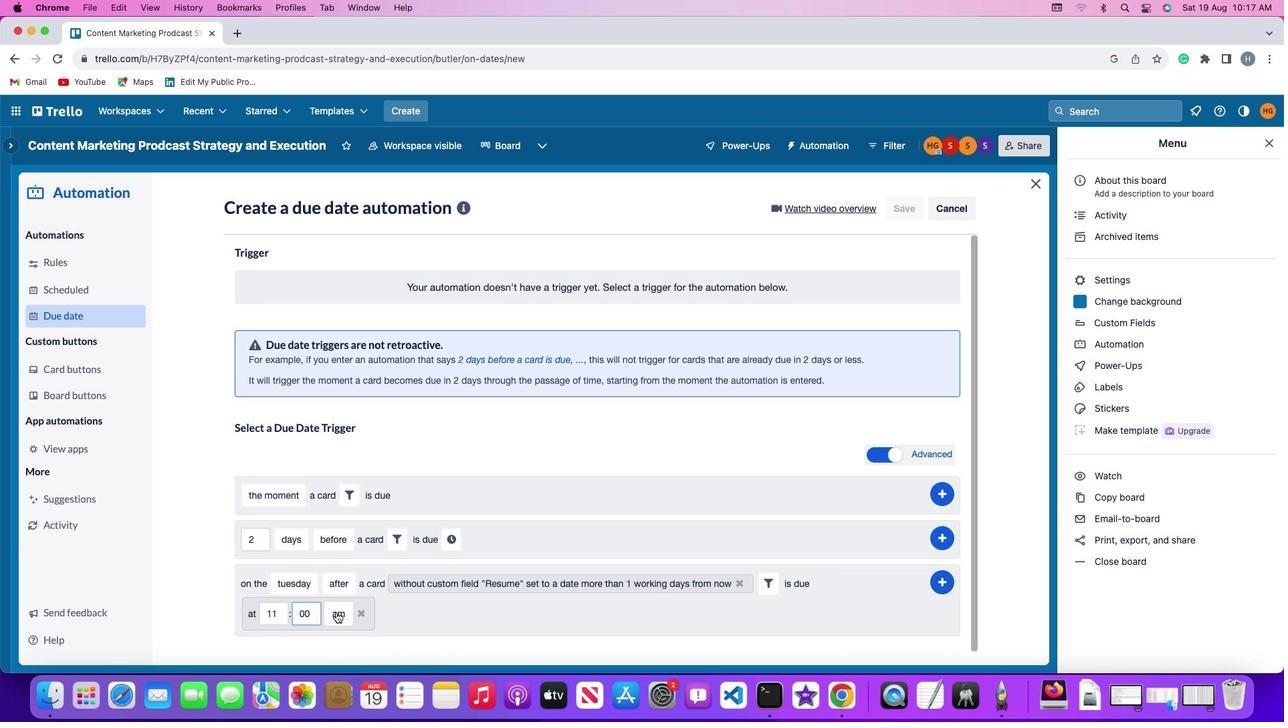 
Action: Mouse moved to (339, 557)
Screenshot: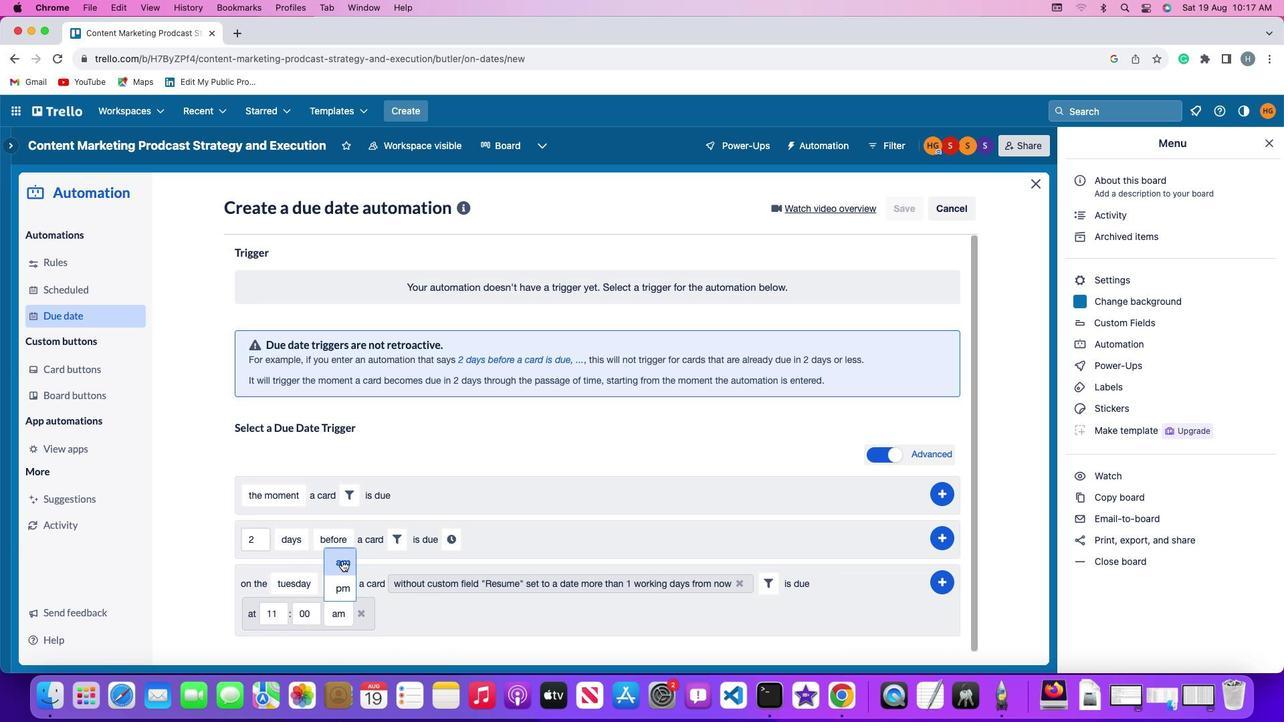
Action: Mouse pressed left at (339, 557)
Screenshot: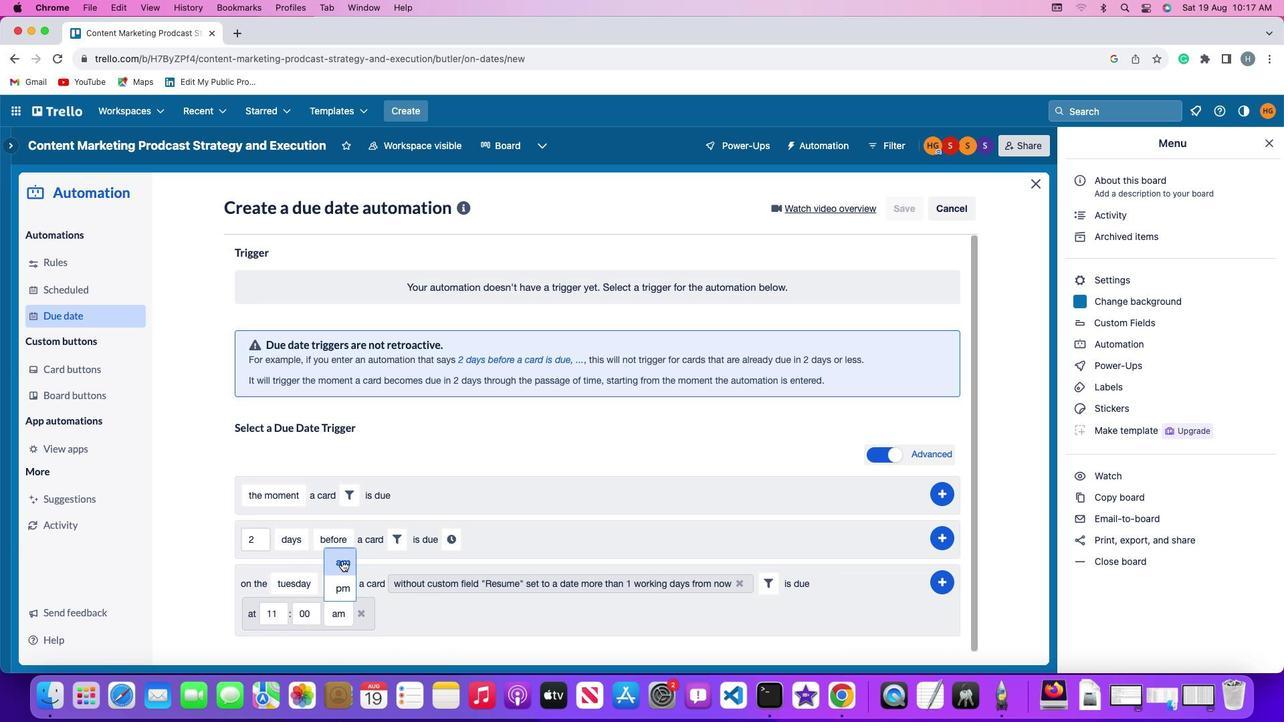 
Action: Mouse moved to (938, 575)
Screenshot: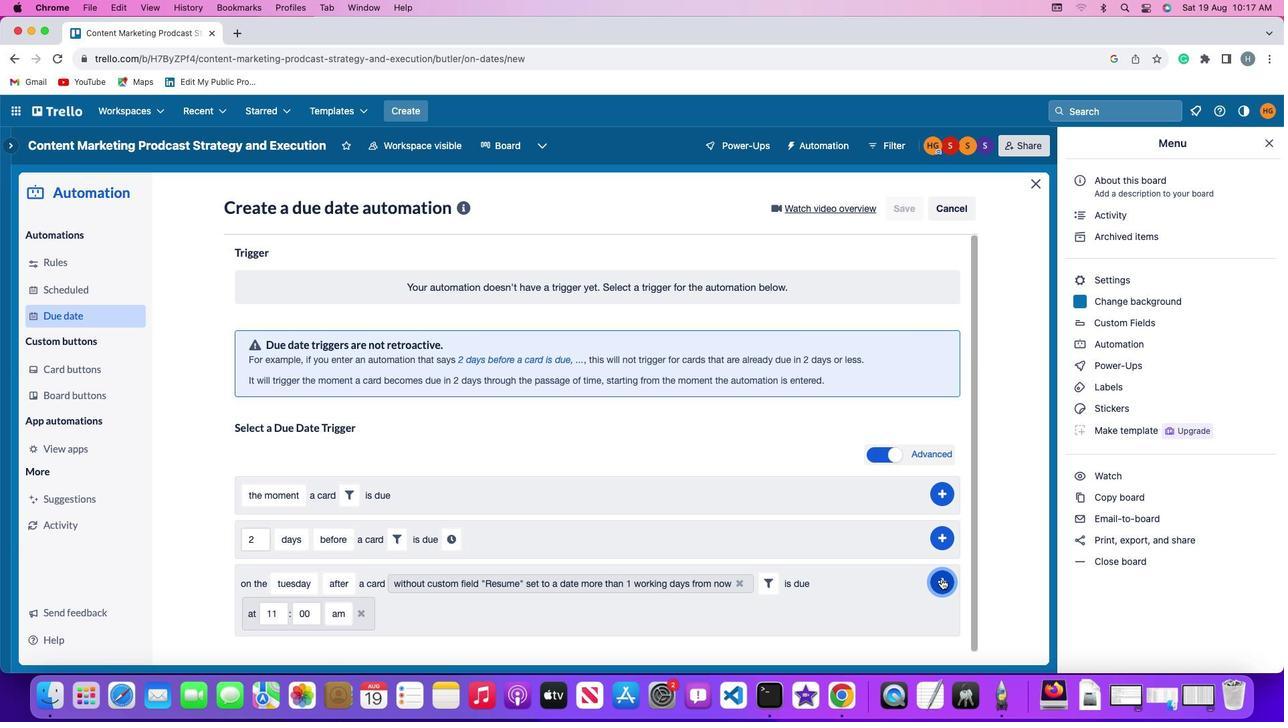 
Action: Mouse pressed left at (938, 575)
Screenshot: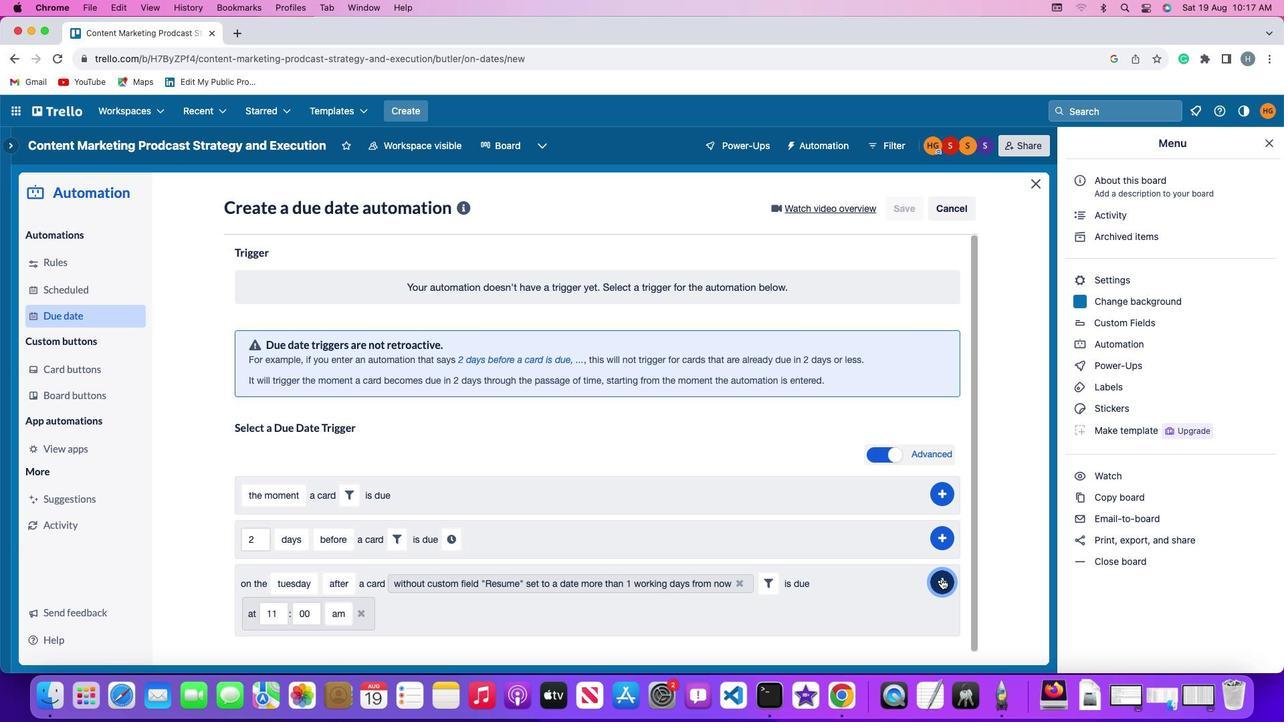 
Action: Mouse moved to (976, 480)
Screenshot: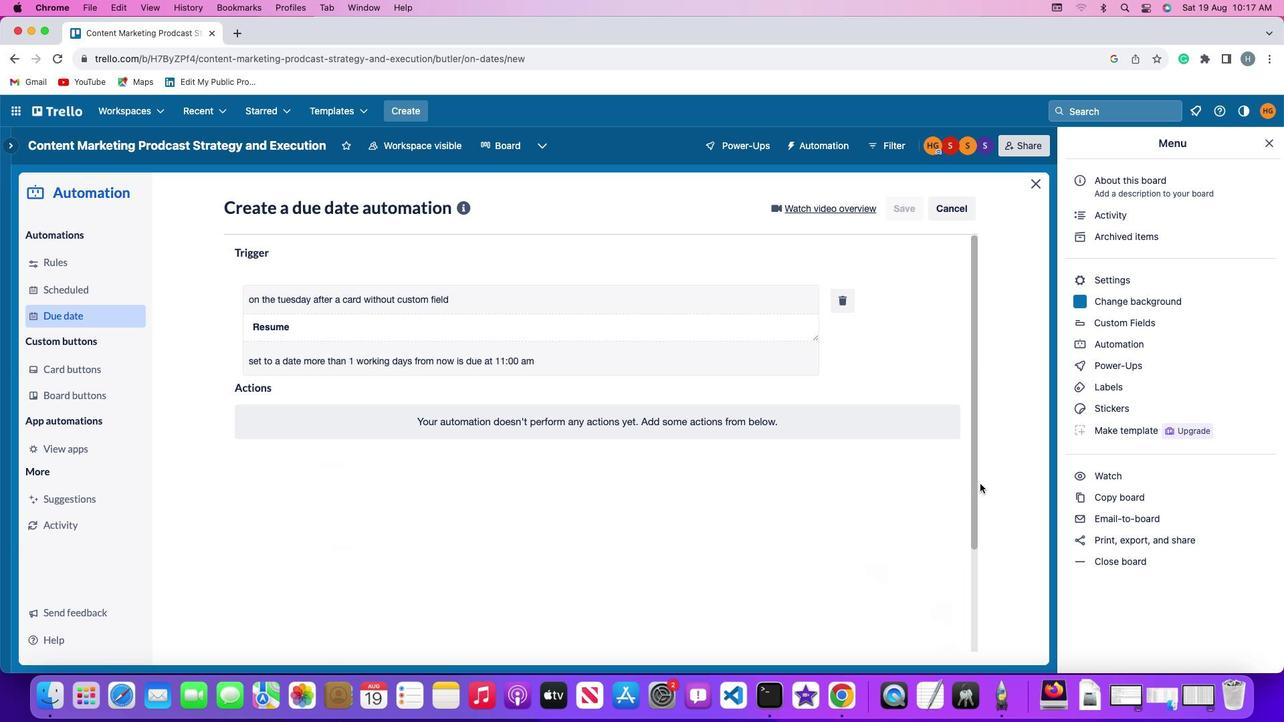 
